 Task: Find connections with filter location Galapa with filter topic #Energywith filter profile language Spanish with filter current company AXA Group Operations with filter school Terna Engineering College with filter industry Language Schools with filter service category Negotiation with filter keywords title Phone Survey Conductor
Action: Mouse moved to (204, 289)
Screenshot: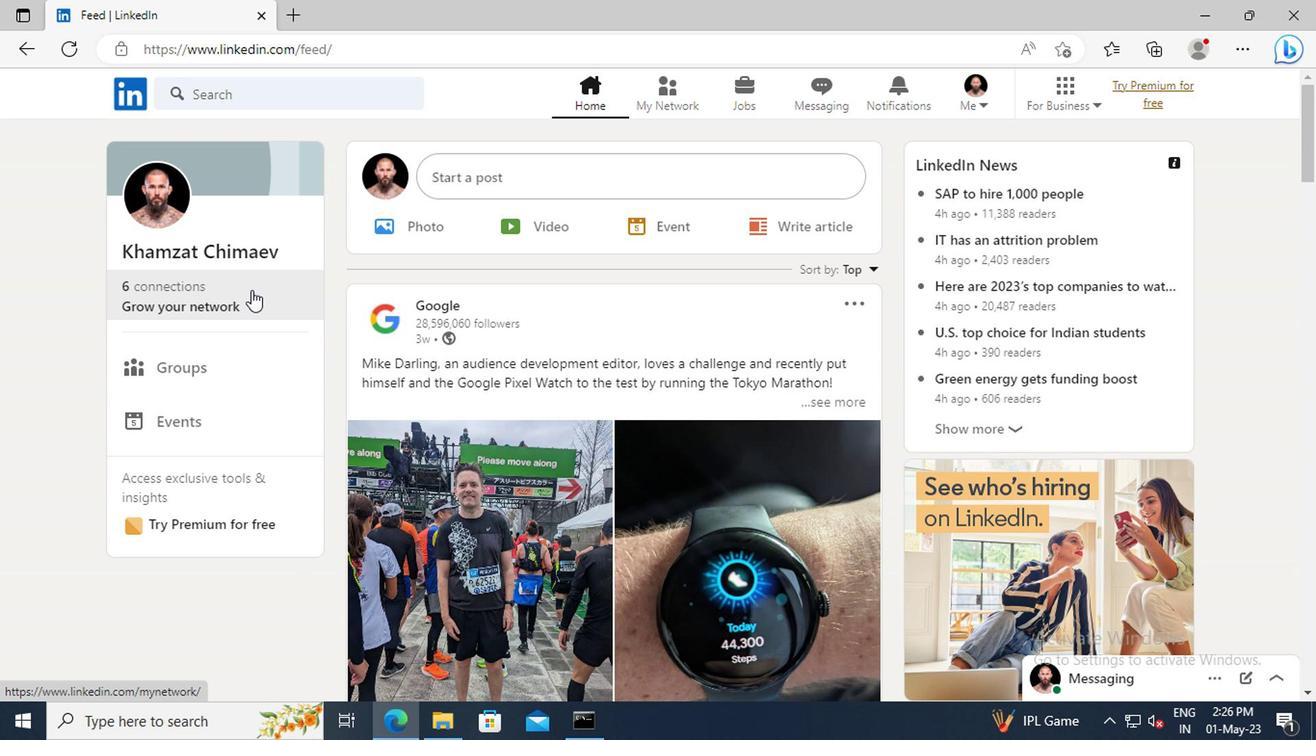 
Action: Mouse pressed left at (204, 289)
Screenshot: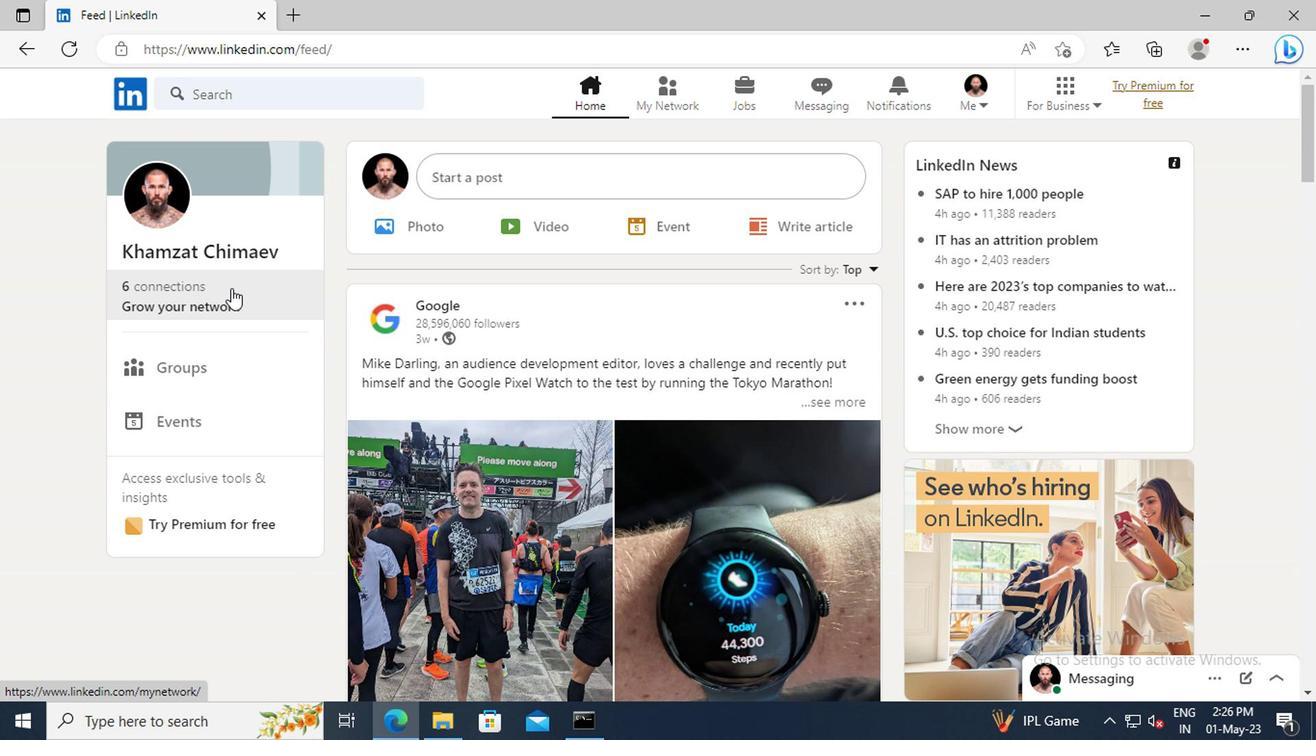 
Action: Mouse moved to (207, 206)
Screenshot: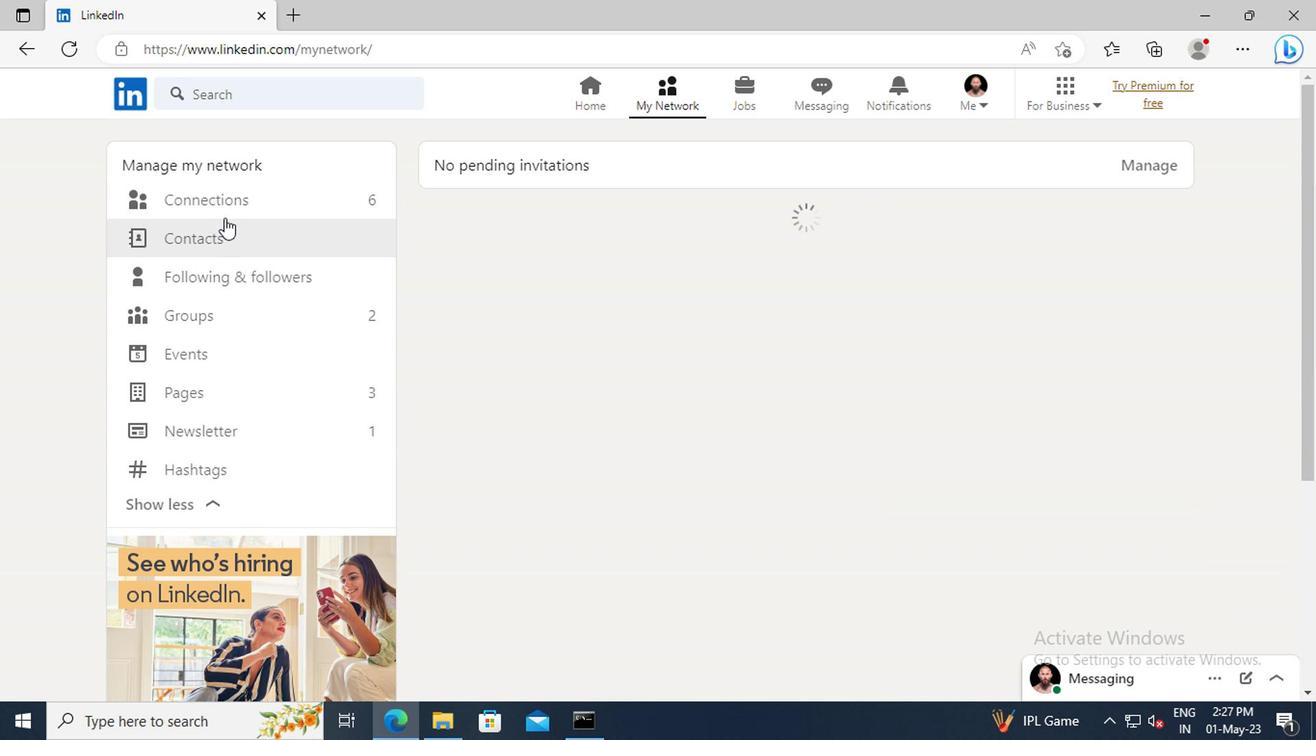 
Action: Mouse pressed left at (207, 206)
Screenshot: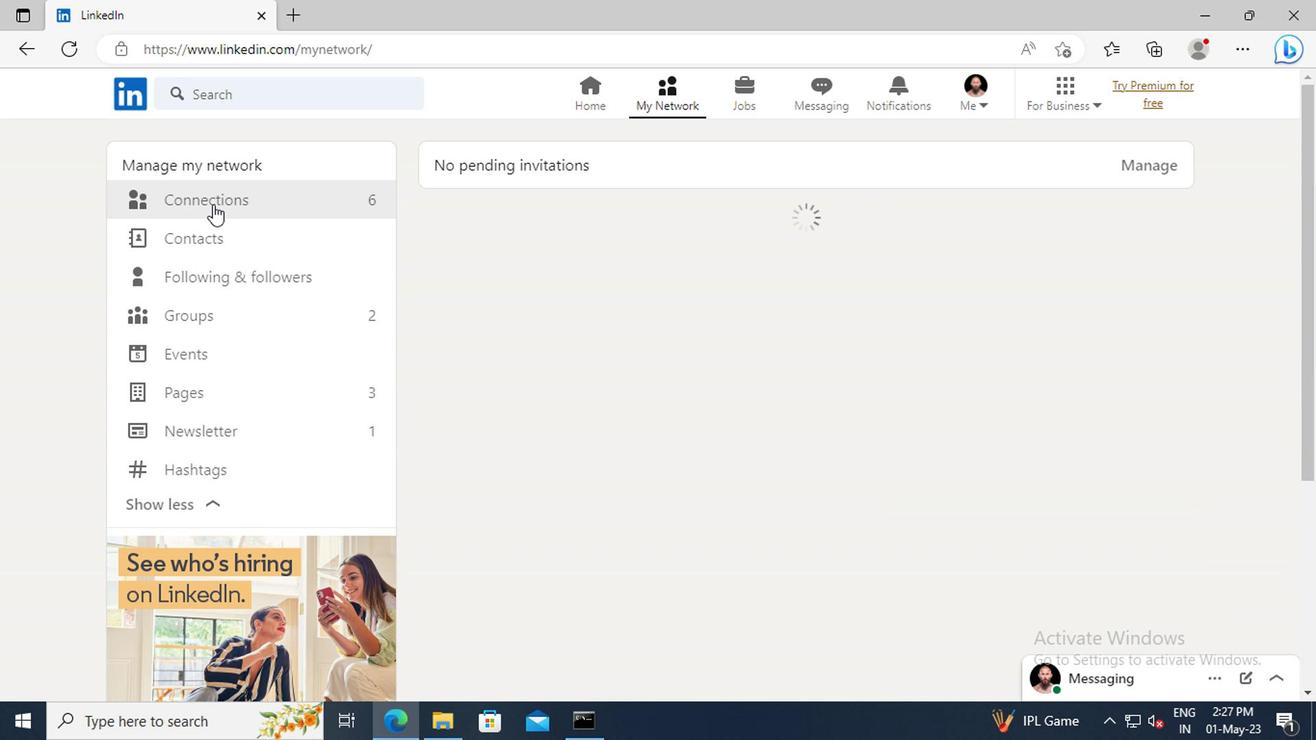 
Action: Mouse moved to (756, 203)
Screenshot: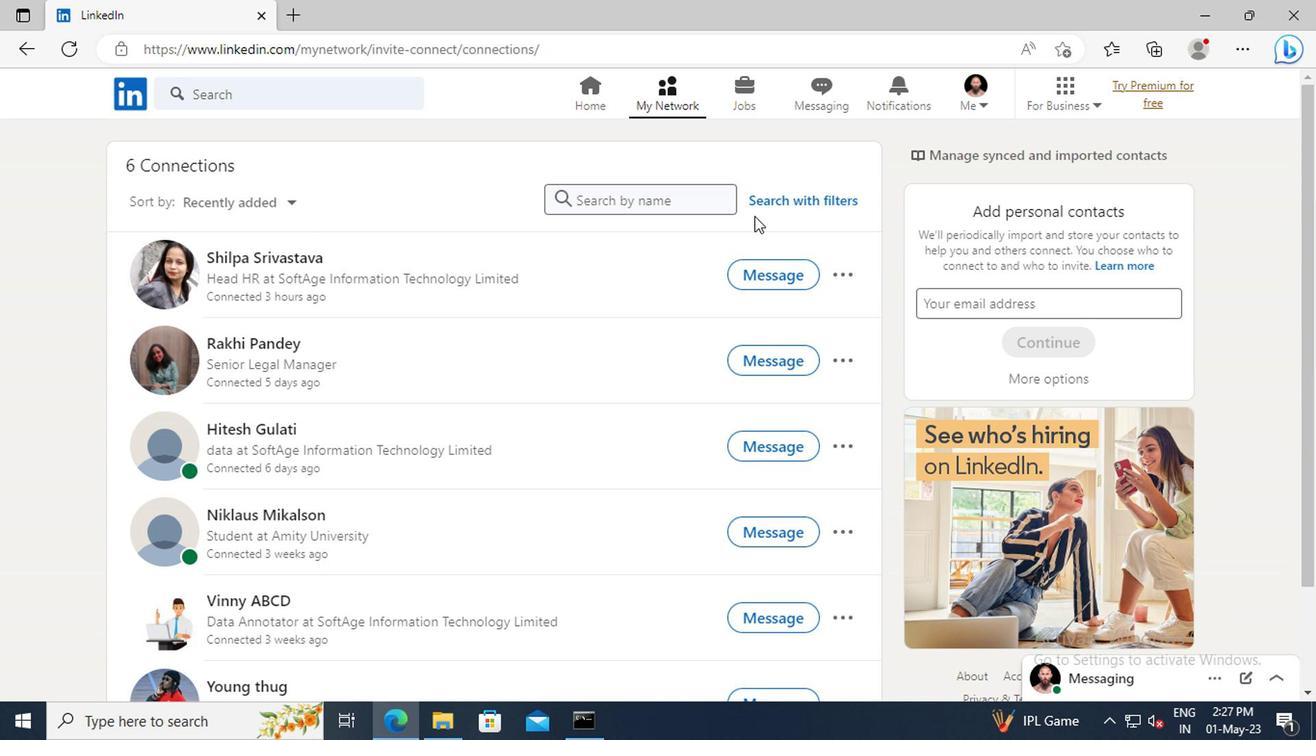 
Action: Mouse pressed left at (756, 203)
Screenshot: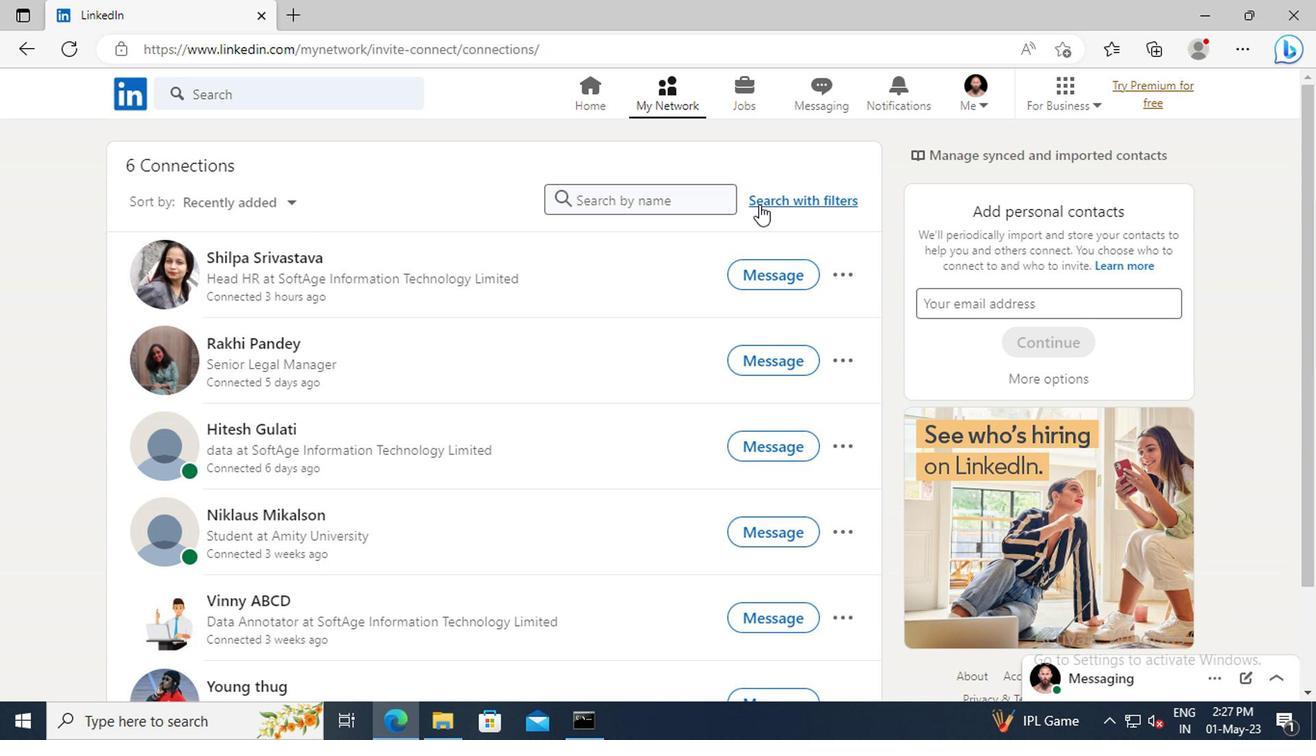 
Action: Mouse moved to (722, 150)
Screenshot: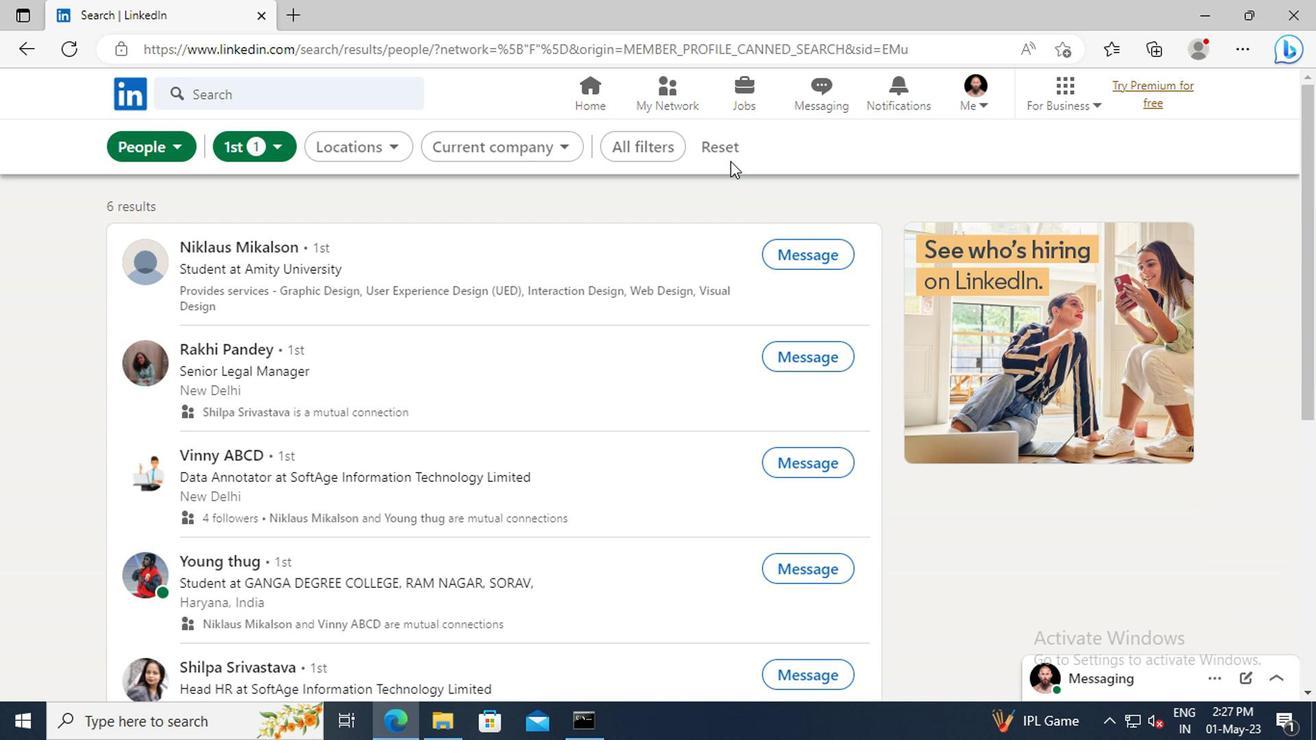 
Action: Mouse pressed left at (722, 150)
Screenshot: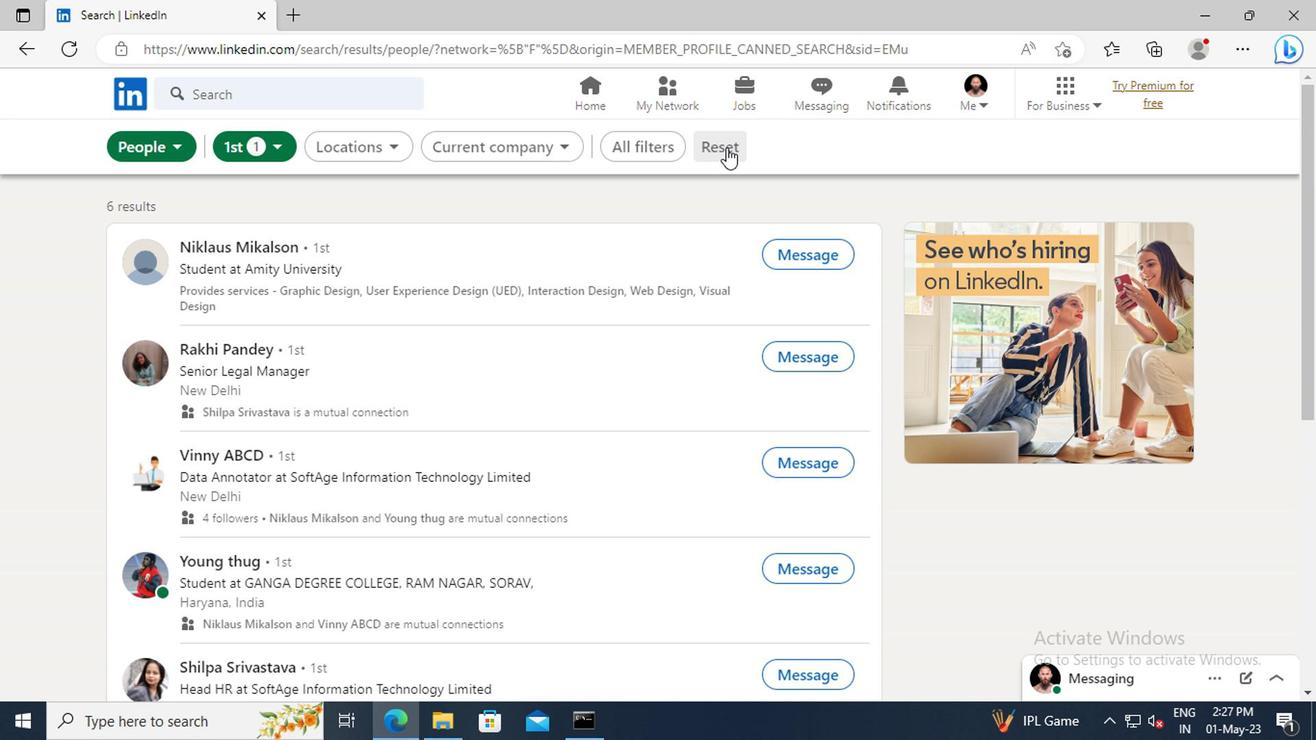 
Action: Mouse moved to (686, 148)
Screenshot: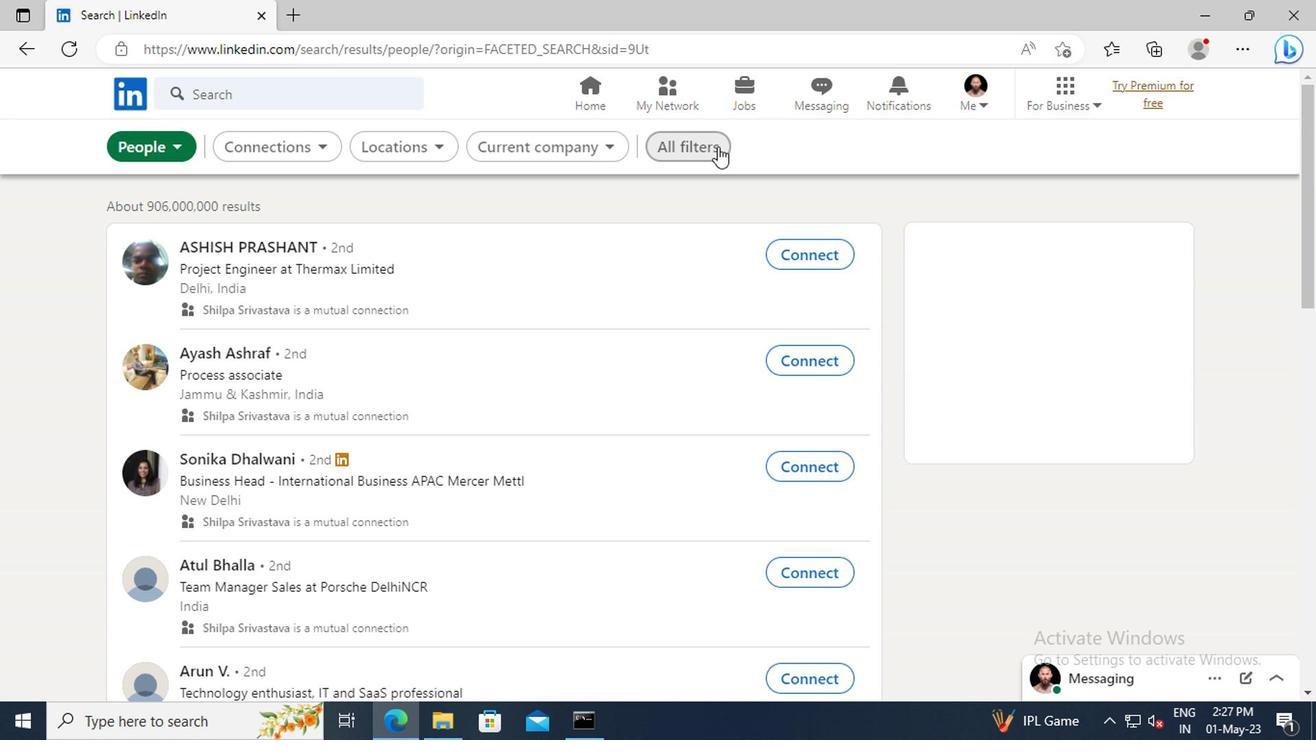 
Action: Mouse pressed left at (686, 148)
Screenshot: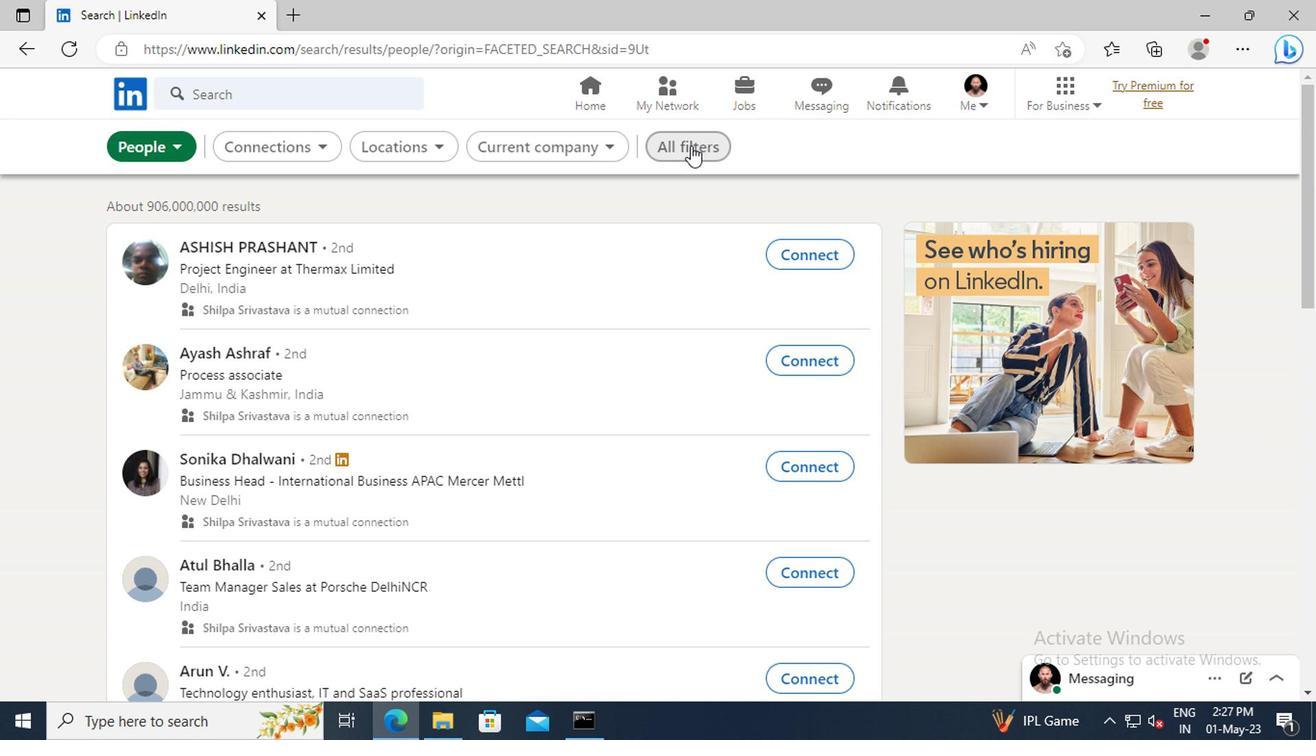 
Action: Mouse moved to (1030, 292)
Screenshot: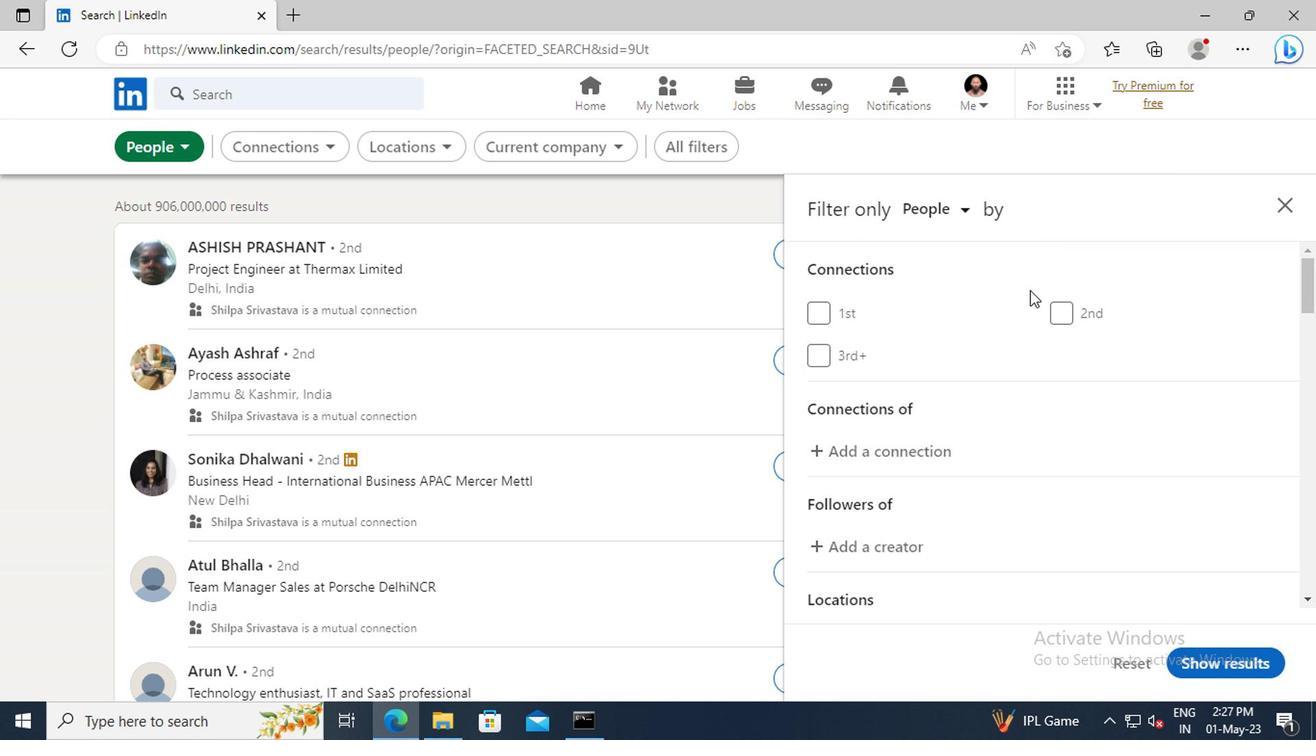 
Action: Mouse scrolled (1030, 292) with delta (0, 0)
Screenshot: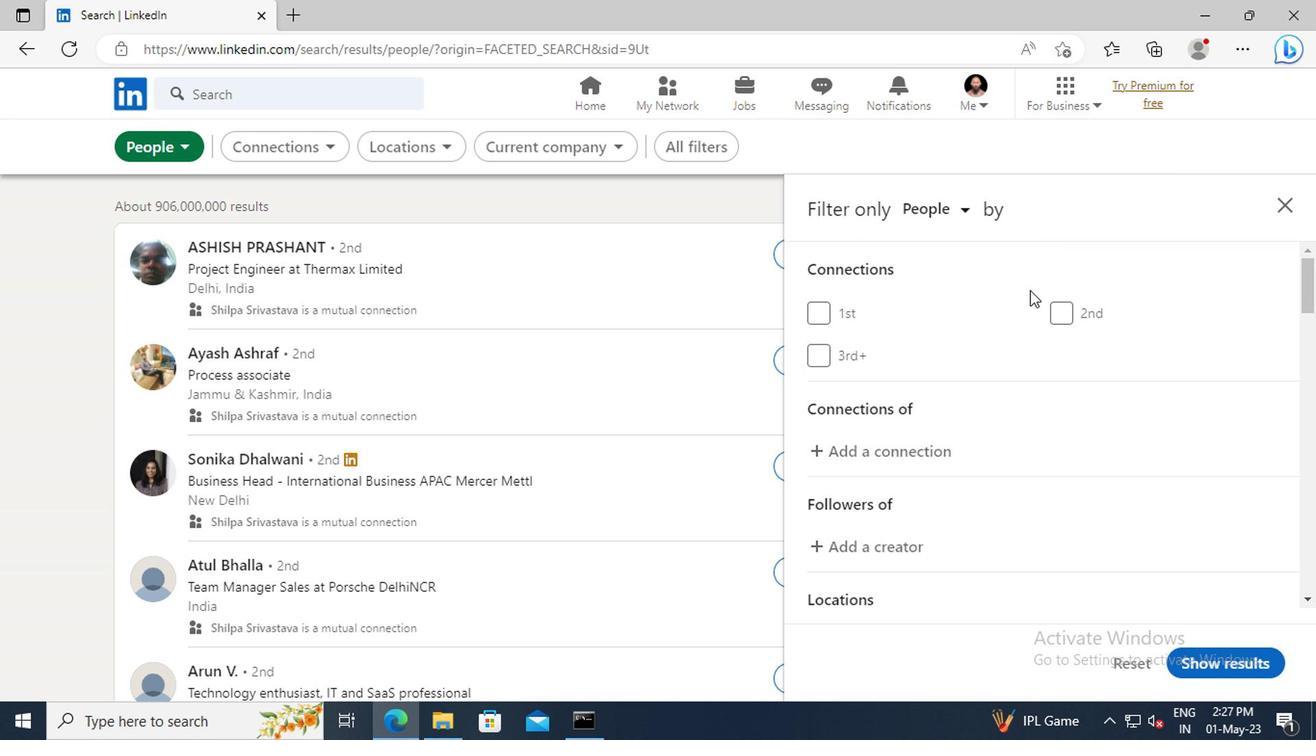 
Action: Mouse moved to (1036, 305)
Screenshot: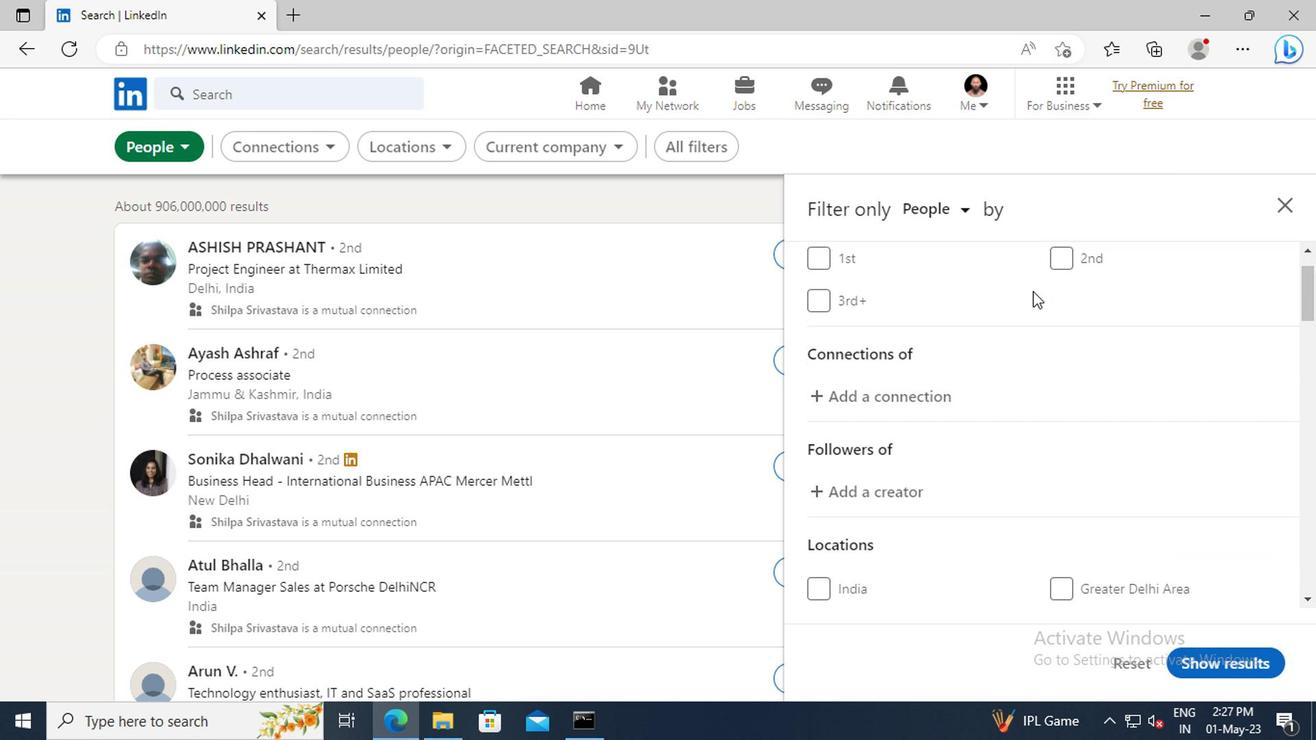 
Action: Mouse scrolled (1036, 304) with delta (0, -1)
Screenshot: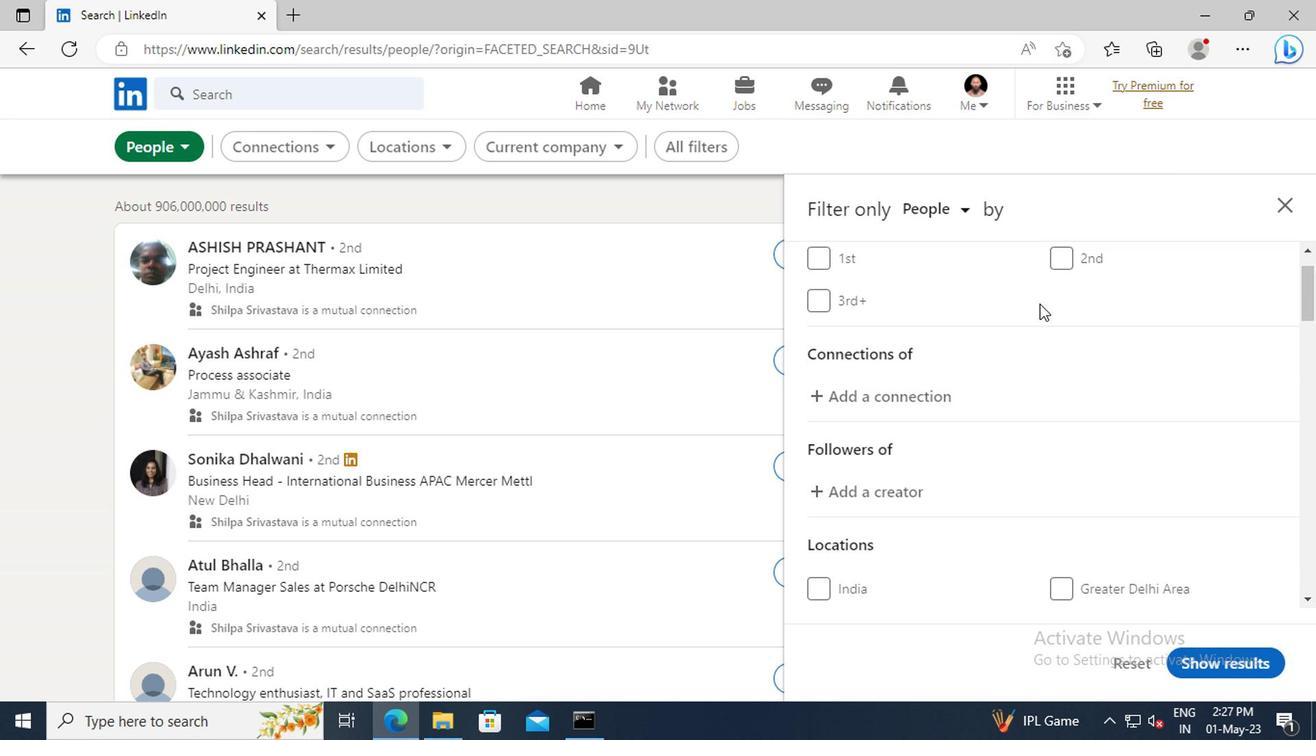 
Action: Mouse scrolled (1036, 304) with delta (0, -1)
Screenshot: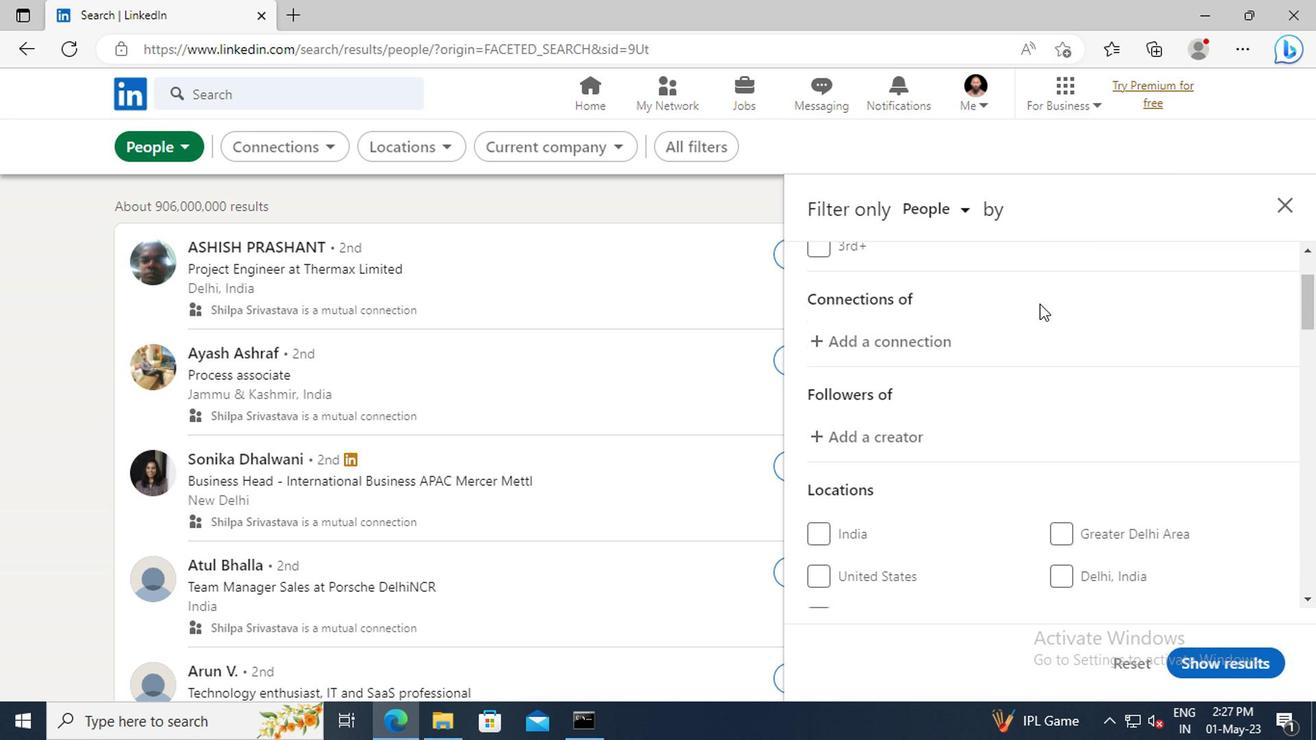 
Action: Mouse moved to (1038, 306)
Screenshot: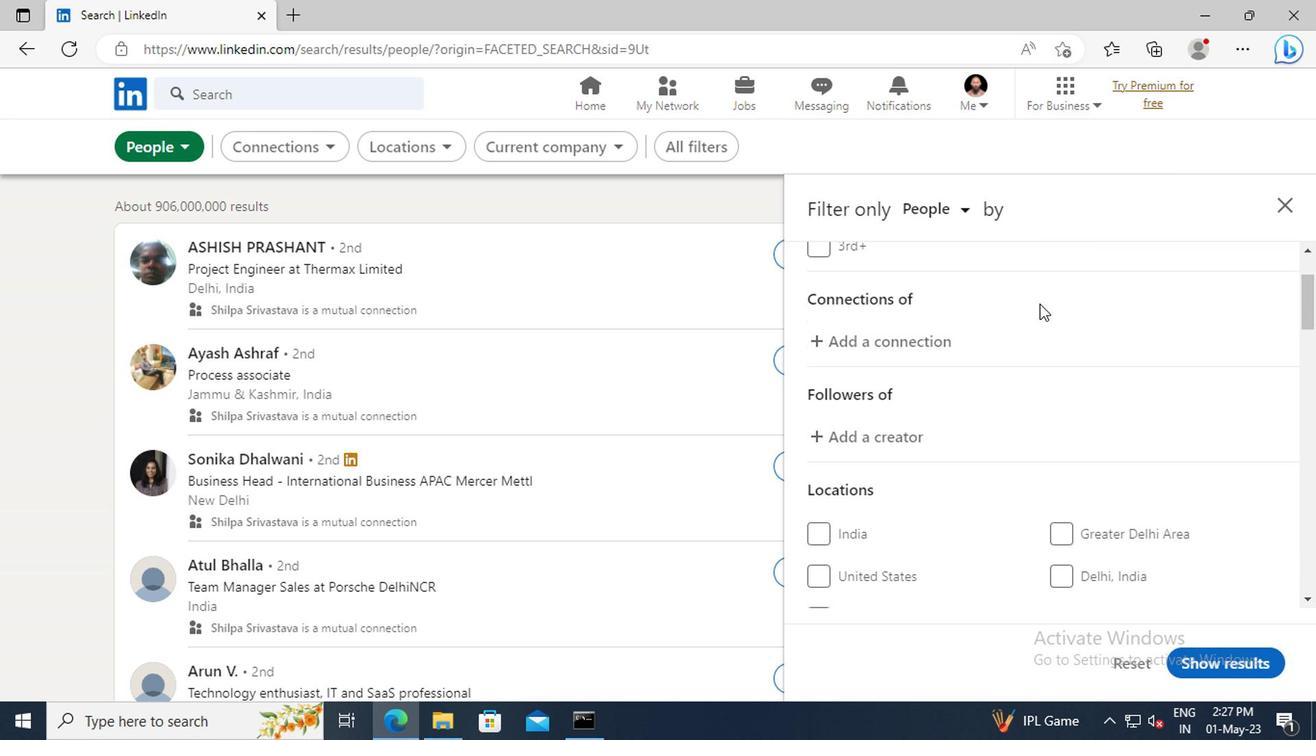 
Action: Mouse scrolled (1038, 305) with delta (0, 0)
Screenshot: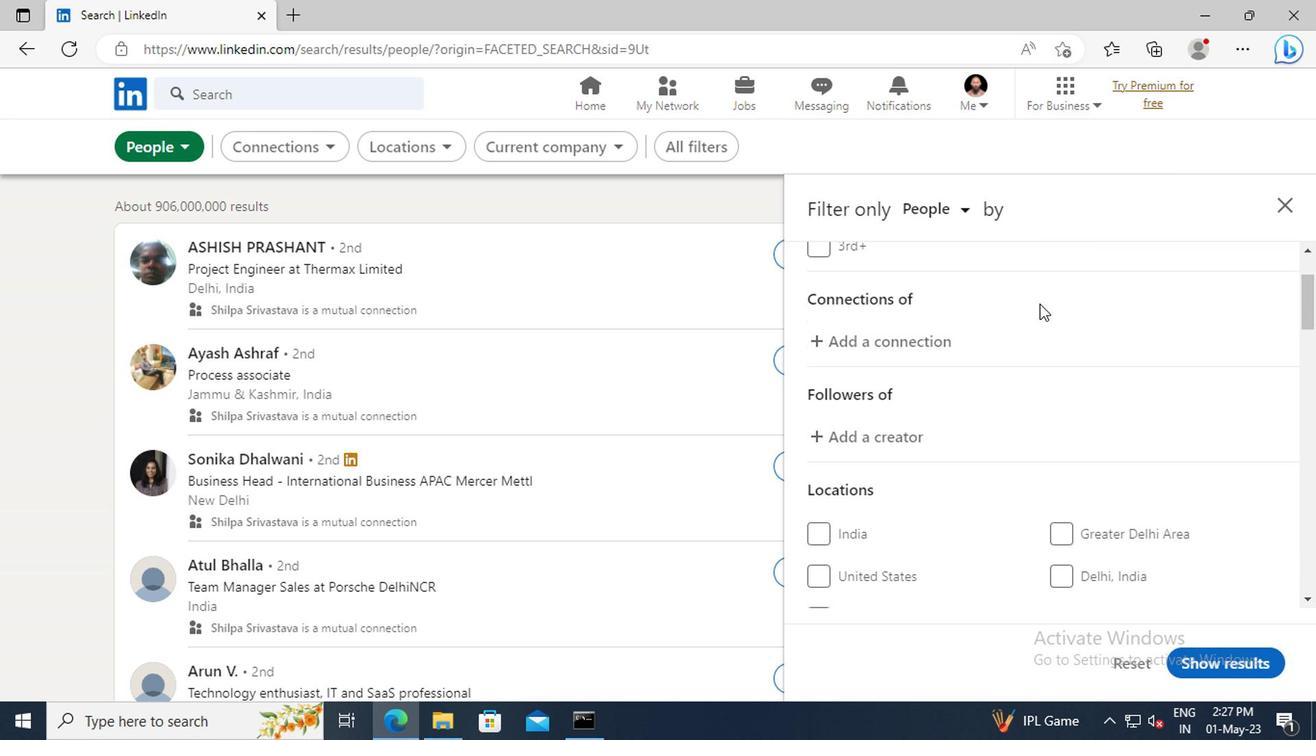 
Action: Mouse scrolled (1038, 305) with delta (0, 0)
Screenshot: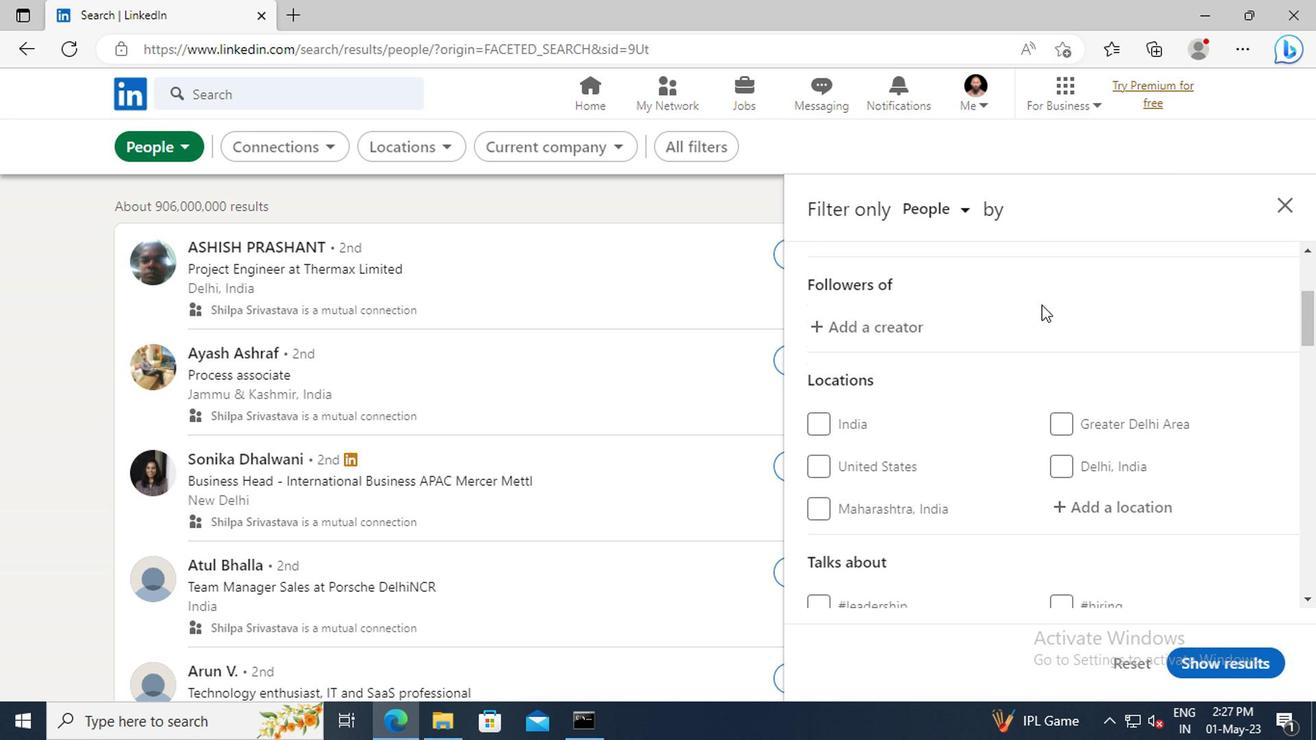 
Action: Mouse moved to (1069, 449)
Screenshot: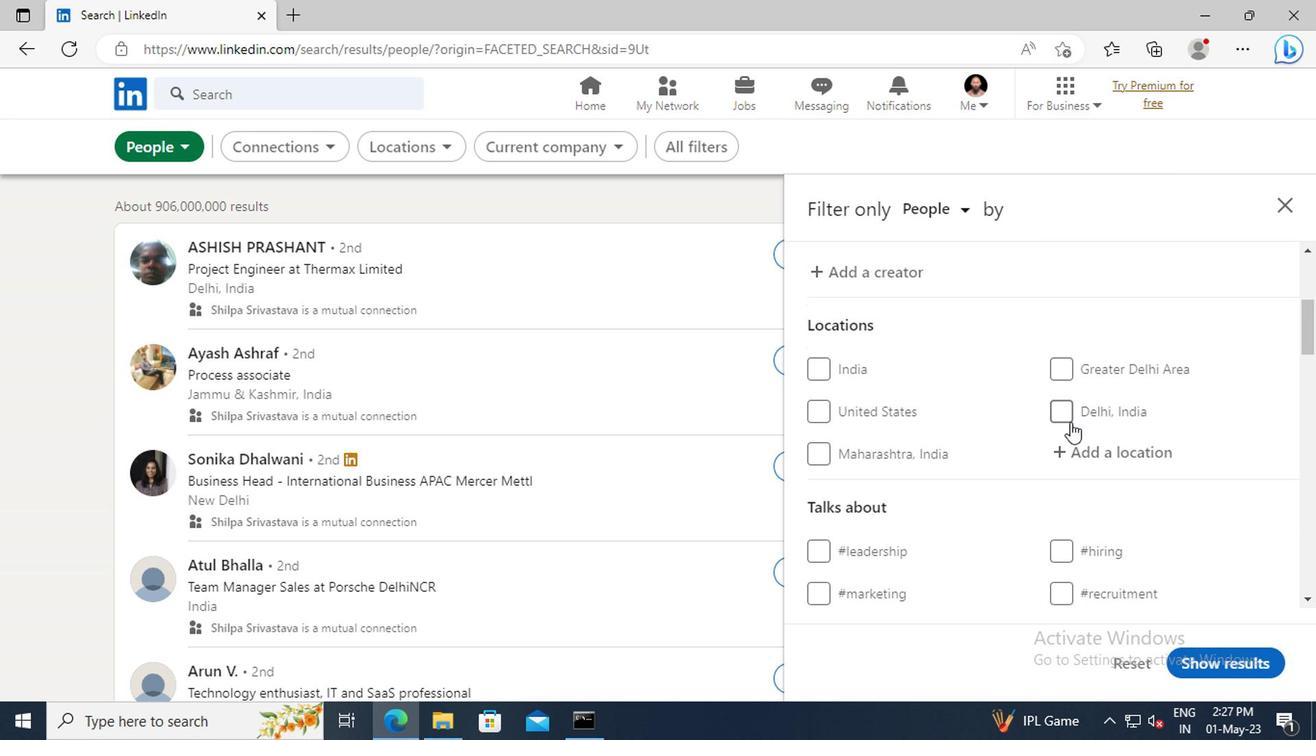 
Action: Mouse pressed left at (1069, 449)
Screenshot: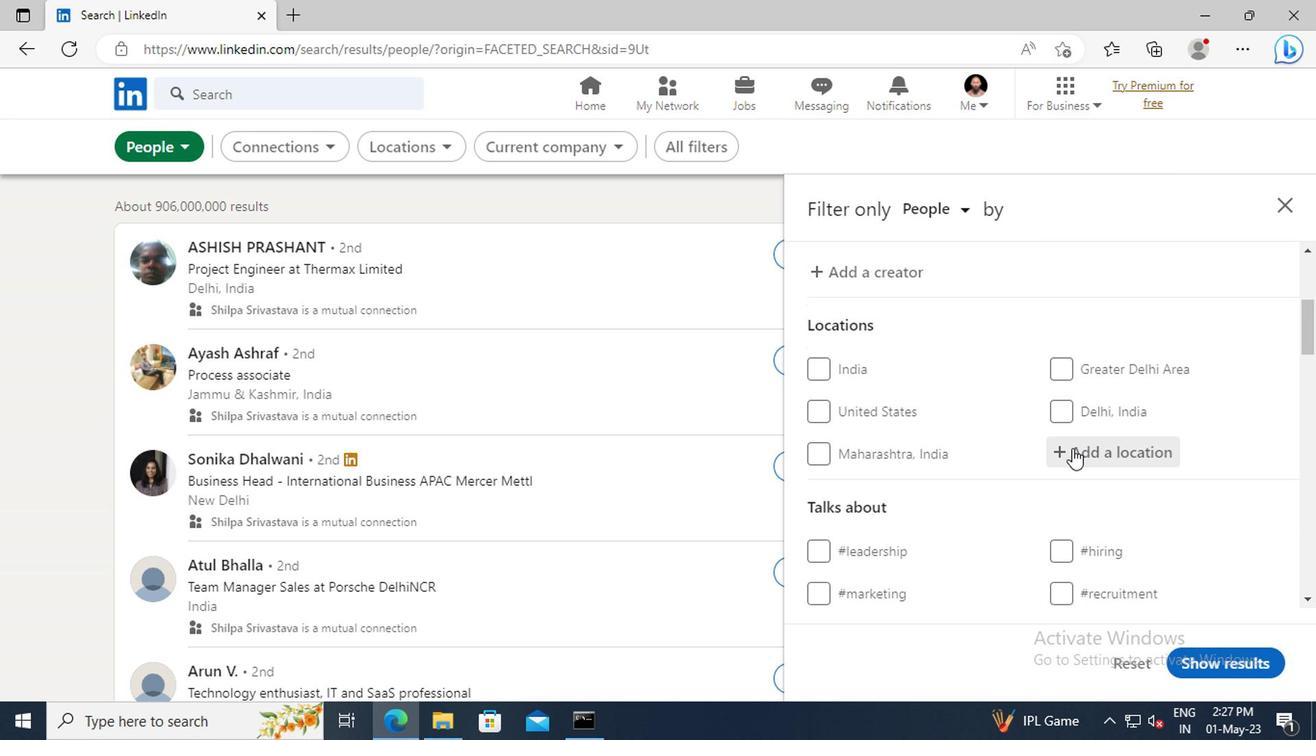 
Action: Key pressed <Key.shift>GALAPA
Screenshot: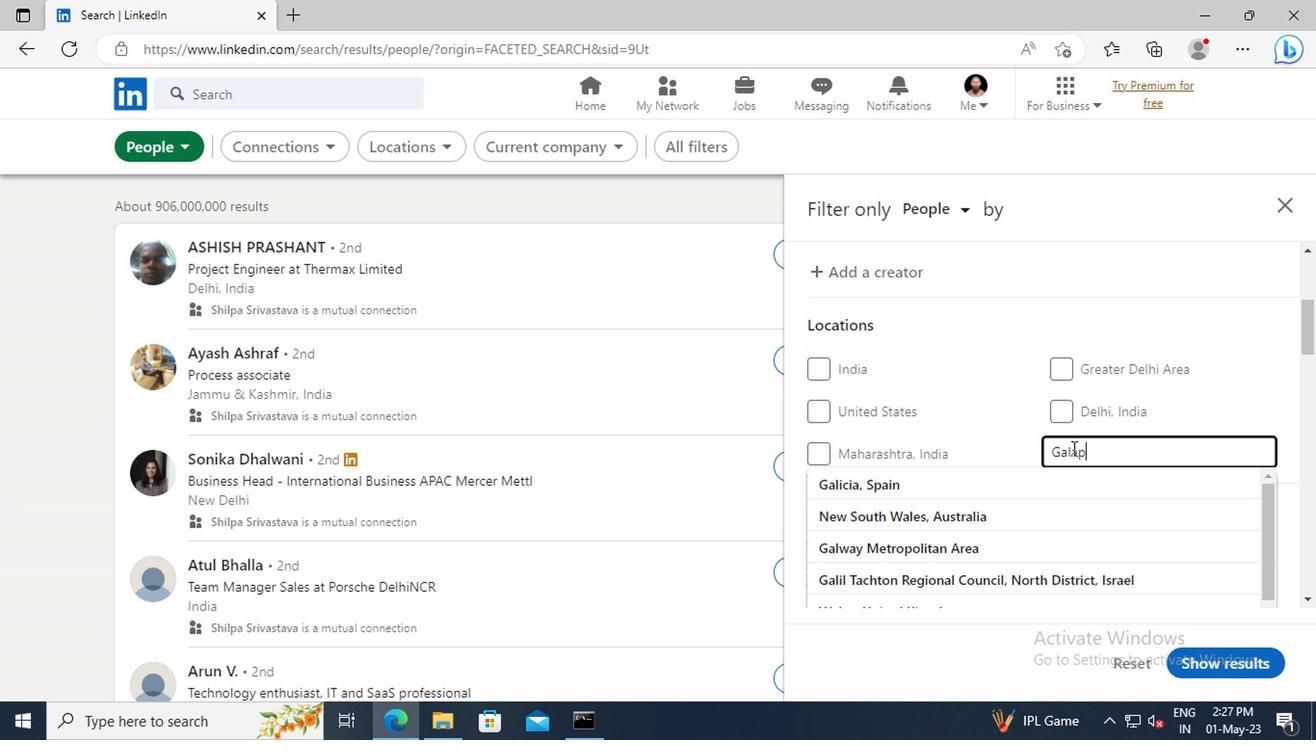 
Action: Mouse moved to (1077, 486)
Screenshot: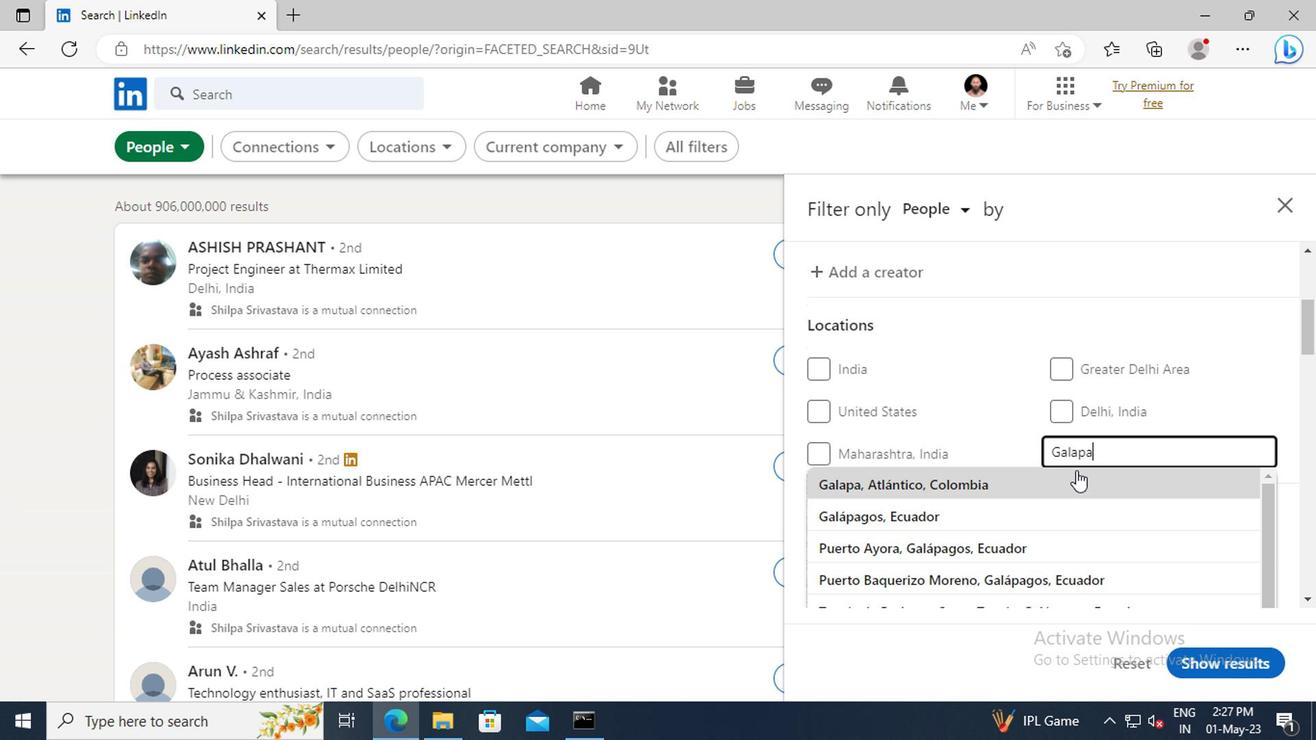 
Action: Mouse pressed left at (1077, 486)
Screenshot: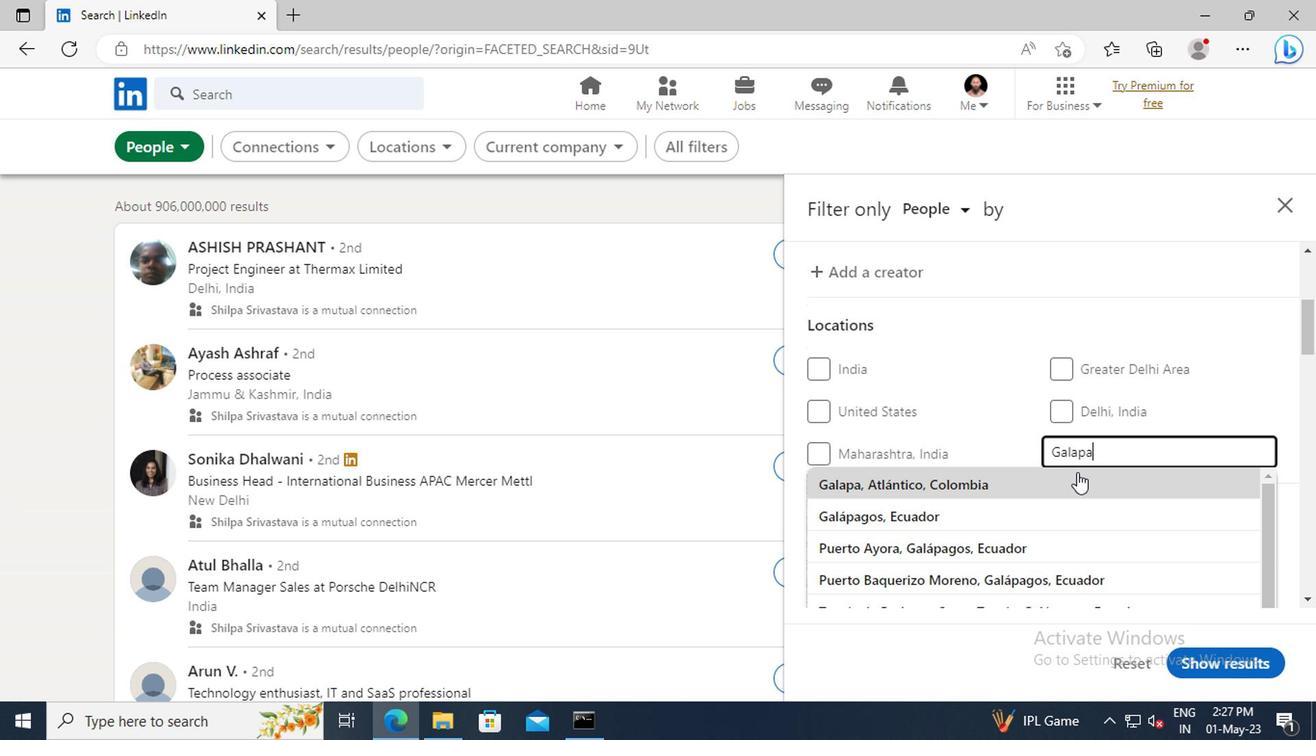 
Action: Mouse scrolled (1077, 486) with delta (0, 0)
Screenshot: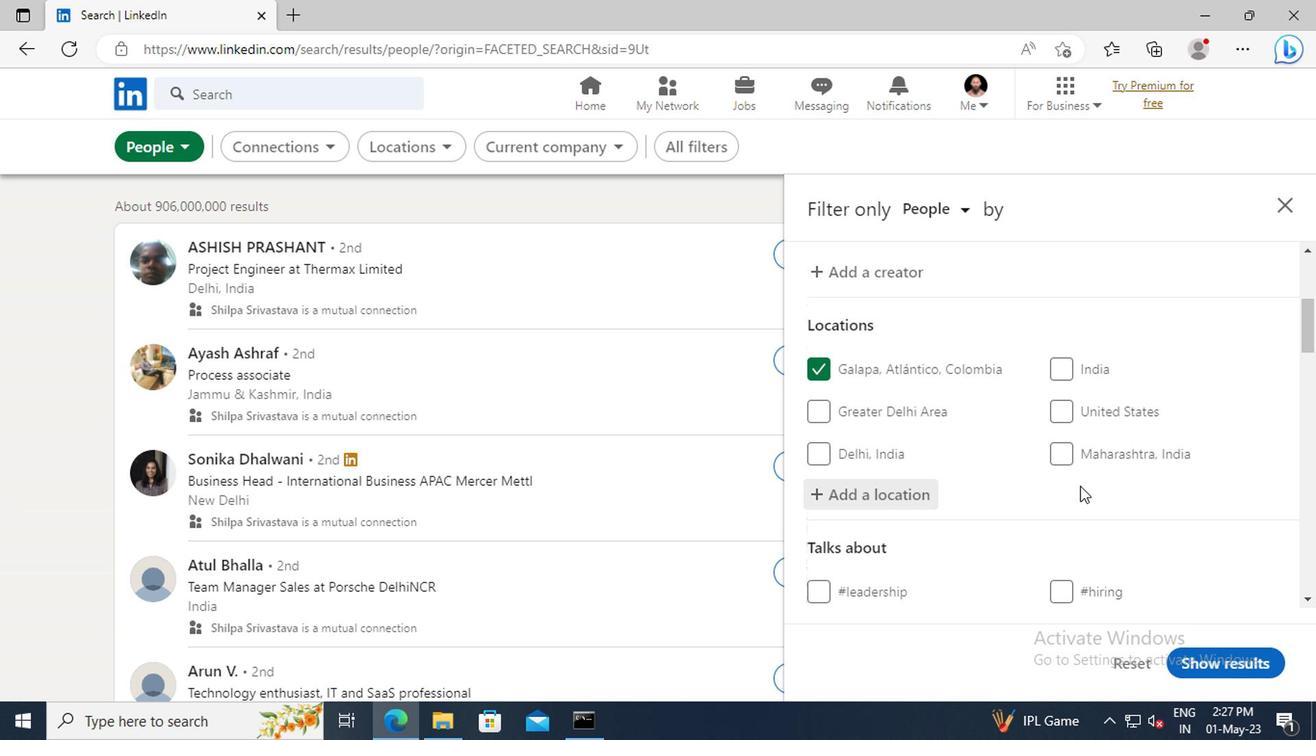 
Action: Mouse scrolled (1077, 486) with delta (0, 0)
Screenshot: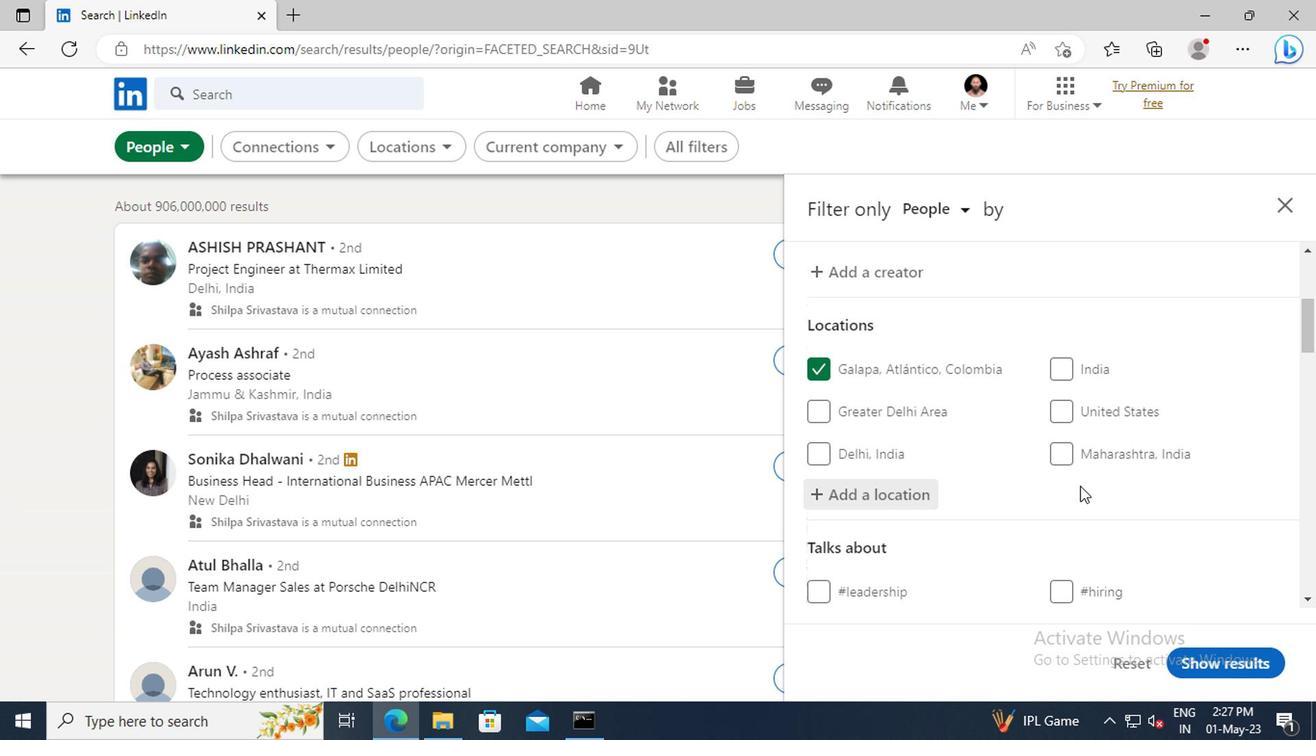 
Action: Mouse scrolled (1077, 486) with delta (0, 0)
Screenshot: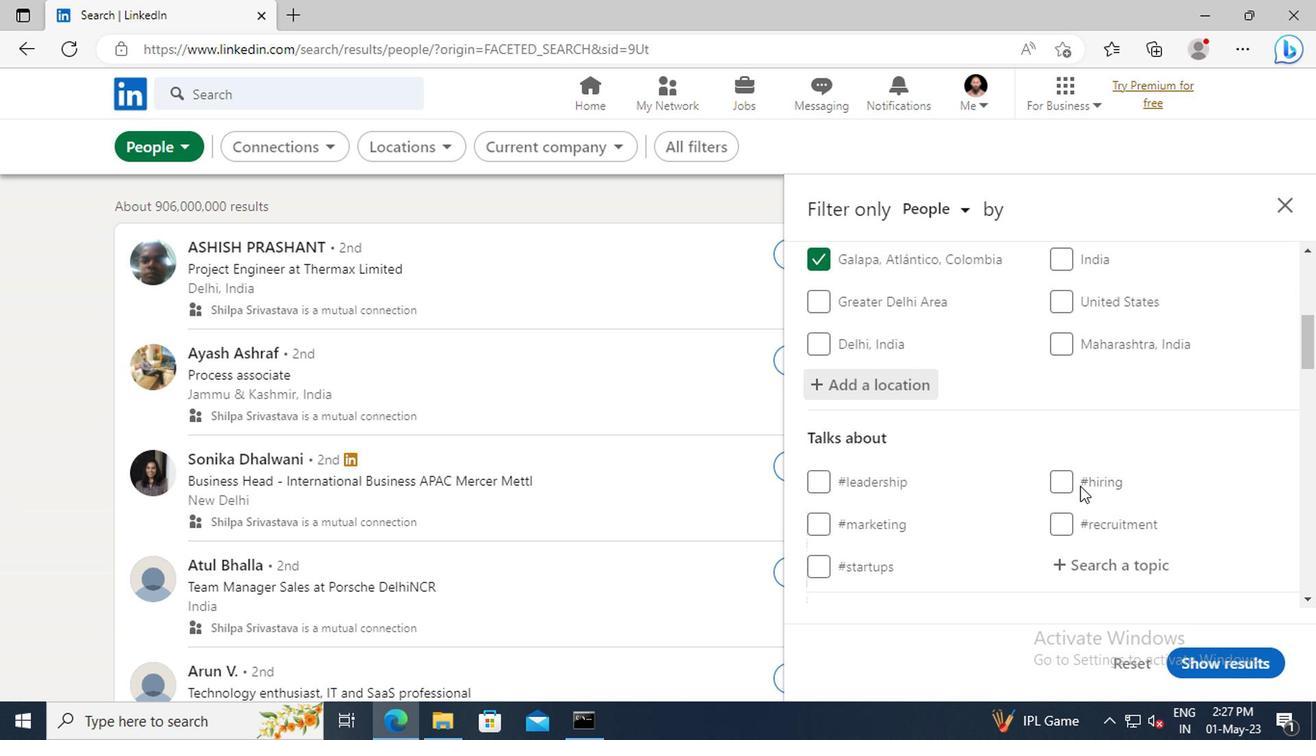 
Action: Mouse moved to (1085, 510)
Screenshot: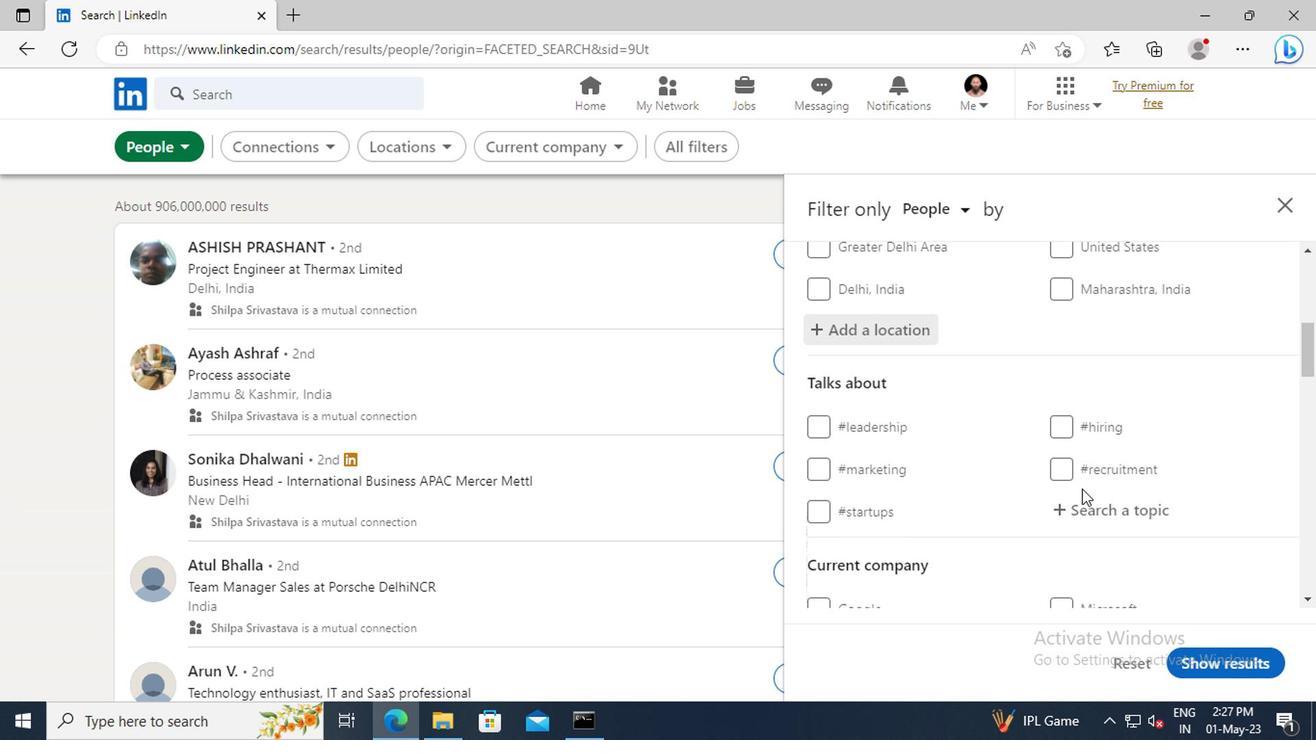 
Action: Mouse pressed left at (1085, 510)
Screenshot: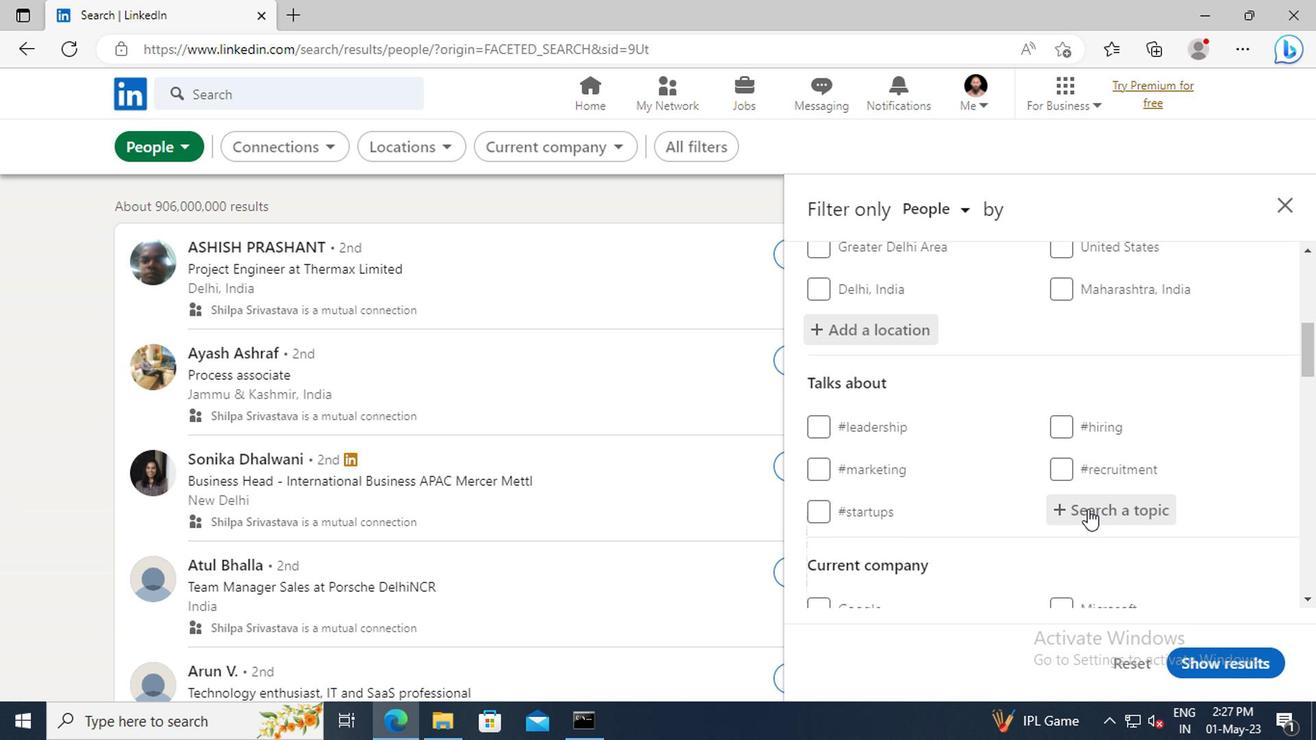 
Action: Key pressed <Key.shift>ENERGY
Screenshot: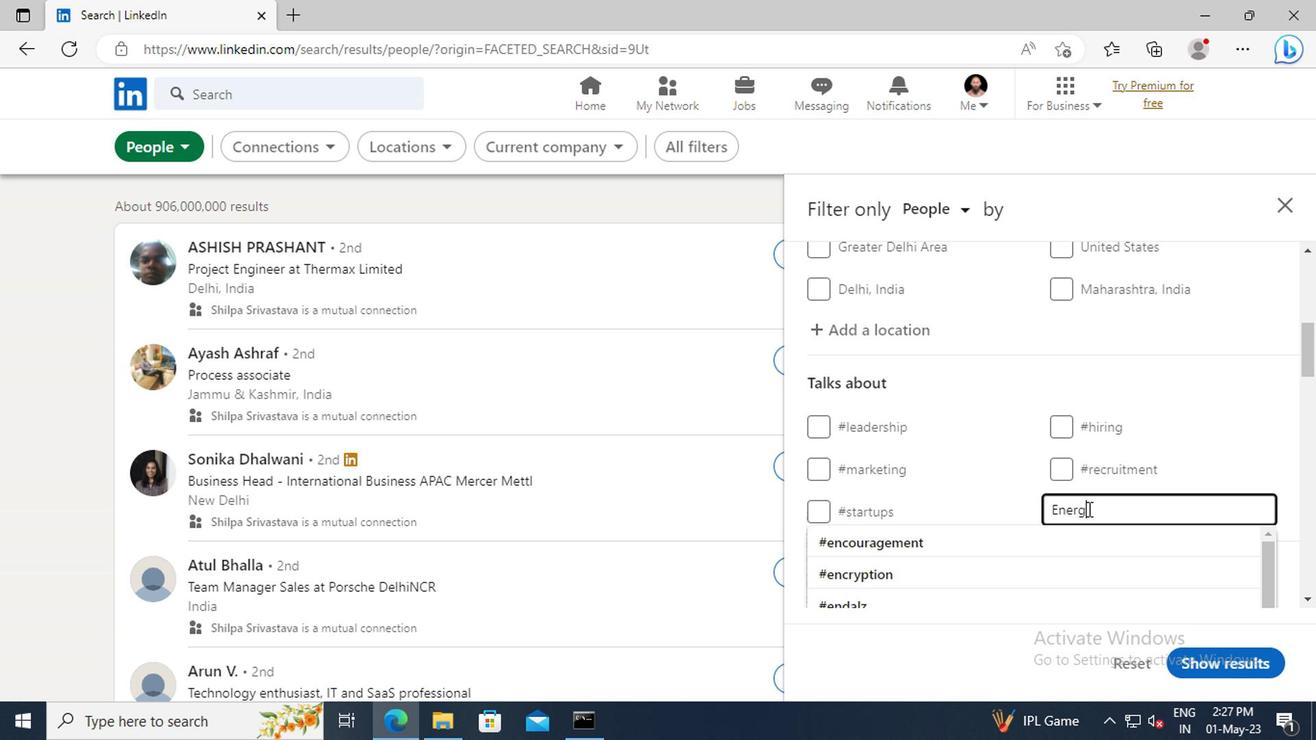 
Action: Mouse moved to (1075, 528)
Screenshot: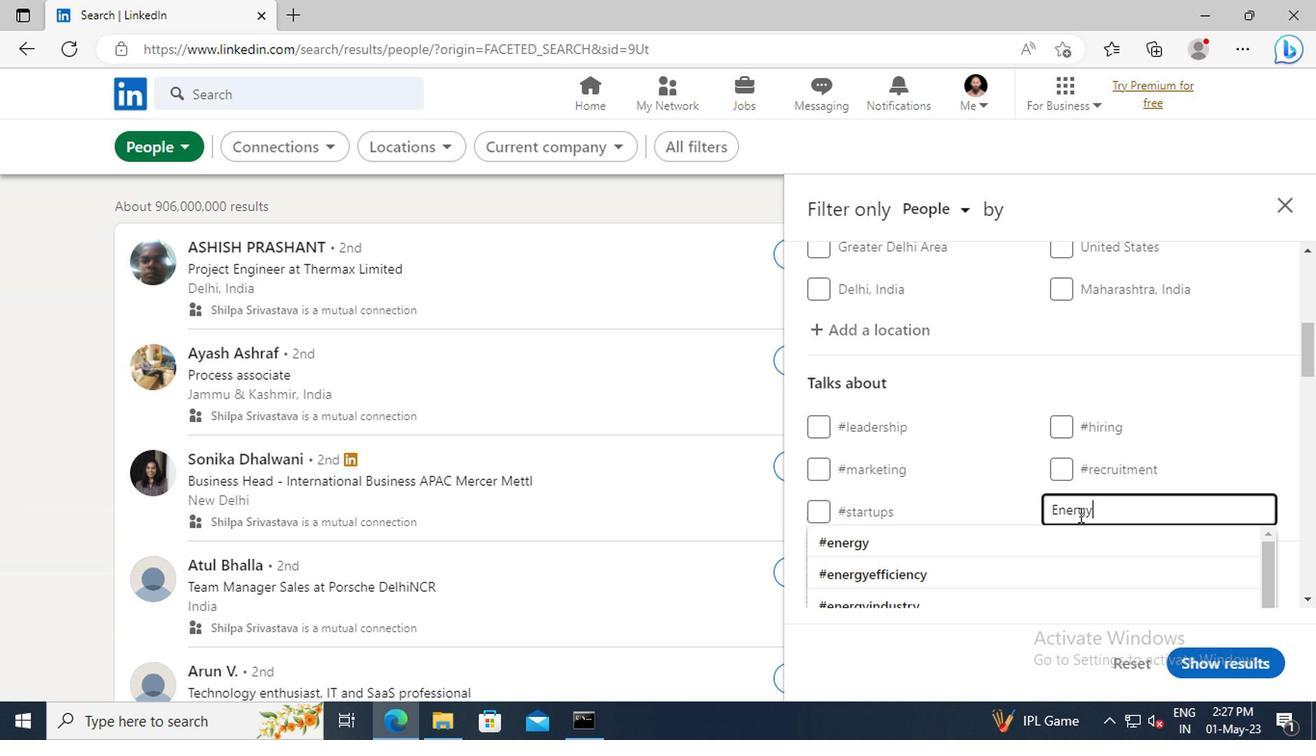 
Action: Mouse pressed left at (1075, 528)
Screenshot: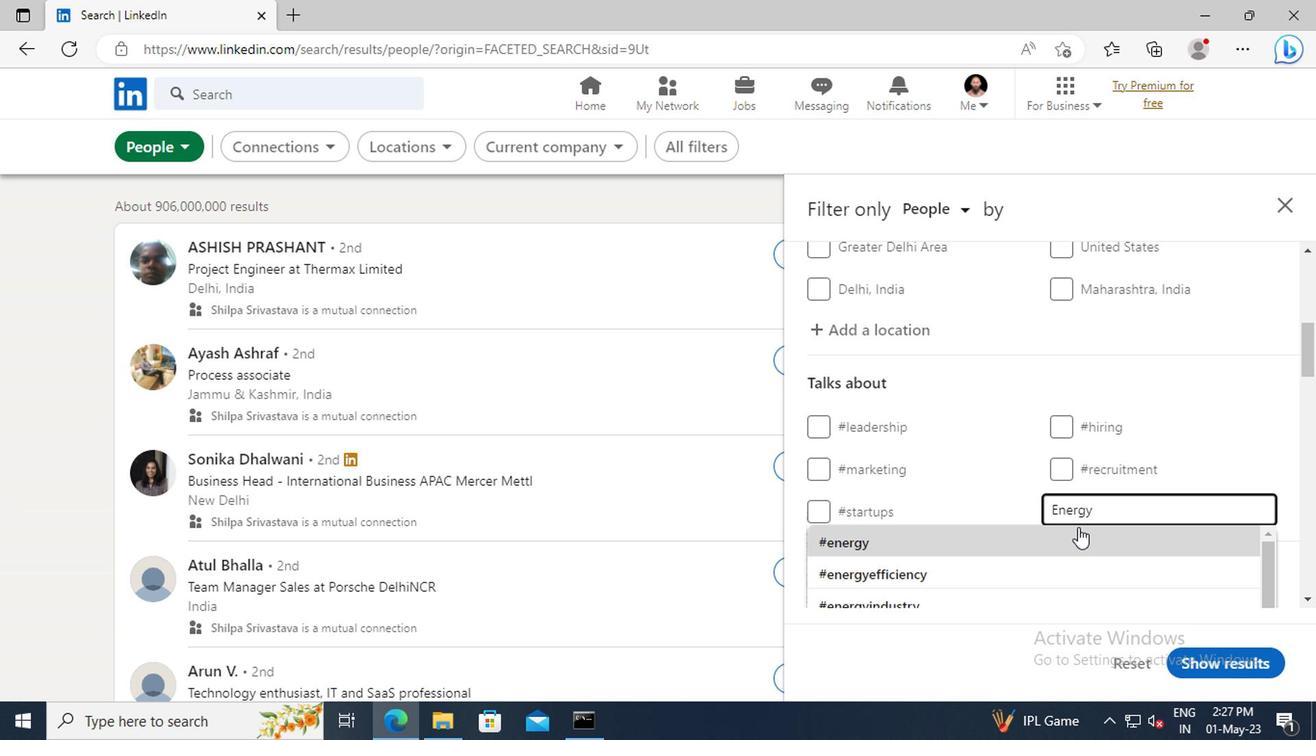 
Action: Mouse scrolled (1075, 527) with delta (0, -1)
Screenshot: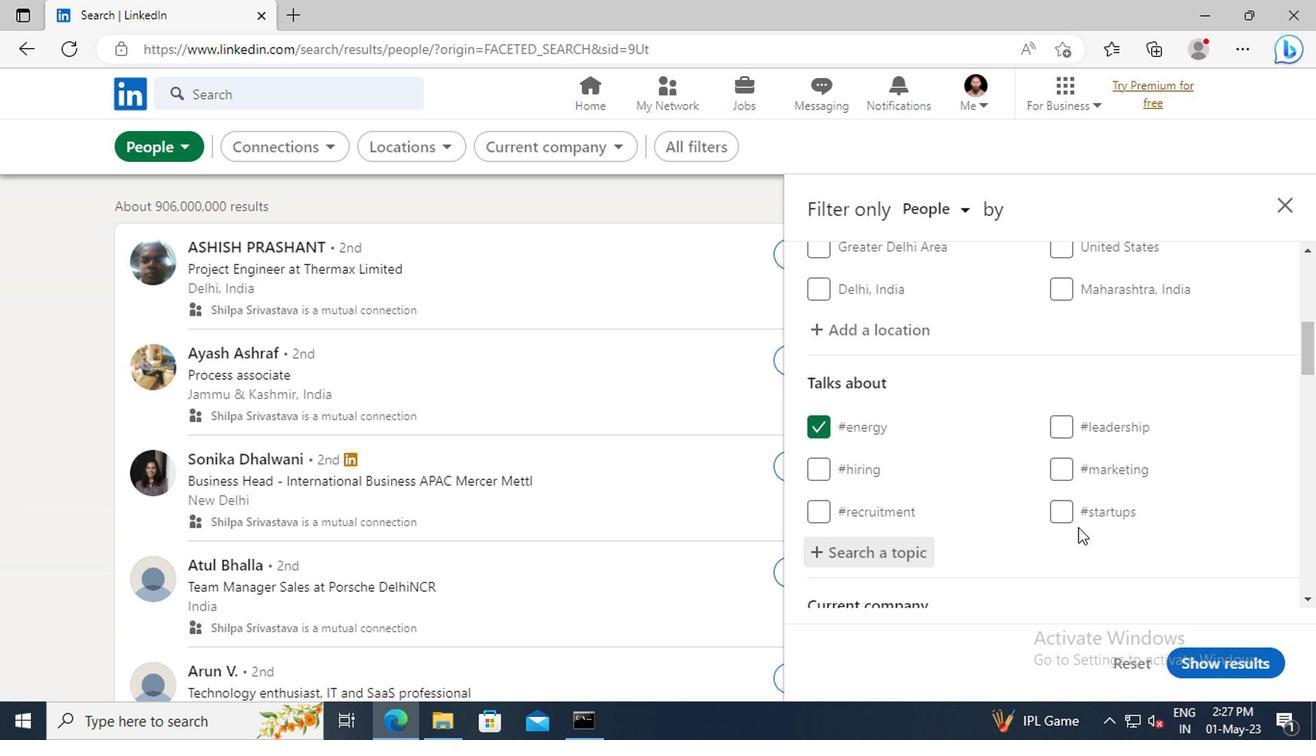 
Action: Mouse scrolled (1075, 527) with delta (0, -1)
Screenshot: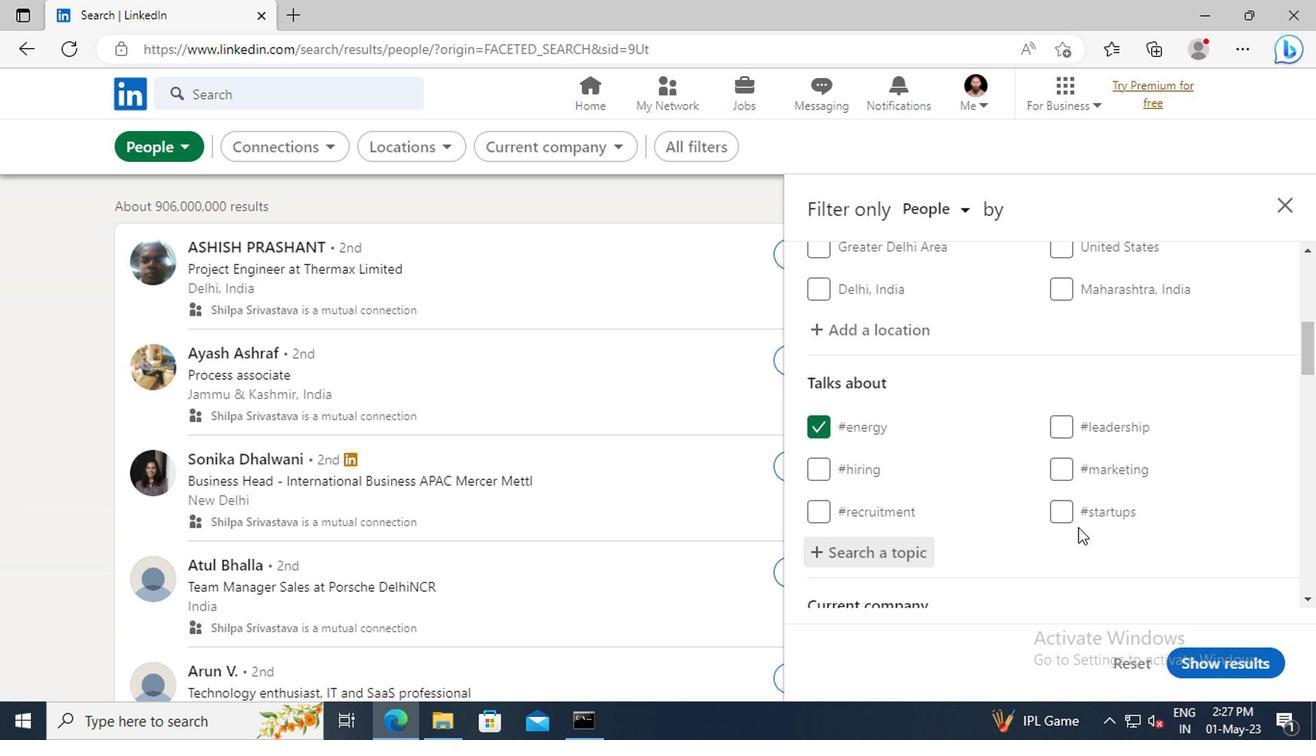 
Action: Mouse scrolled (1075, 527) with delta (0, -1)
Screenshot: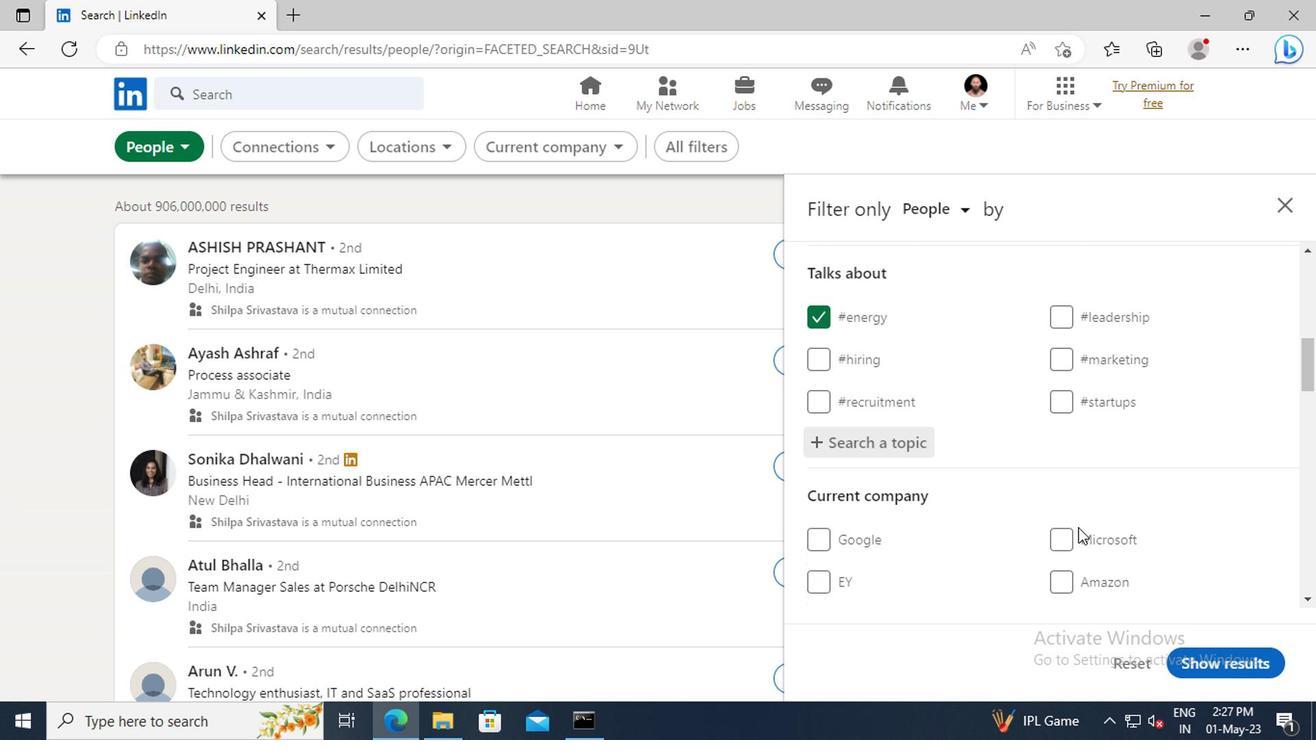 
Action: Mouse scrolled (1075, 527) with delta (0, -1)
Screenshot: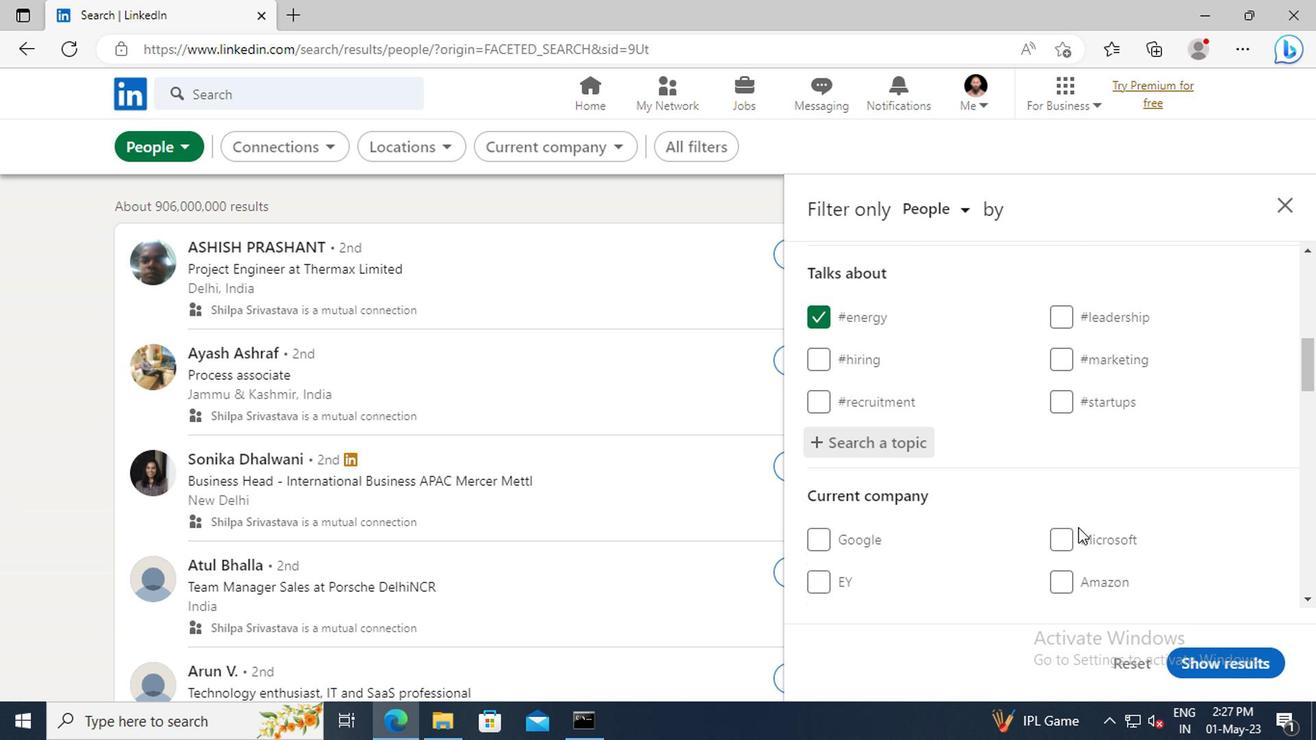 
Action: Mouse scrolled (1075, 527) with delta (0, -1)
Screenshot: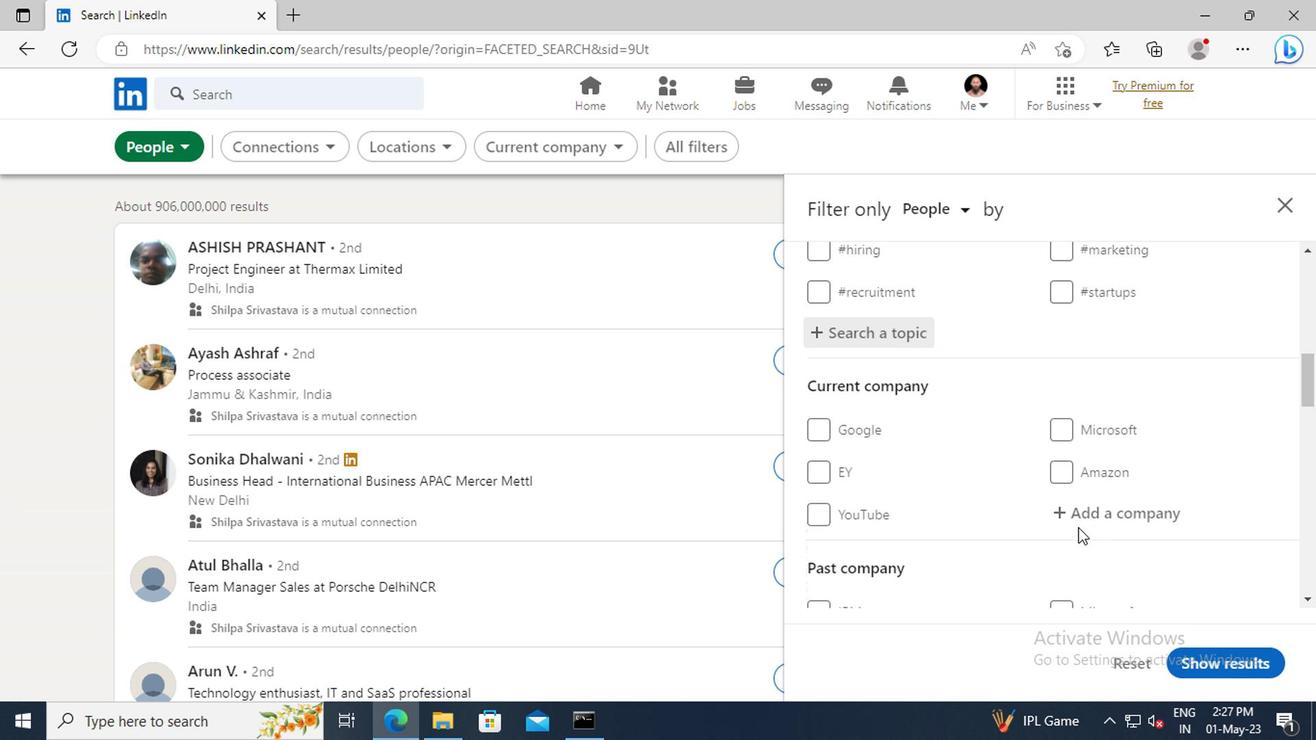 
Action: Mouse scrolled (1075, 527) with delta (0, -1)
Screenshot: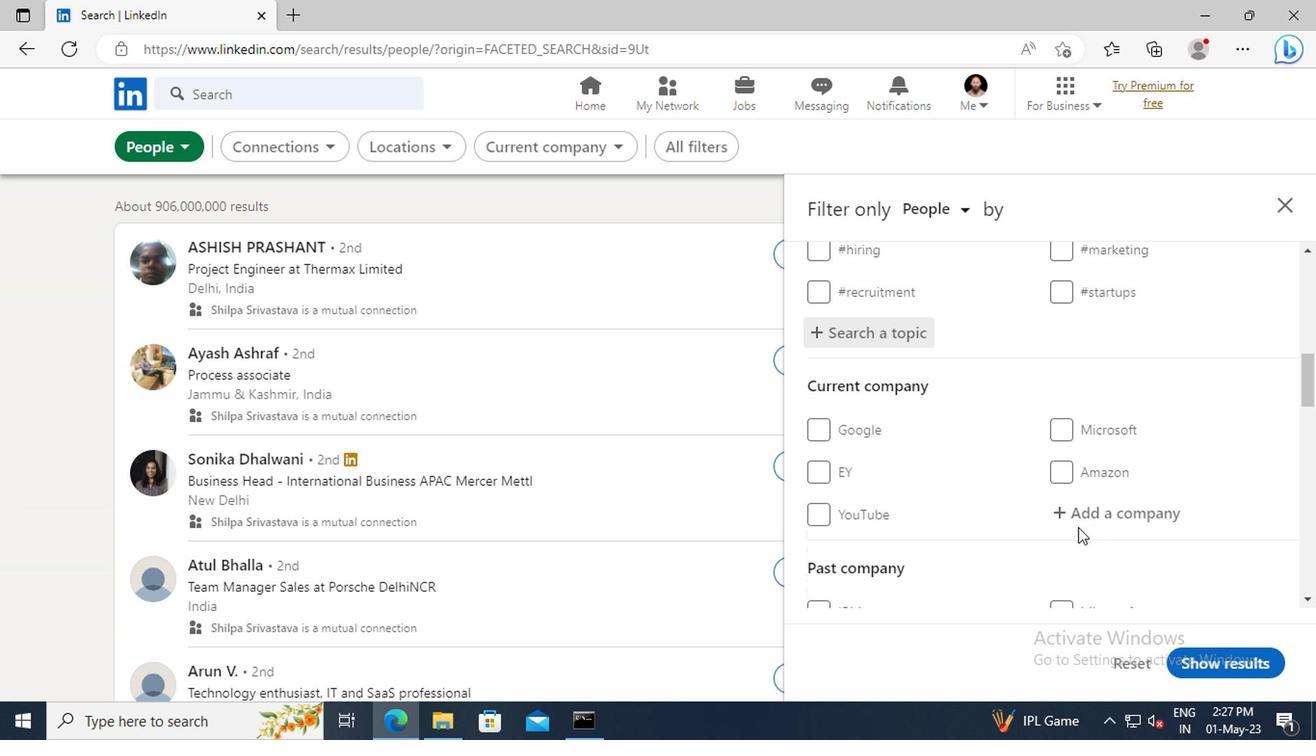 
Action: Mouse scrolled (1075, 527) with delta (0, -1)
Screenshot: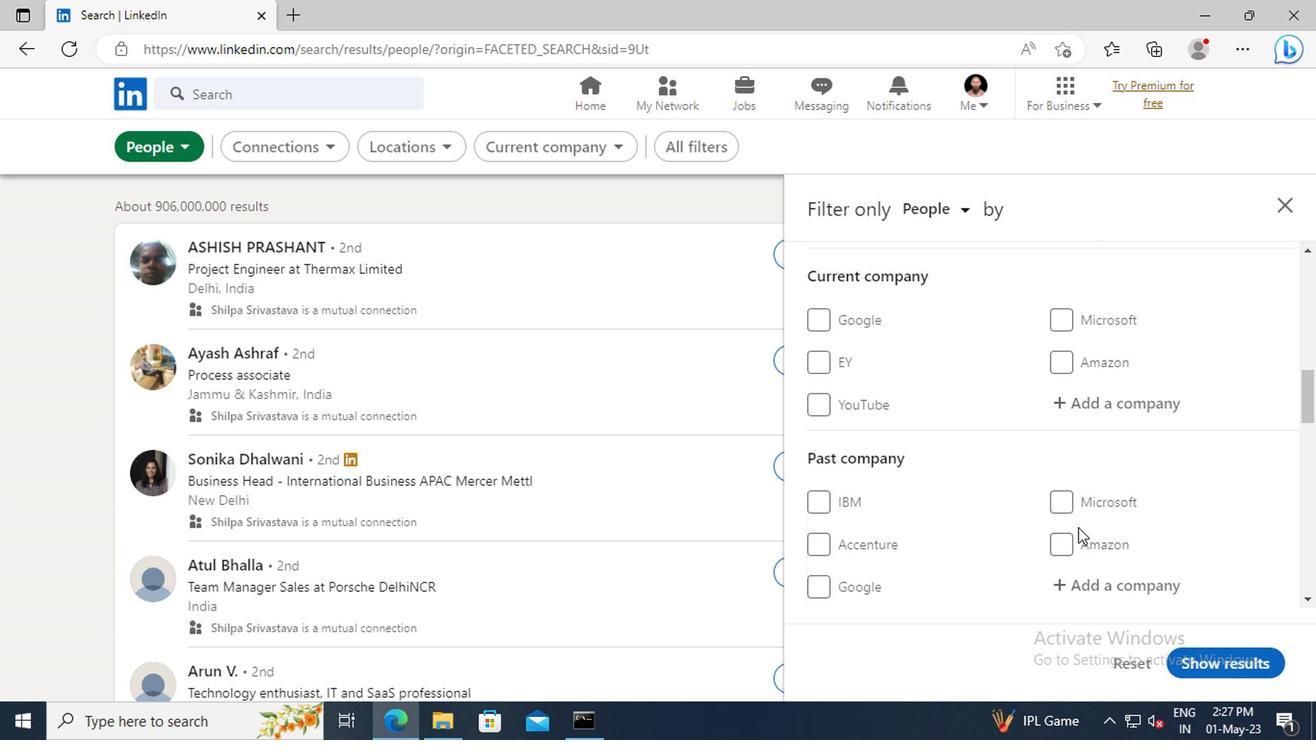 
Action: Mouse scrolled (1075, 527) with delta (0, -1)
Screenshot: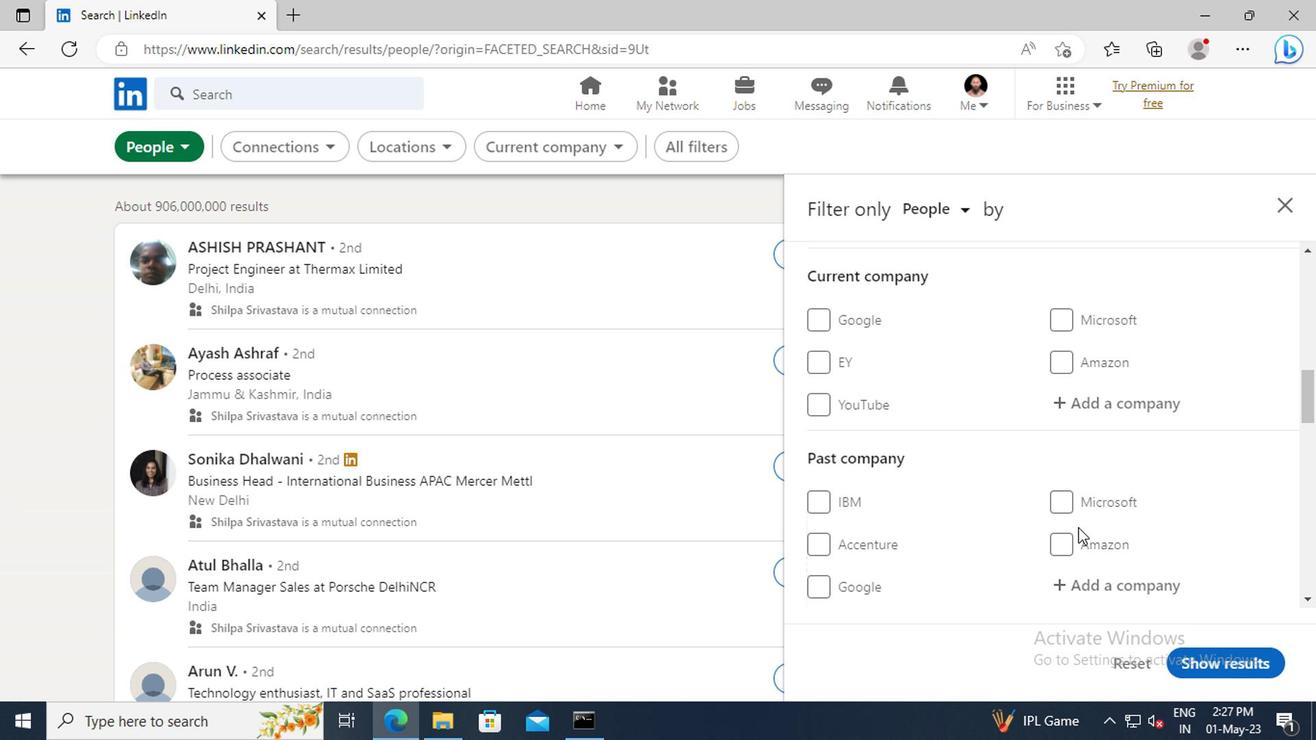 
Action: Mouse scrolled (1075, 527) with delta (0, -1)
Screenshot: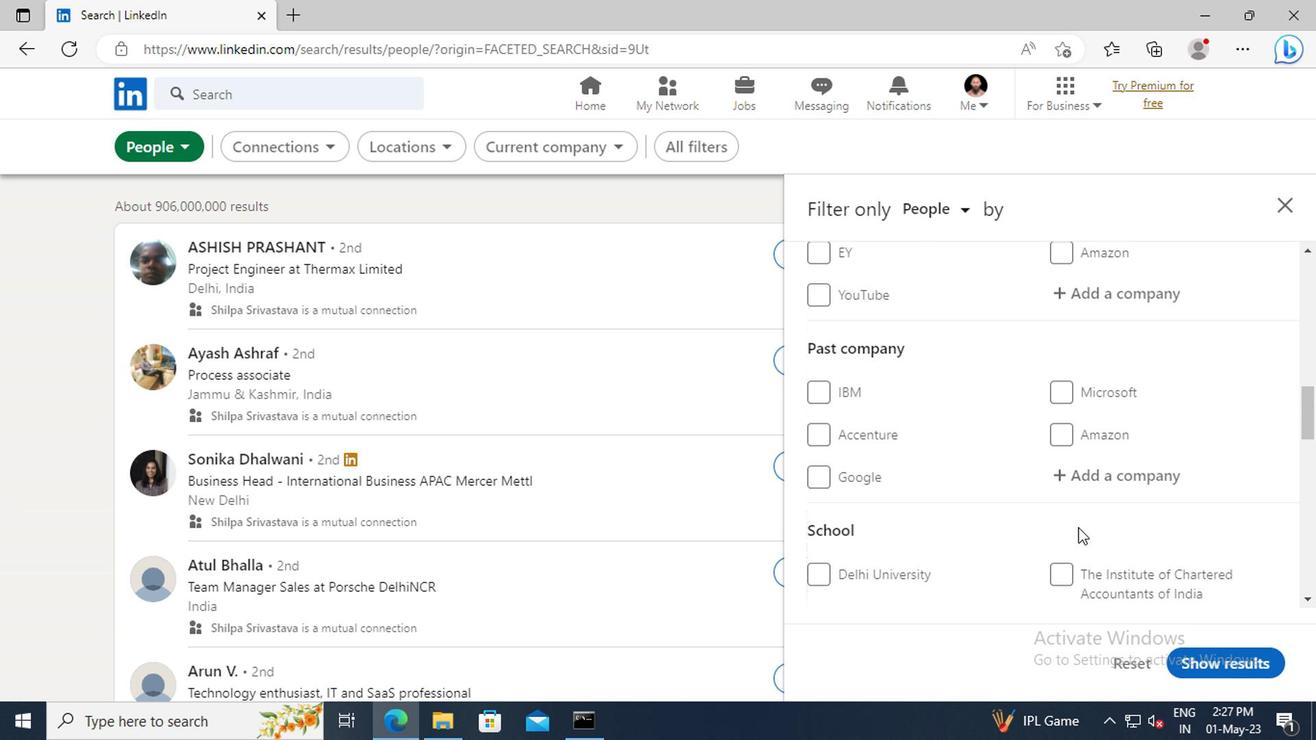 
Action: Mouse scrolled (1075, 527) with delta (0, -1)
Screenshot: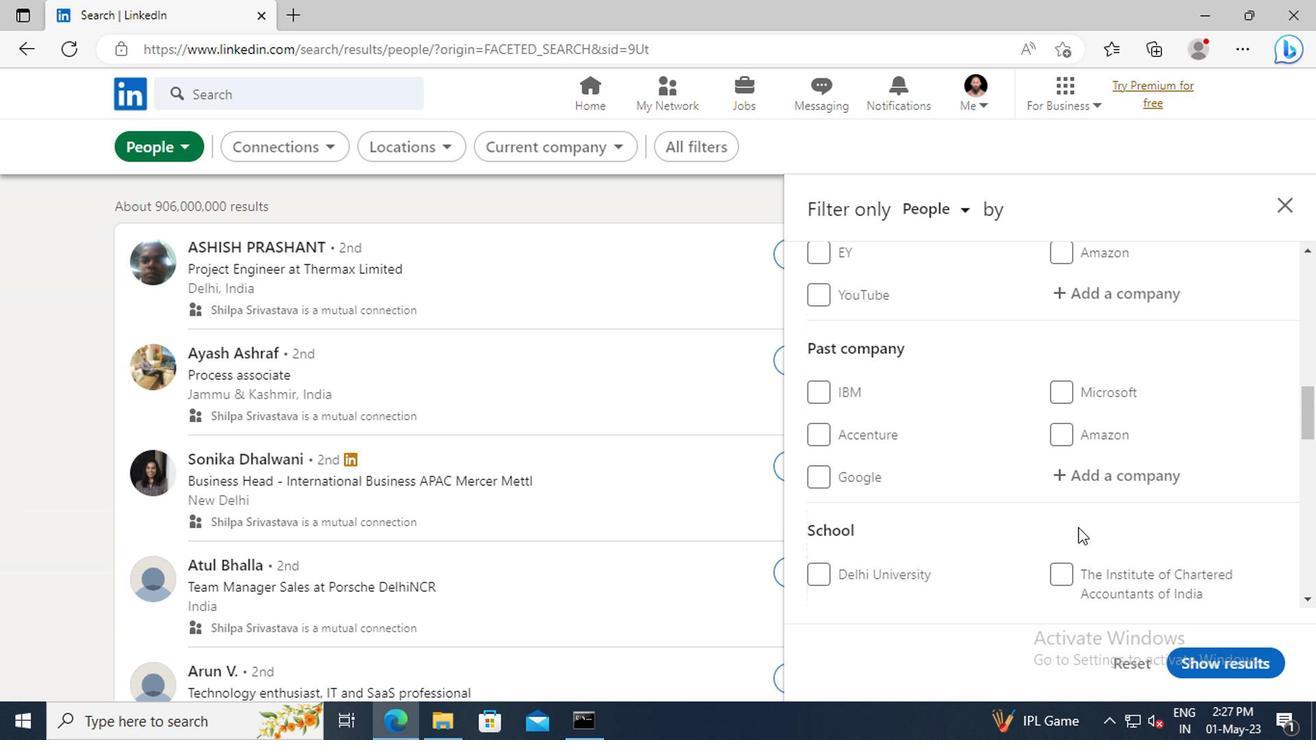 
Action: Mouse scrolled (1075, 527) with delta (0, -1)
Screenshot: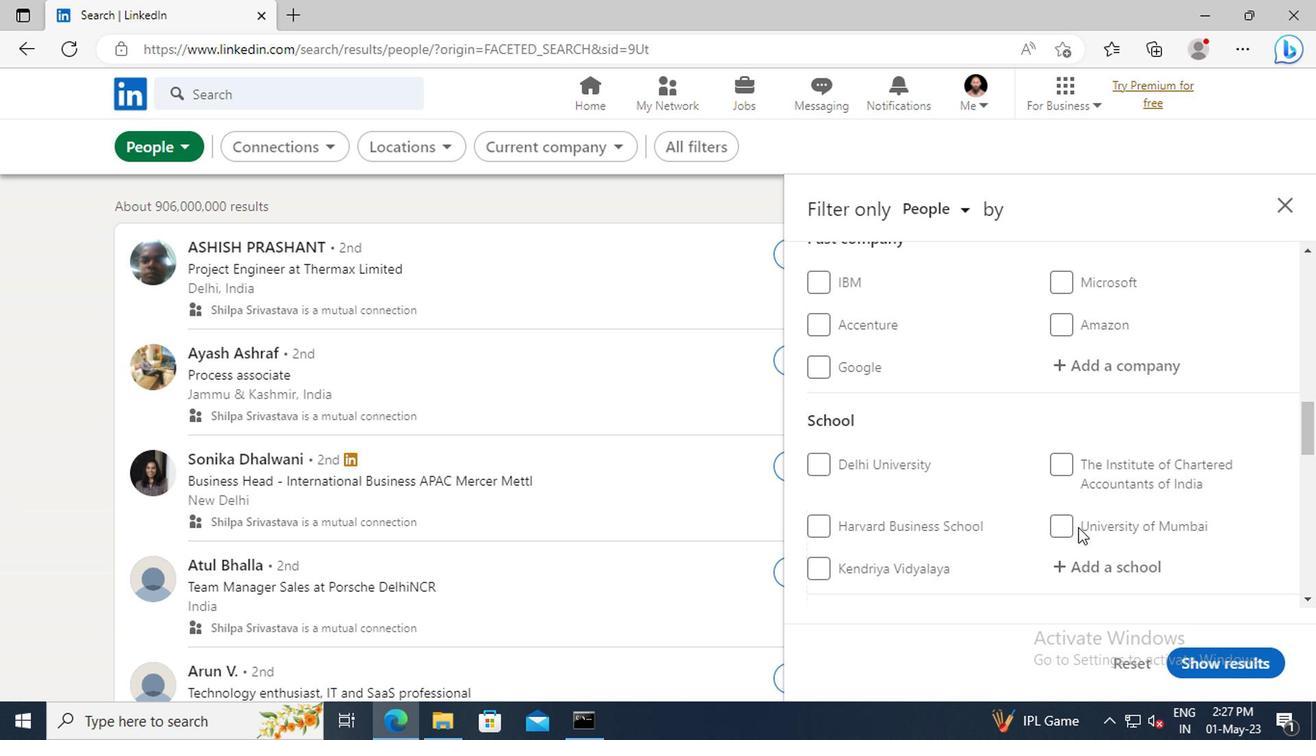 
Action: Mouse scrolled (1075, 527) with delta (0, -1)
Screenshot: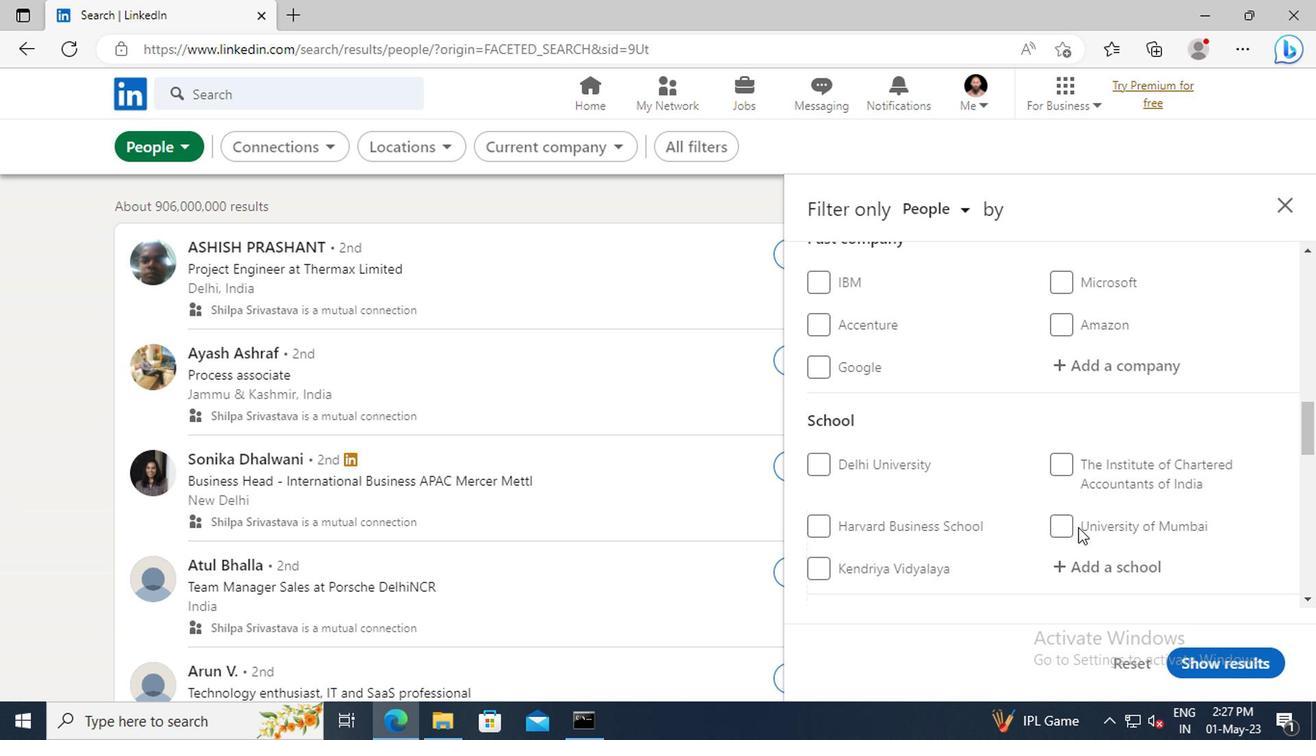 
Action: Mouse scrolled (1075, 527) with delta (0, -1)
Screenshot: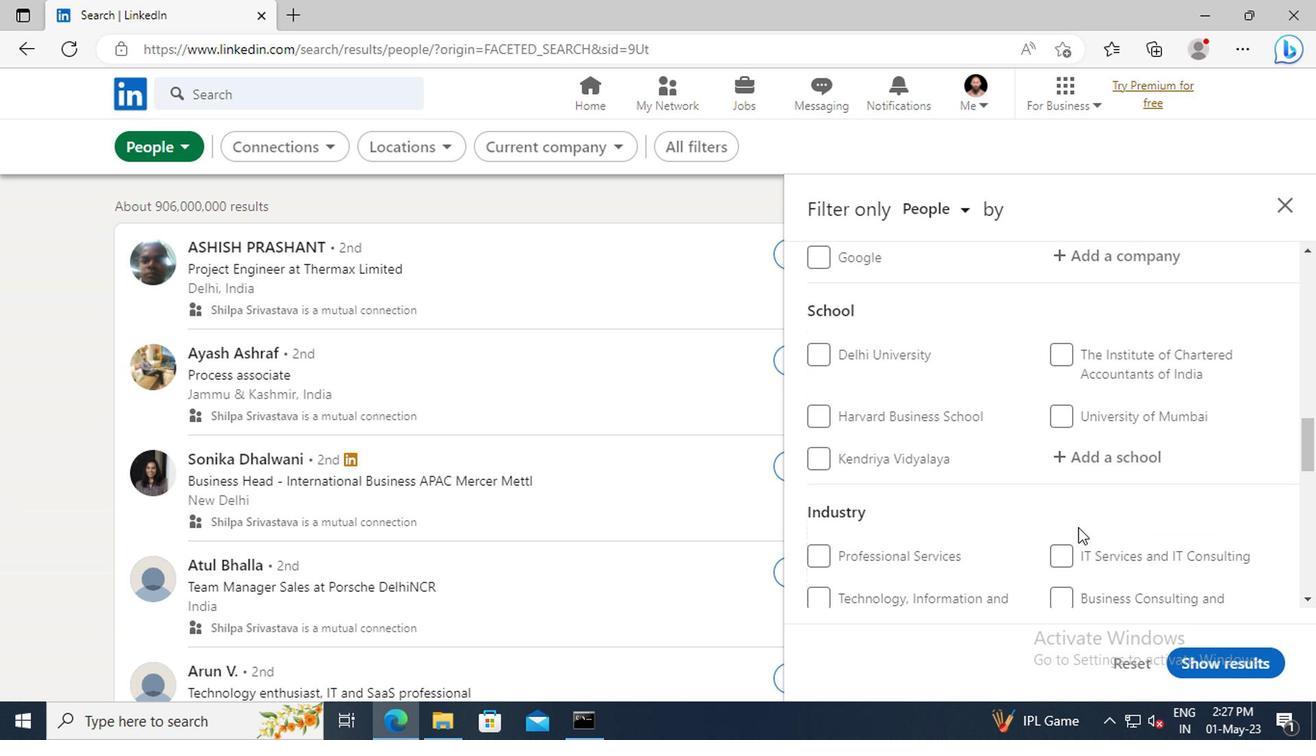 
Action: Mouse scrolled (1075, 527) with delta (0, -1)
Screenshot: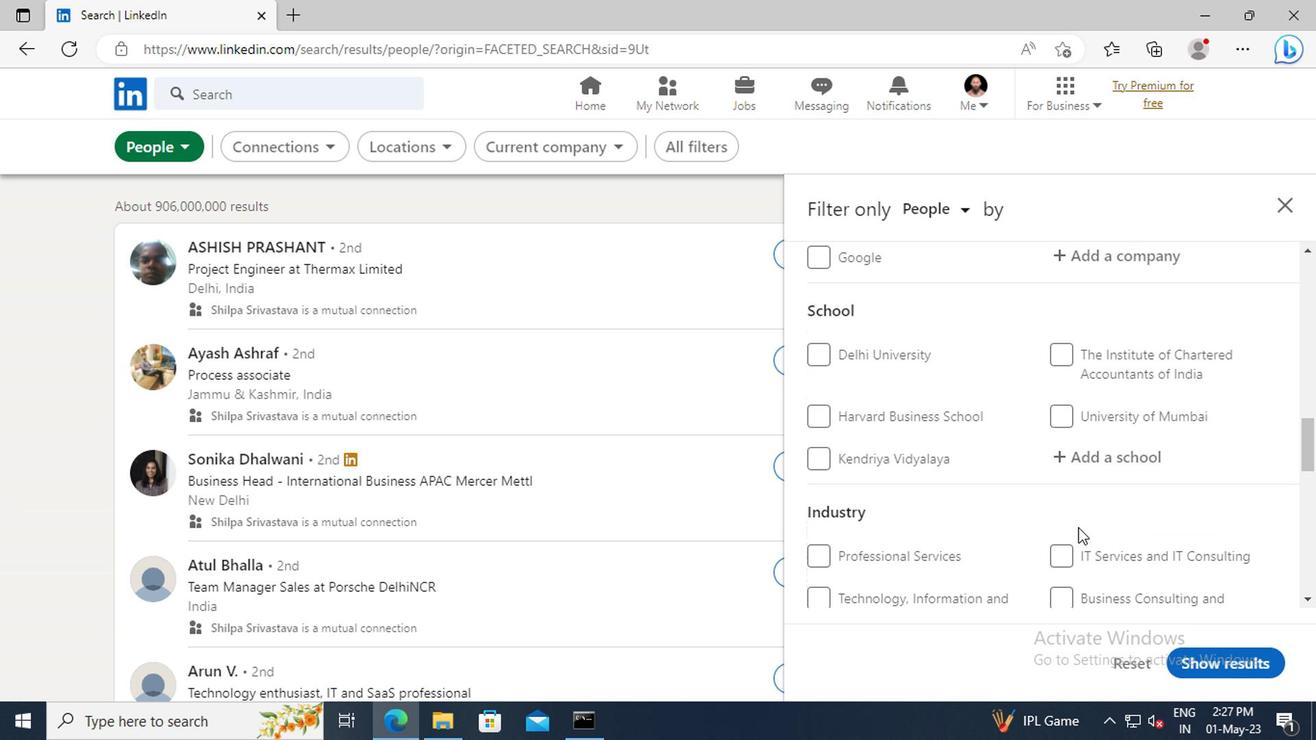 
Action: Mouse scrolled (1075, 527) with delta (0, -1)
Screenshot: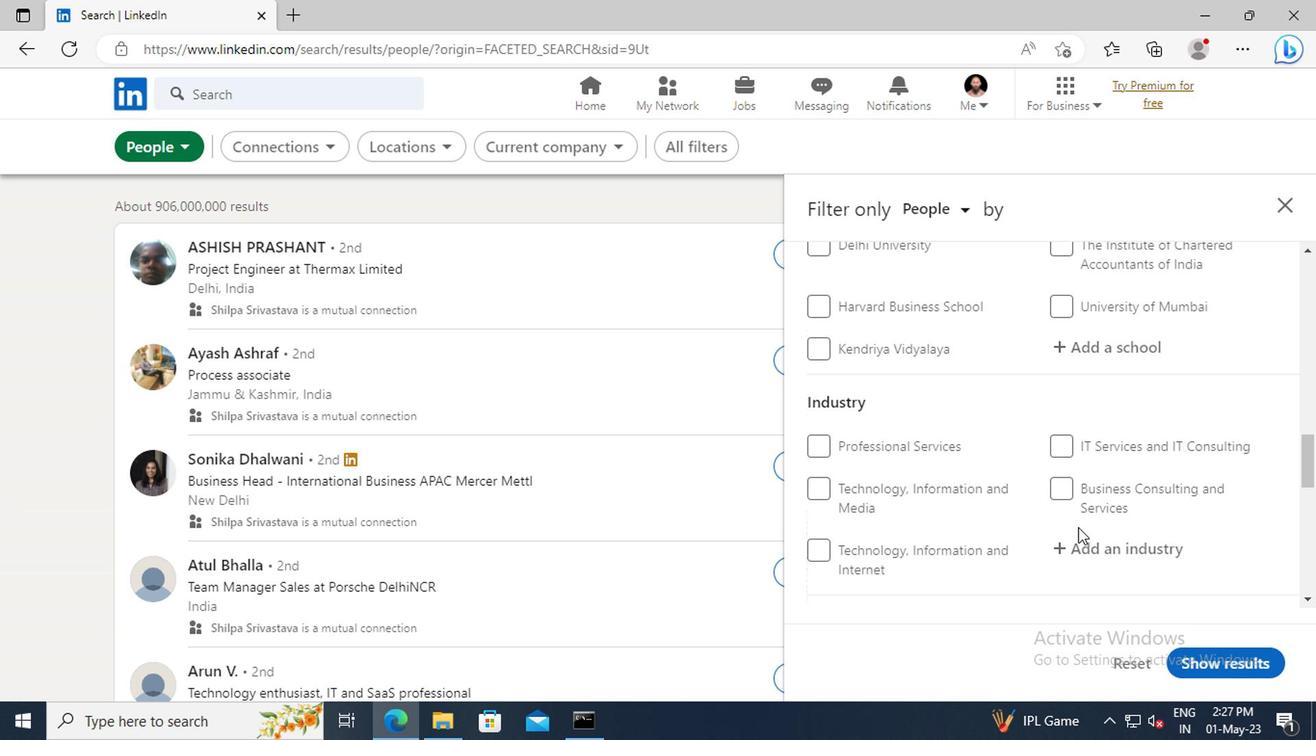 
Action: Mouse scrolled (1075, 527) with delta (0, -1)
Screenshot: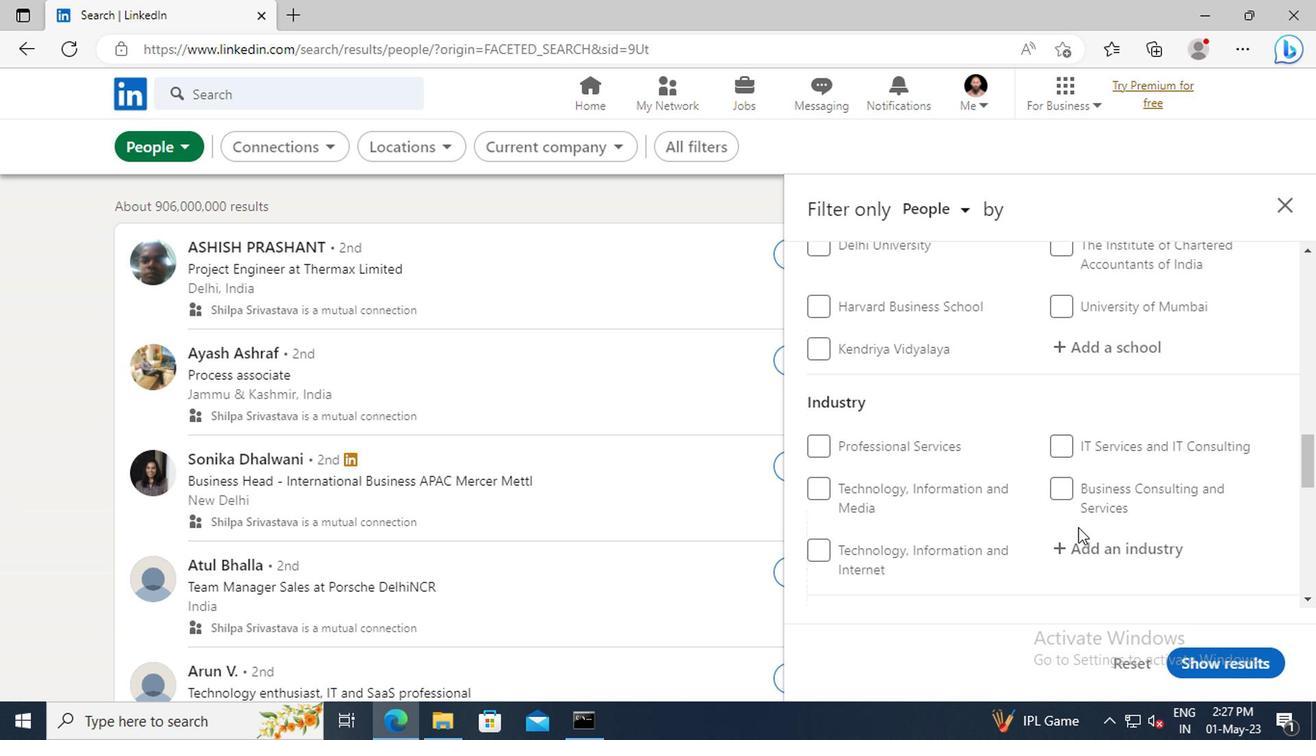 
Action: Mouse scrolled (1075, 527) with delta (0, -1)
Screenshot: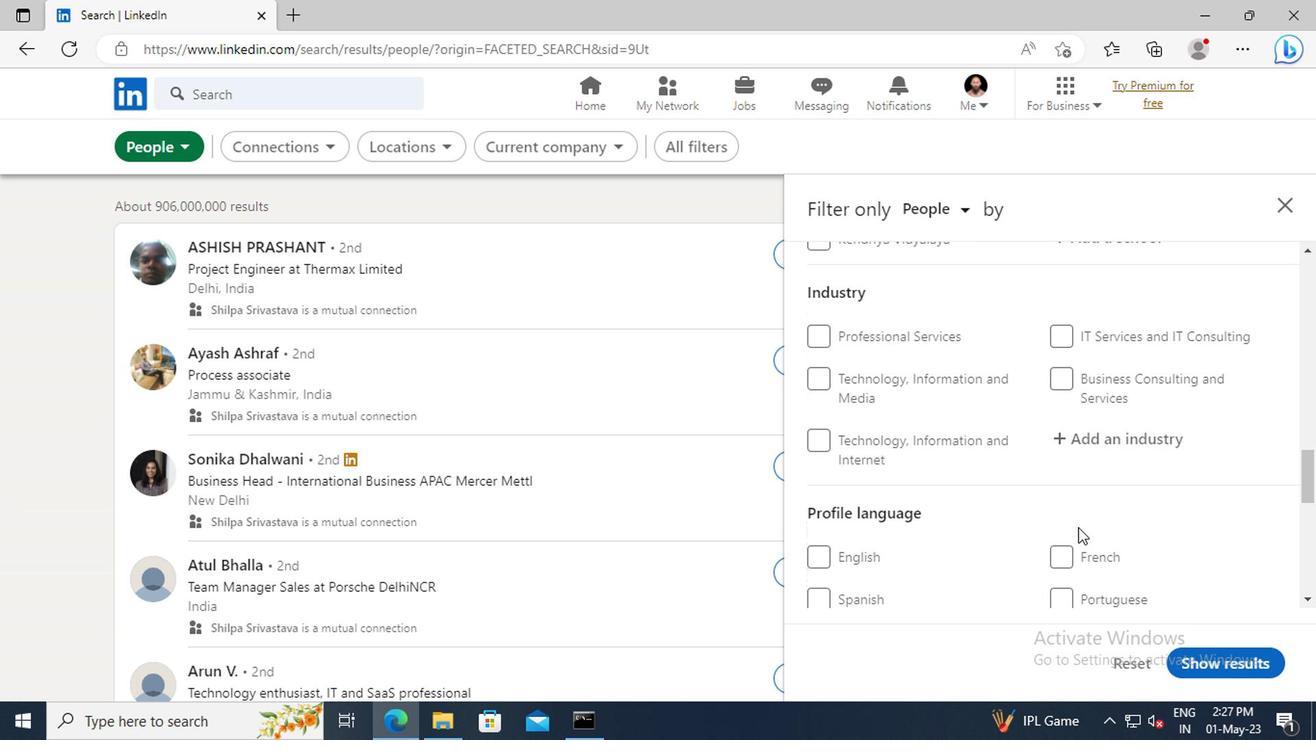 
Action: Mouse moved to (818, 548)
Screenshot: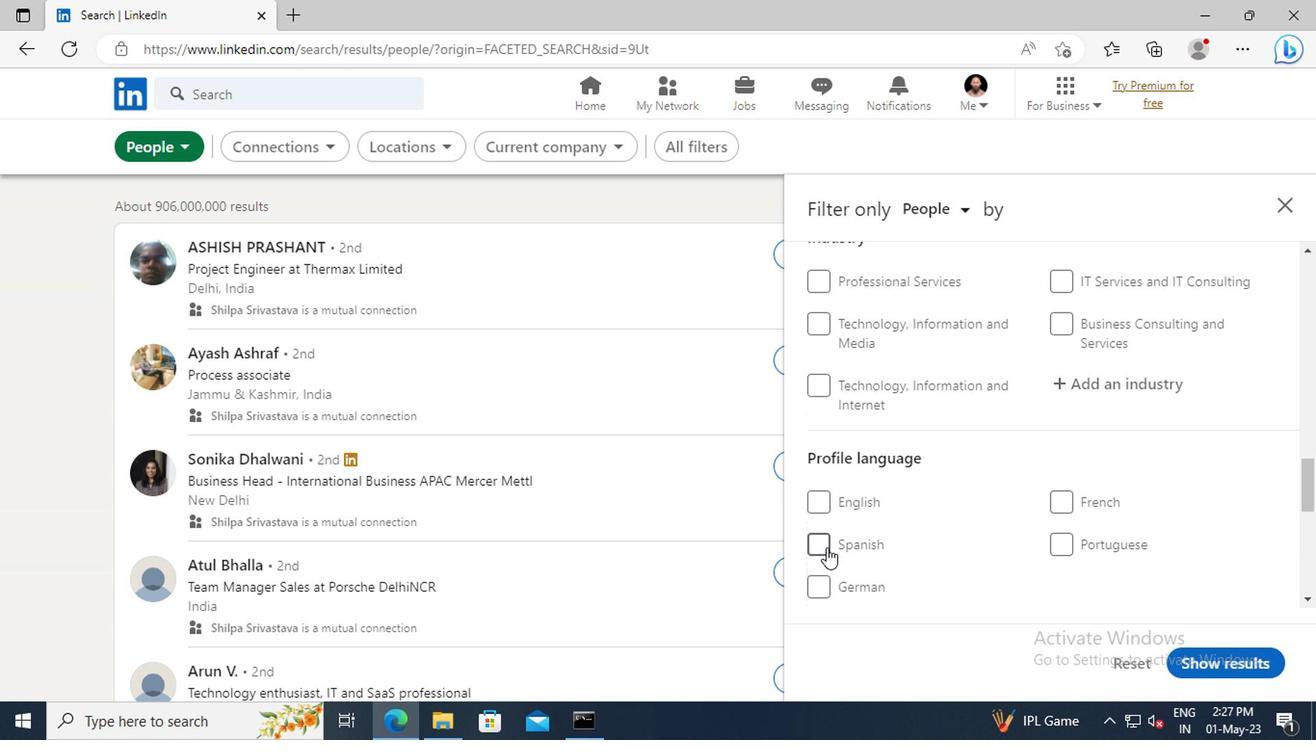 
Action: Mouse pressed left at (818, 548)
Screenshot: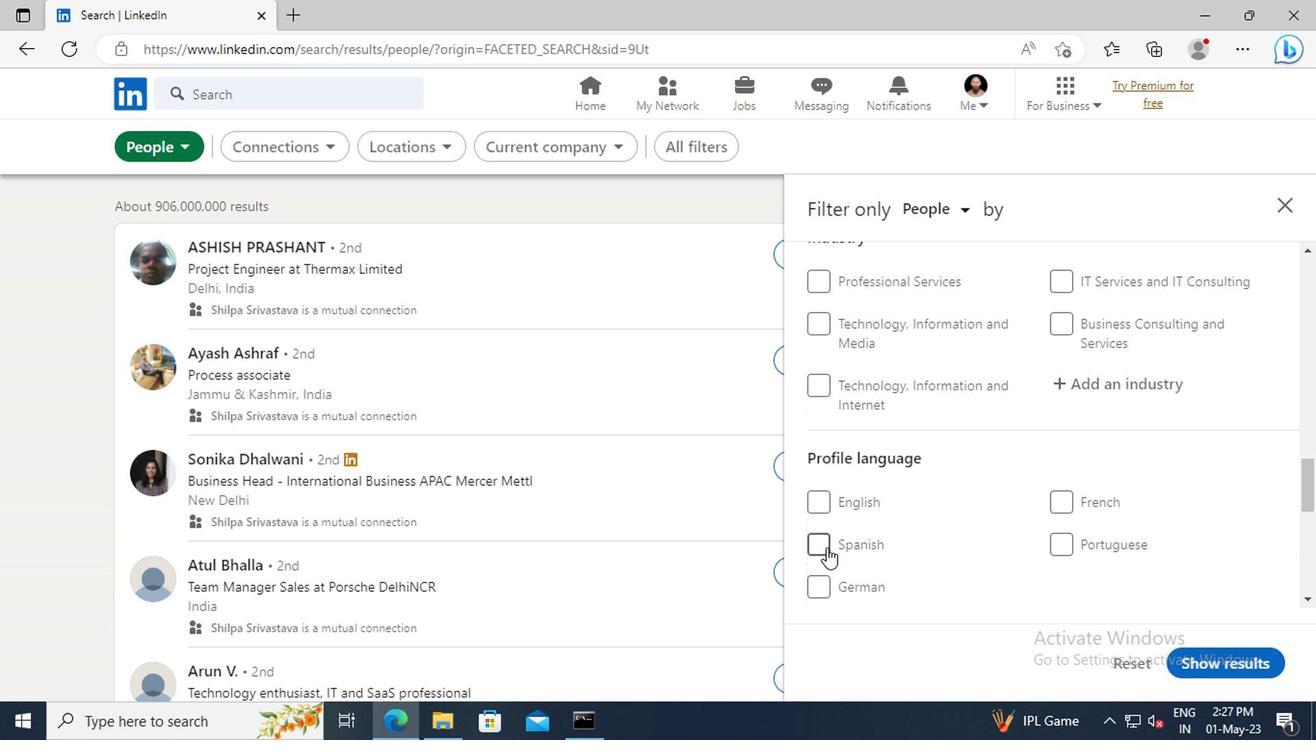 
Action: Mouse moved to (1087, 513)
Screenshot: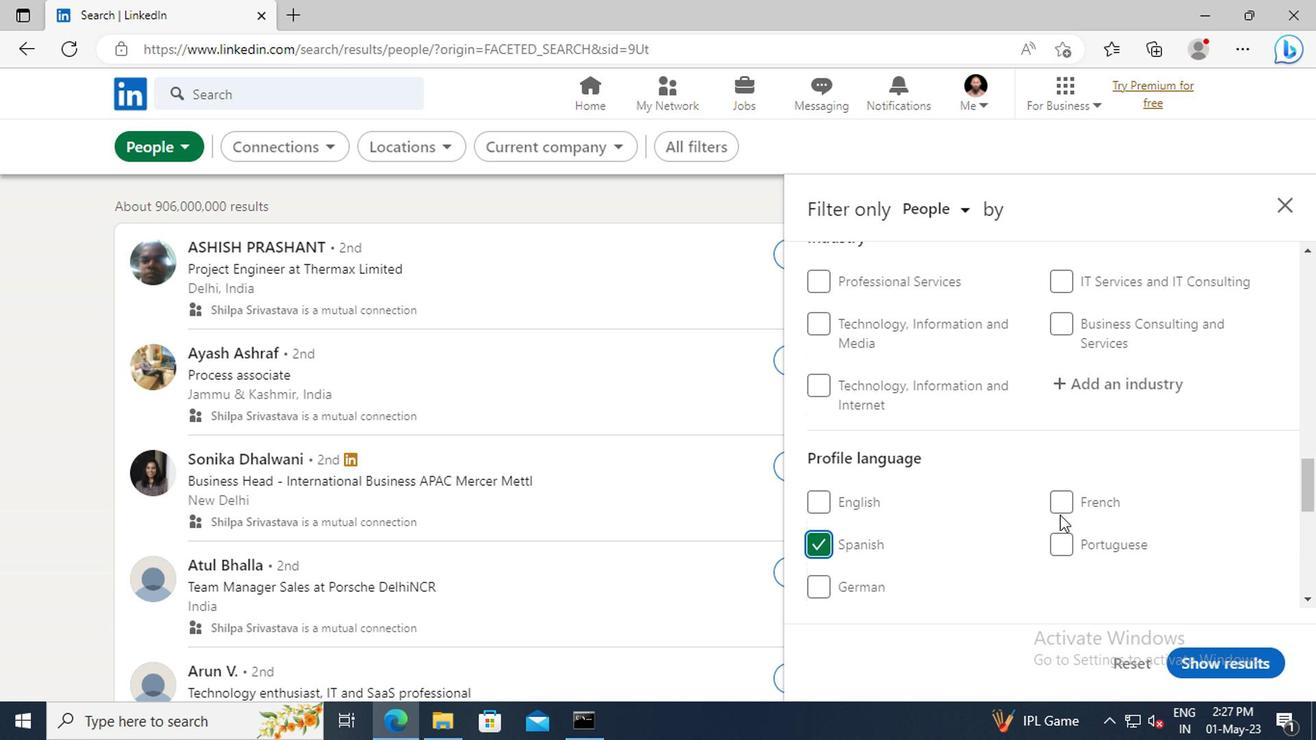 
Action: Mouse scrolled (1087, 514) with delta (0, 1)
Screenshot: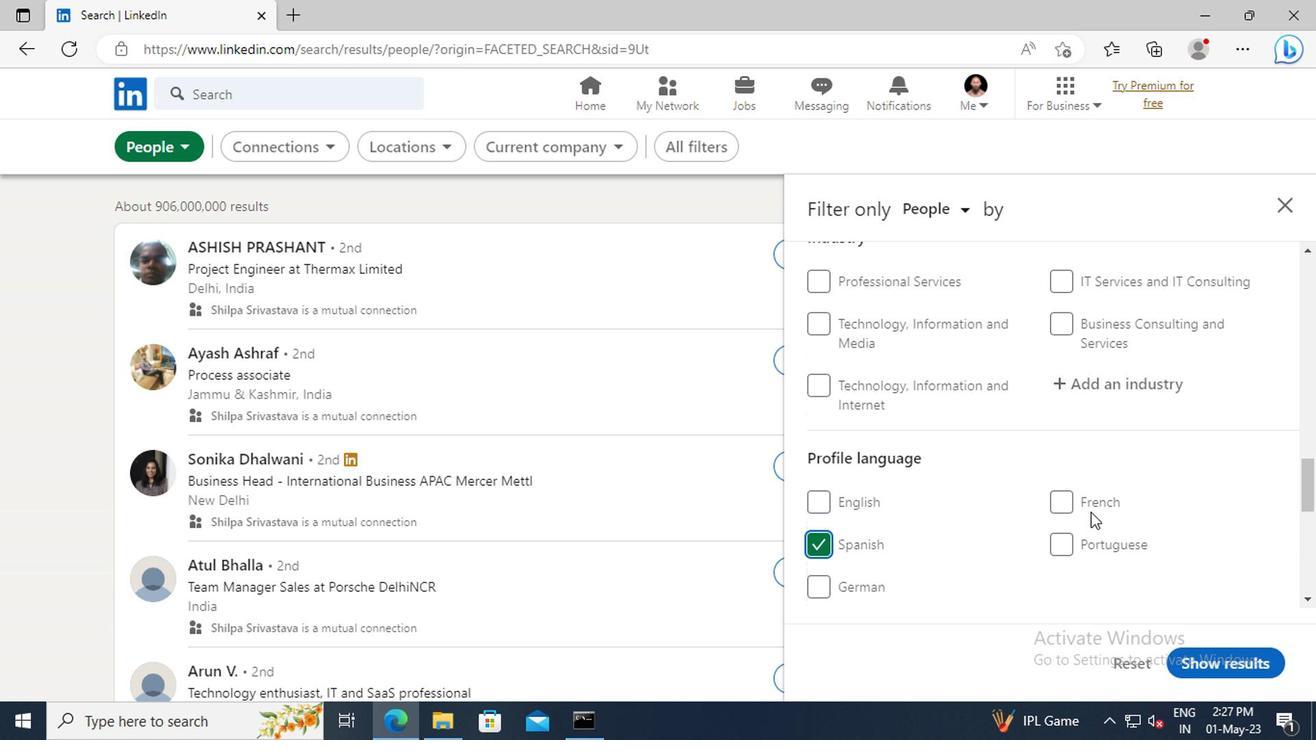 
Action: Mouse scrolled (1087, 514) with delta (0, 1)
Screenshot: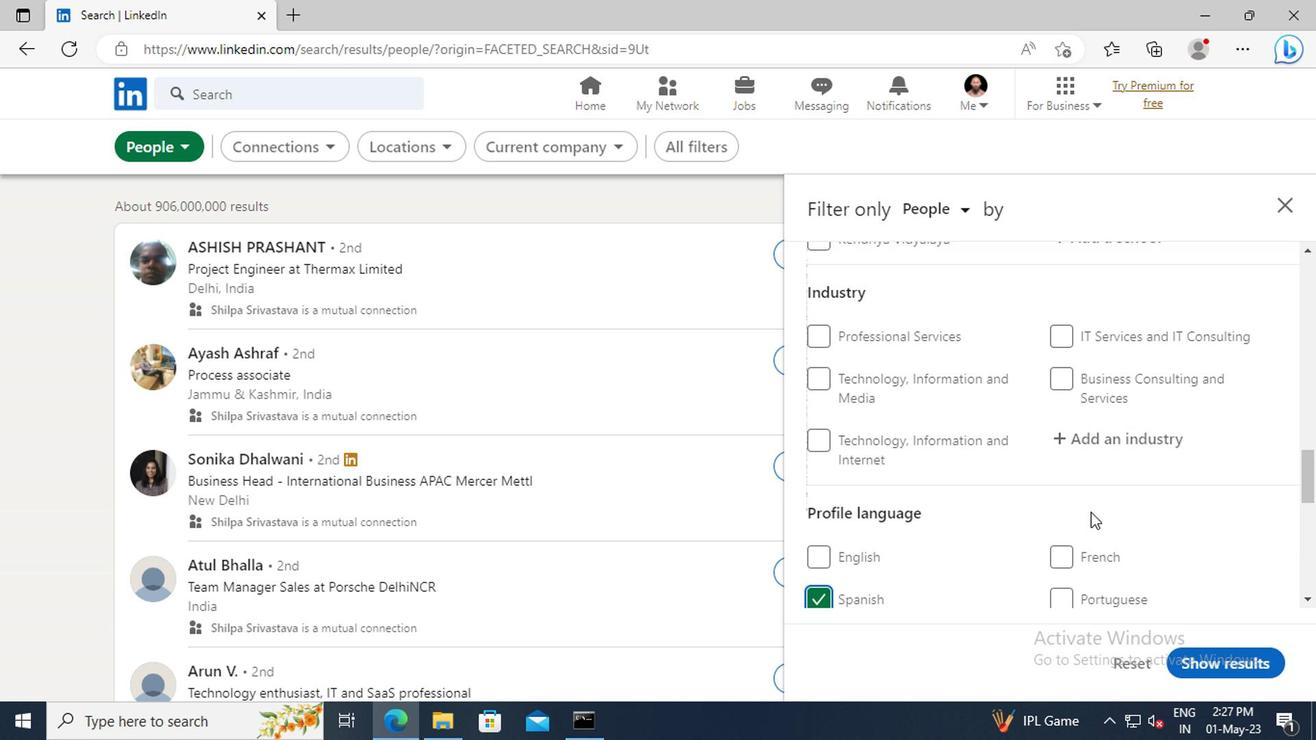 
Action: Mouse scrolled (1087, 514) with delta (0, 1)
Screenshot: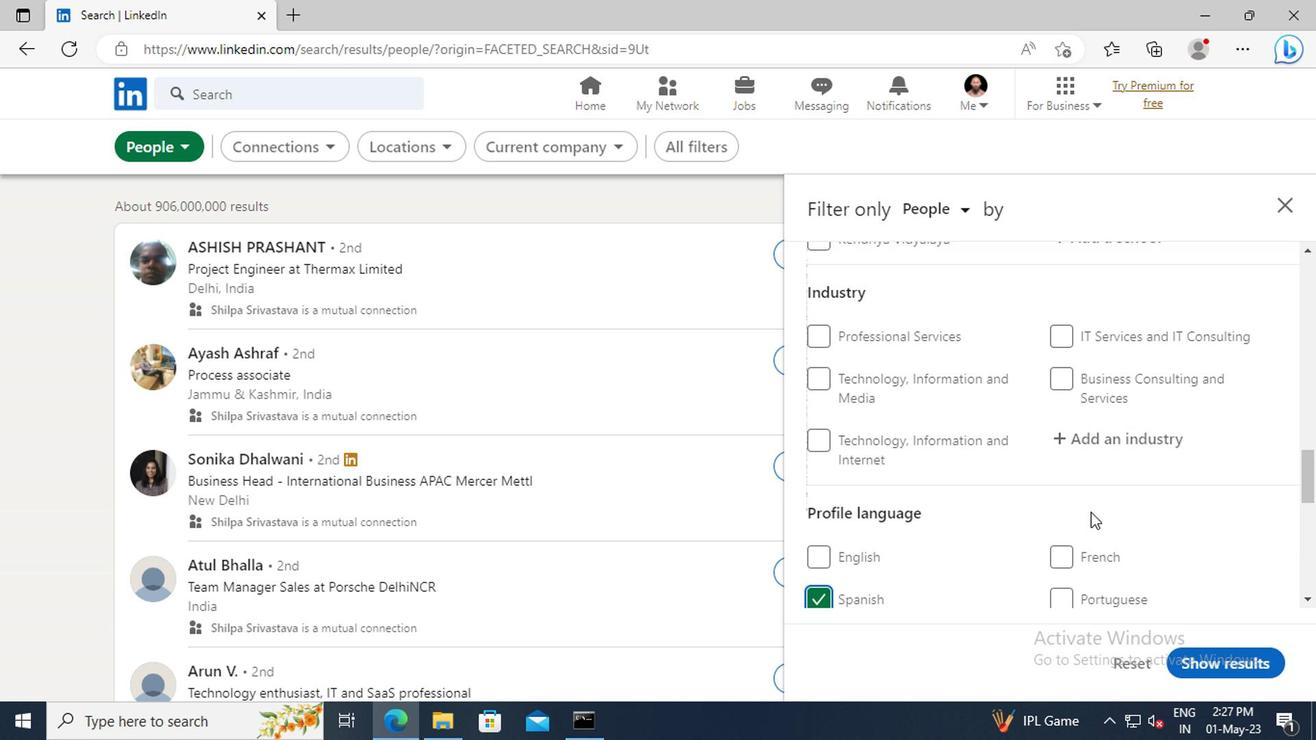 
Action: Mouse scrolled (1087, 514) with delta (0, 1)
Screenshot: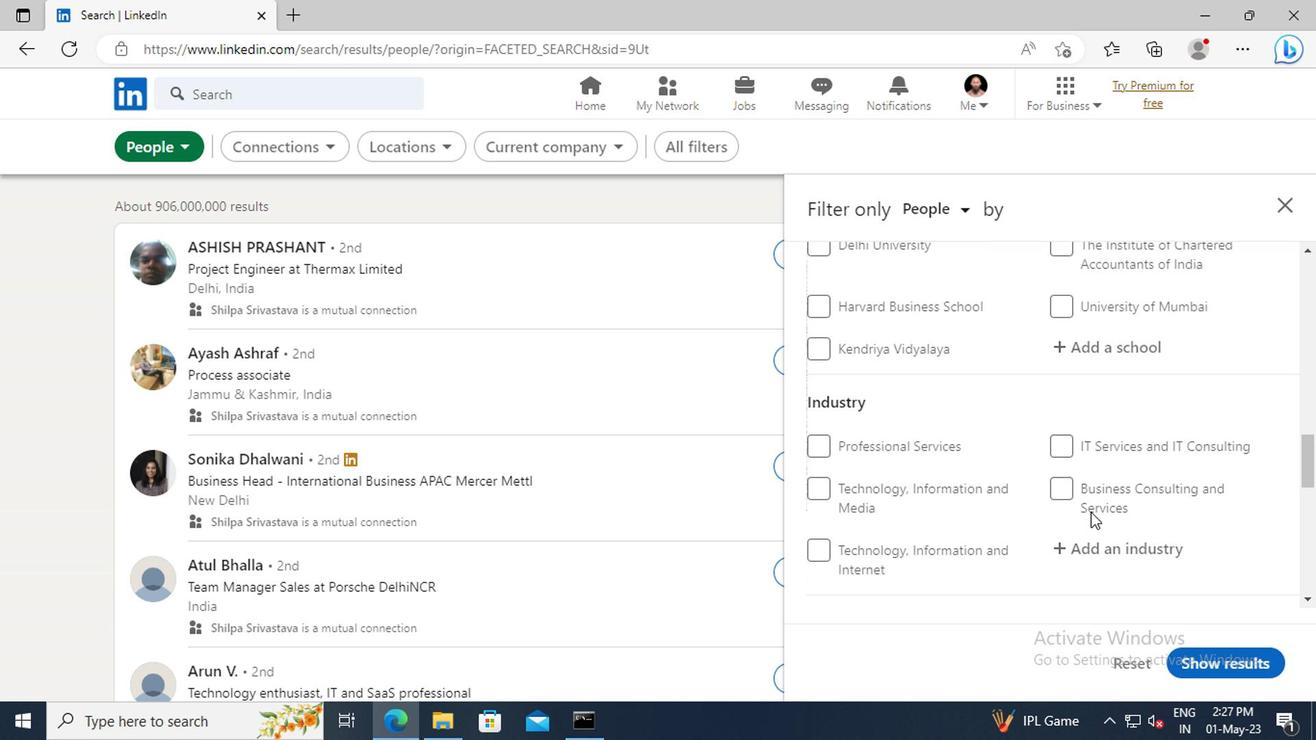 
Action: Mouse scrolled (1087, 514) with delta (0, 1)
Screenshot: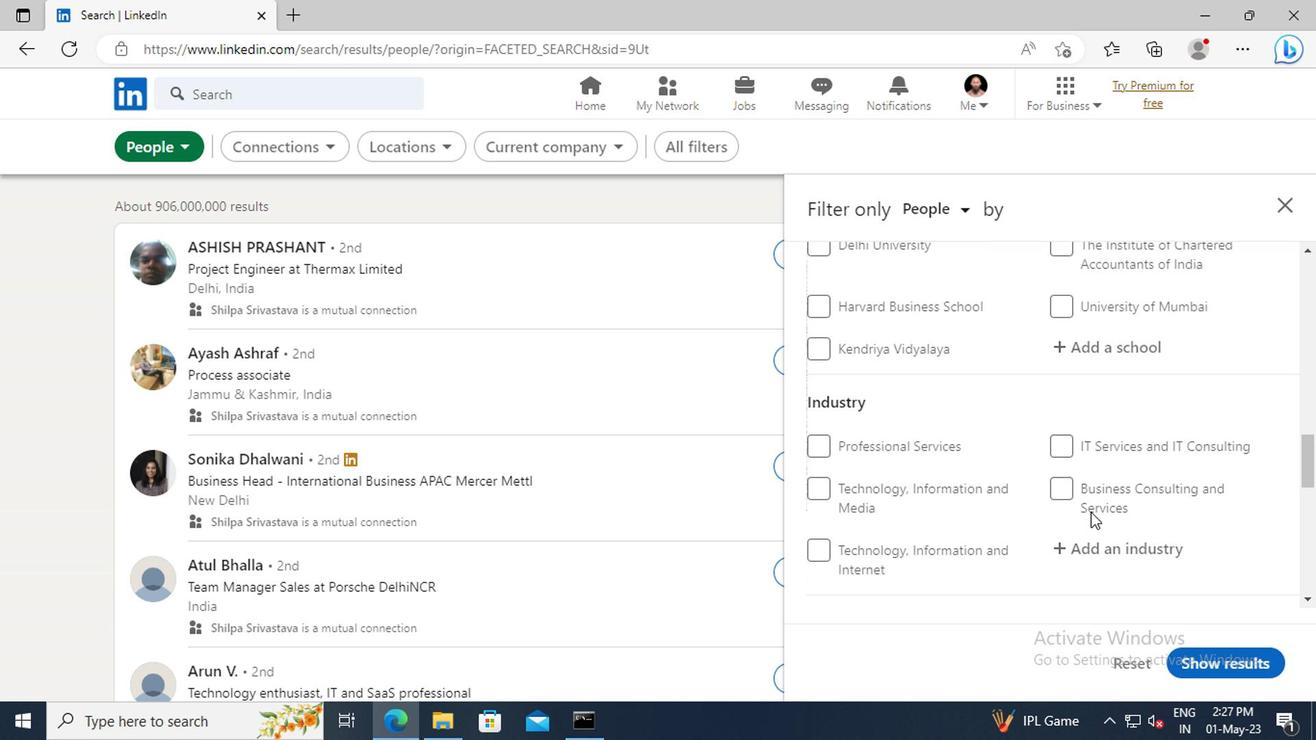 
Action: Mouse scrolled (1087, 514) with delta (0, 1)
Screenshot: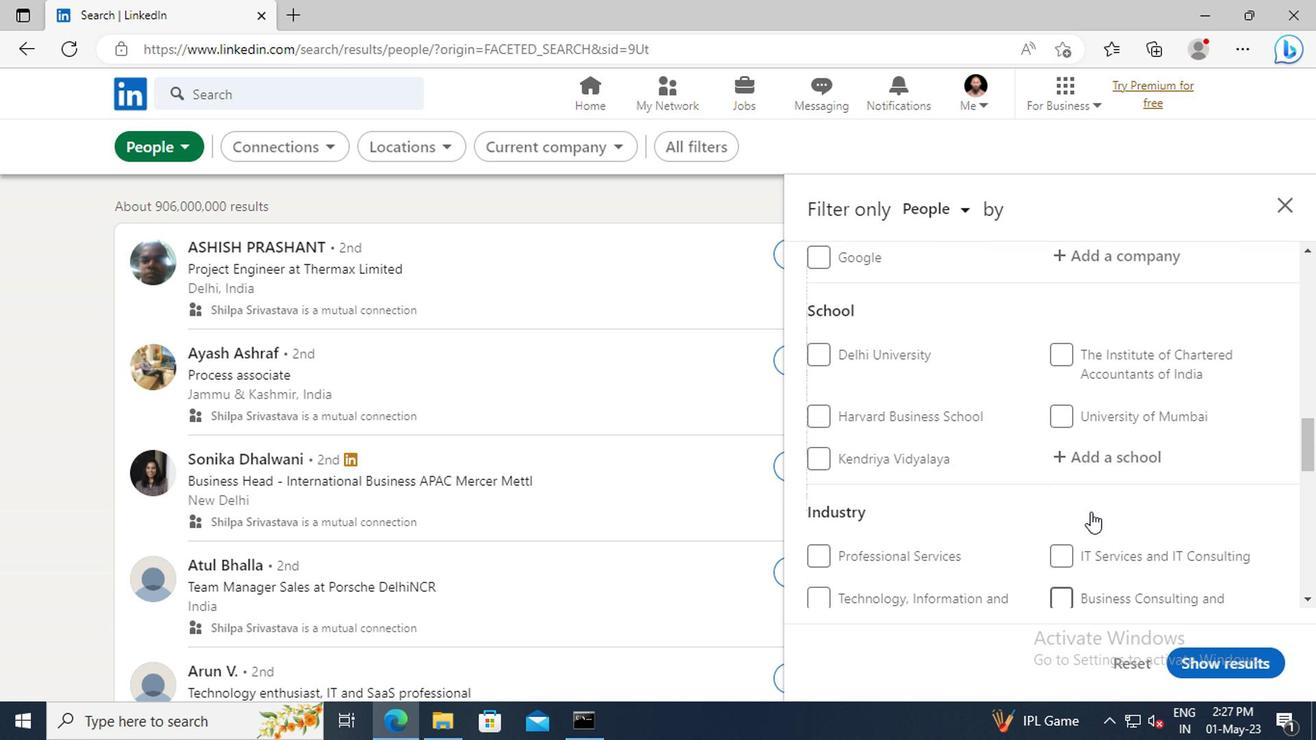 
Action: Mouse scrolled (1087, 514) with delta (0, 1)
Screenshot: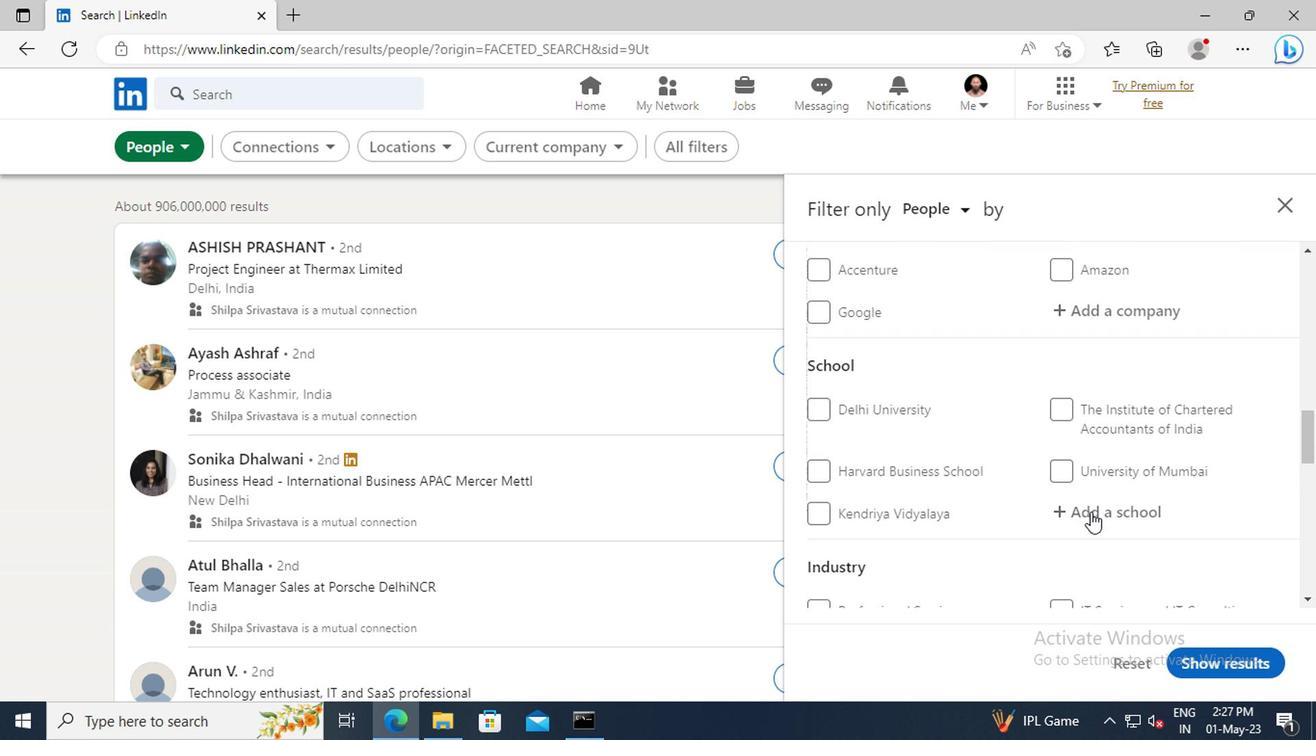 
Action: Mouse scrolled (1087, 514) with delta (0, 1)
Screenshot: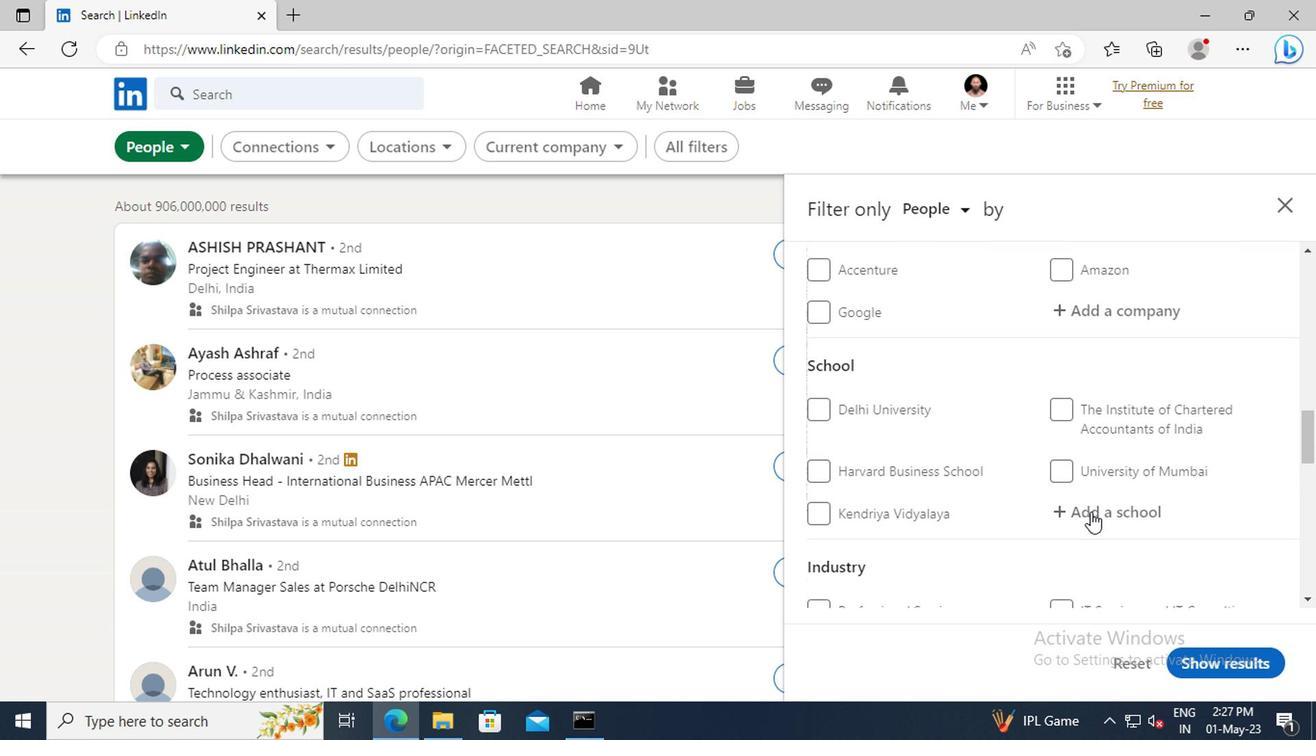 
Action: Mouse scrolled (1087, 514) with delta (0, 1)
Screenshot: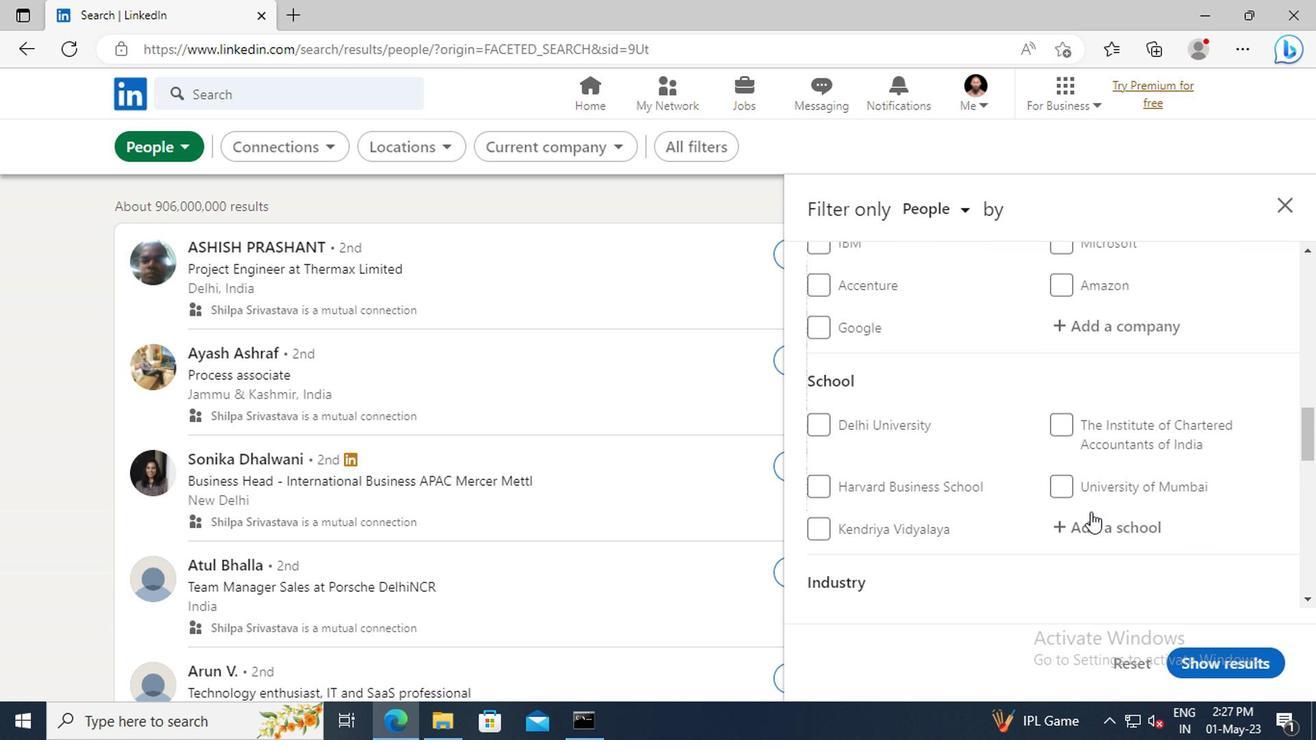 
Action: Mouse moved to (1089, 512)
Screenshot: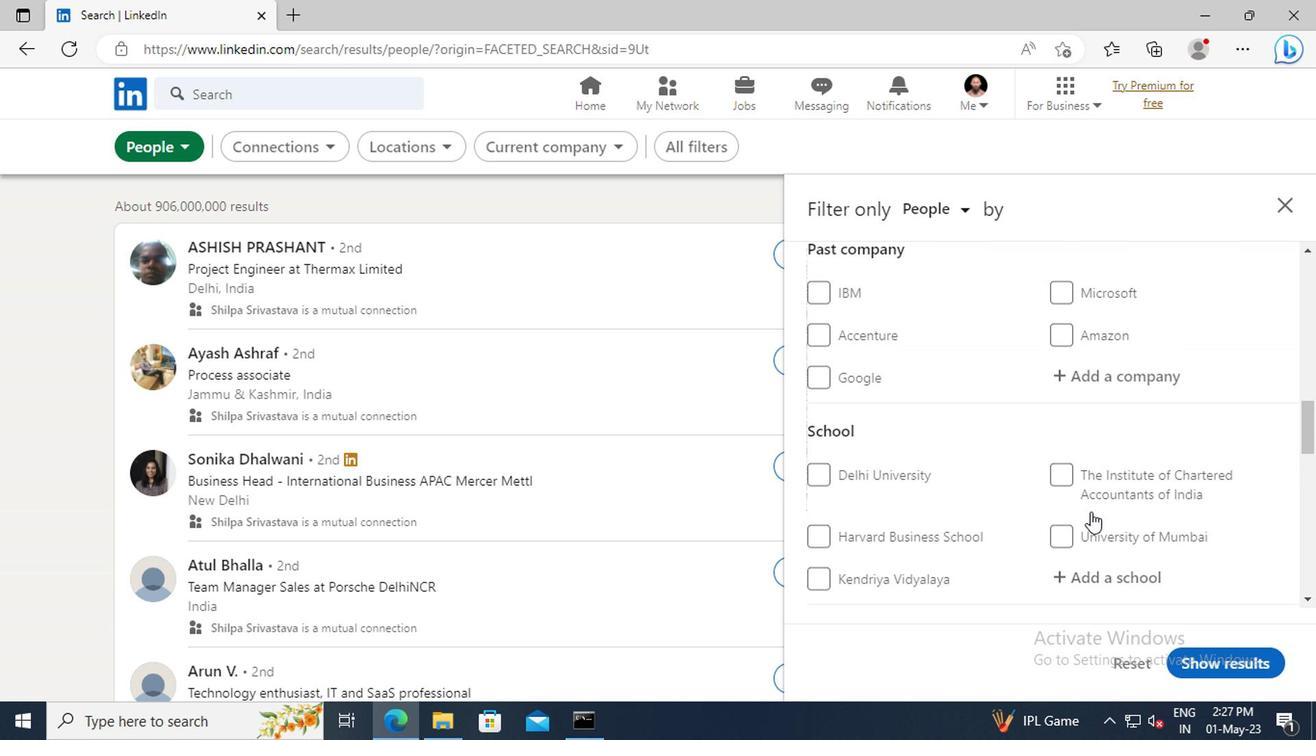 
Action: Mouse scrolled (1089, 513) with delta (0, 0)
Screenshot: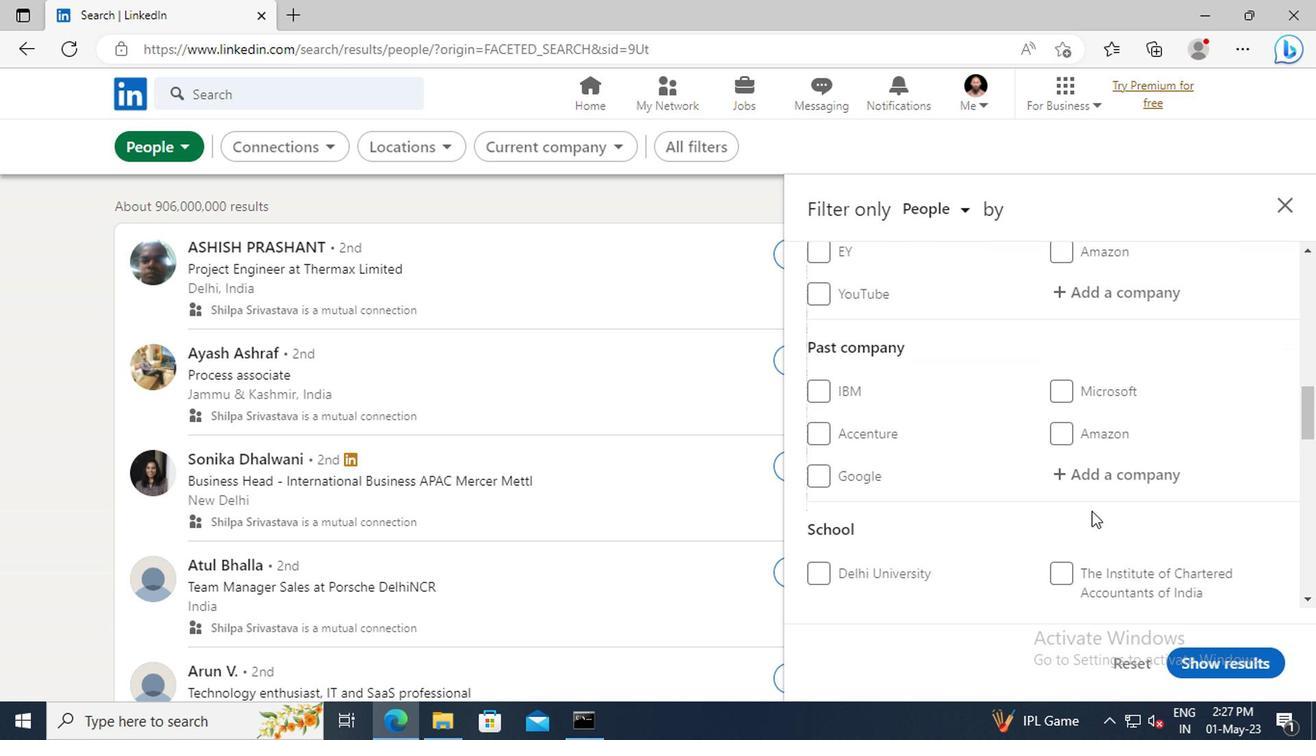 
Action: Mouse scrolled (1089, 513) with delta (0, 0)
Screenshot: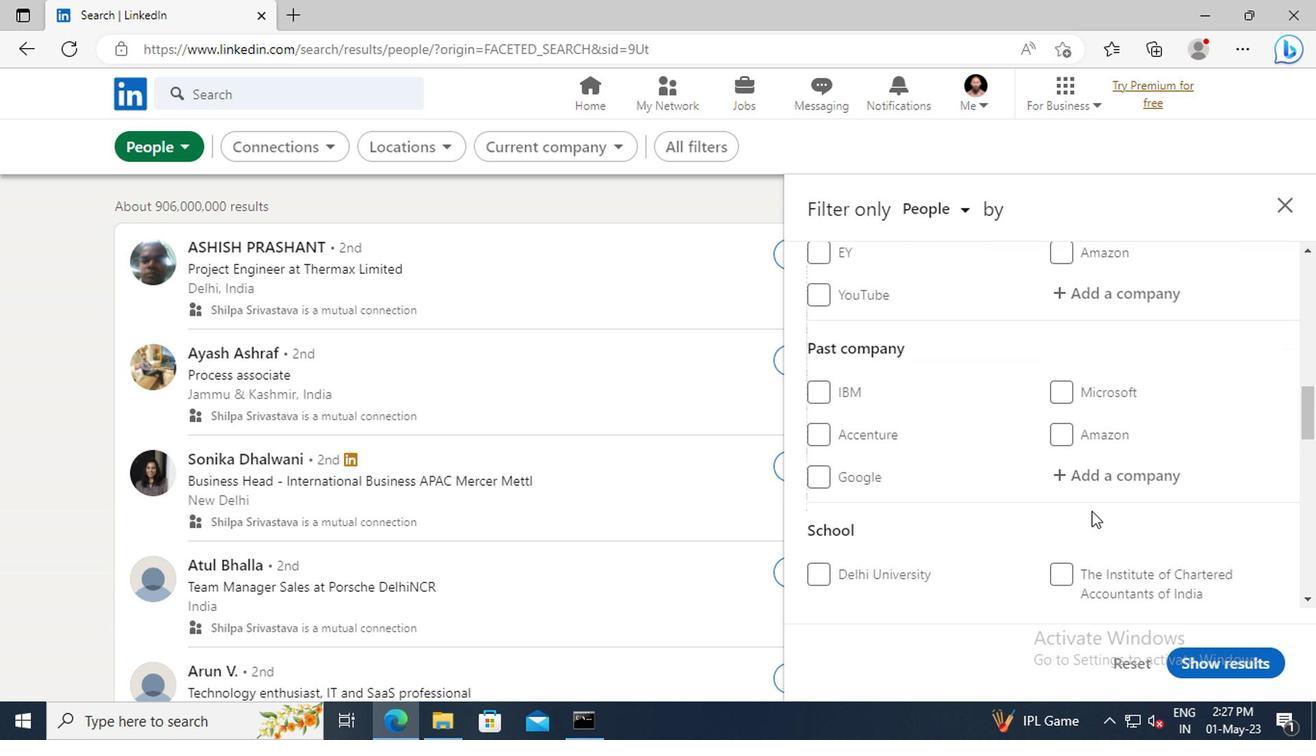 
Action: Mouse scrolled (1089, 513) with delta (0, 0)
Screenshot: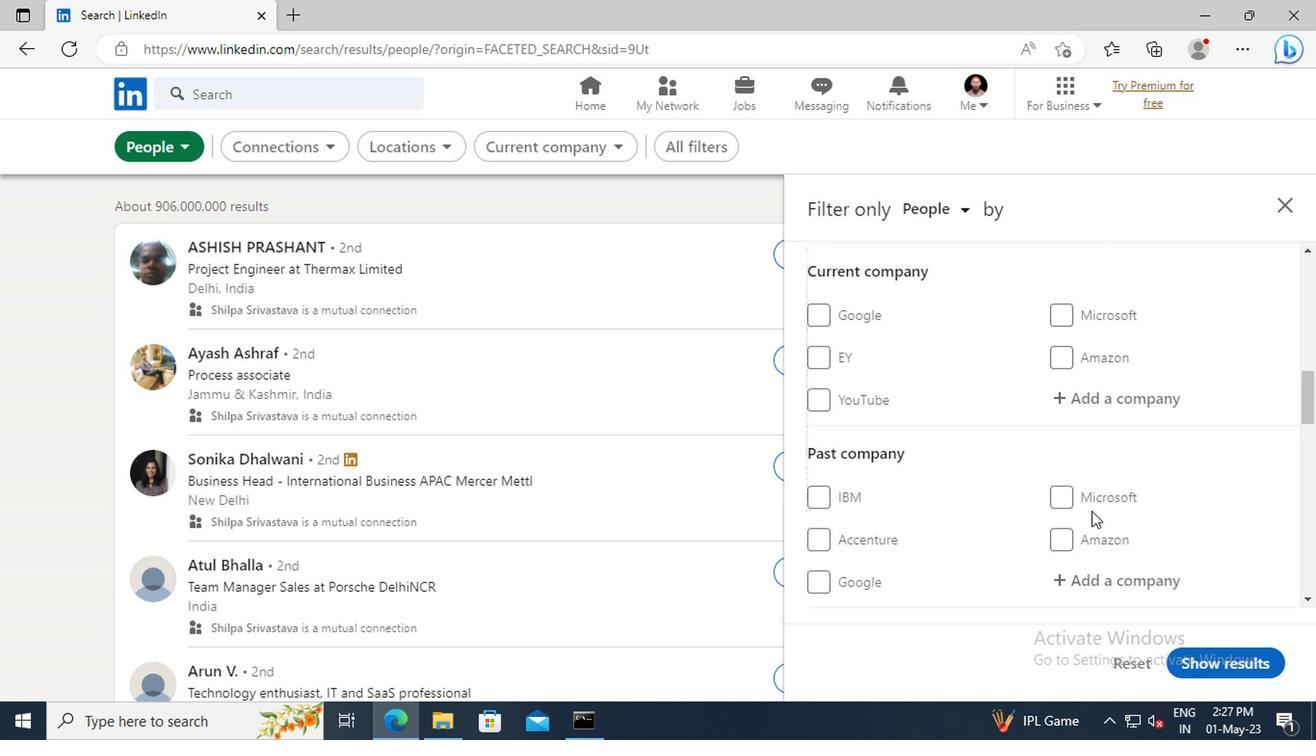 
Action: Mouse moved to (1091, 467)
Screenshot: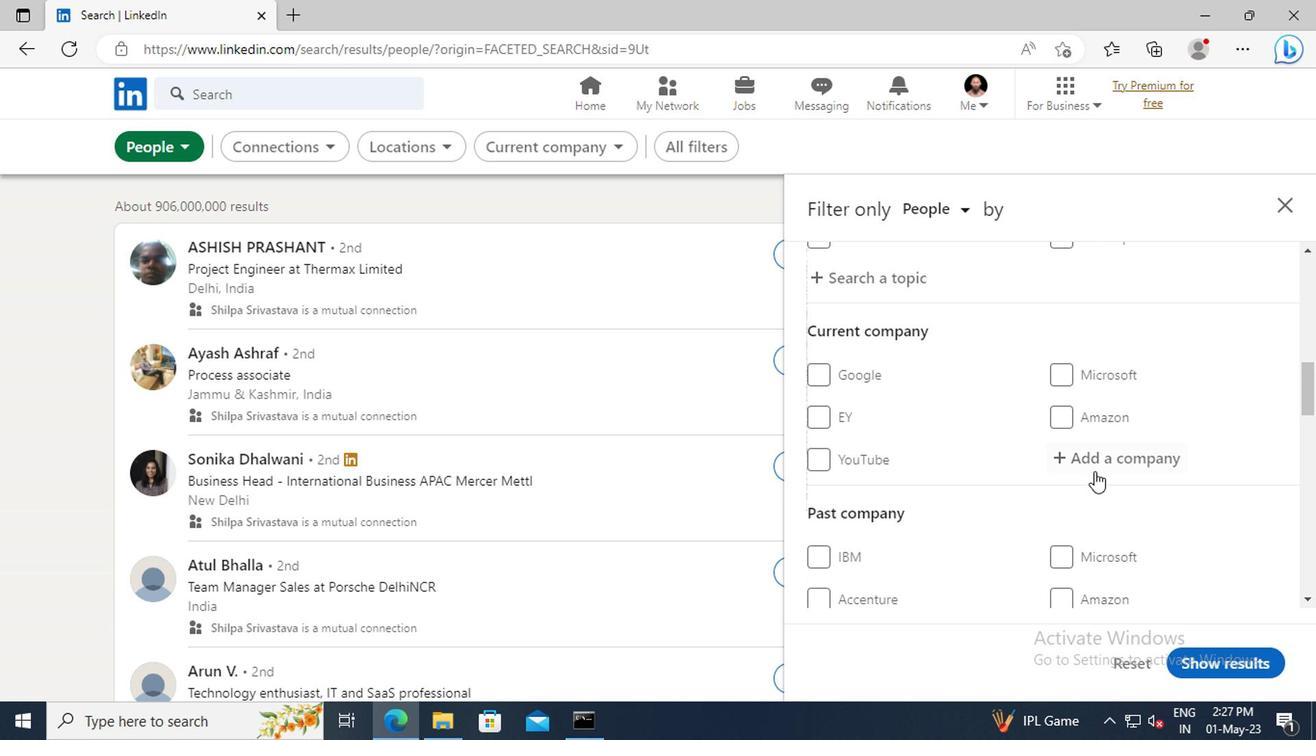 
Action: Mouse pressed left at (1091, 467)
Screenshot: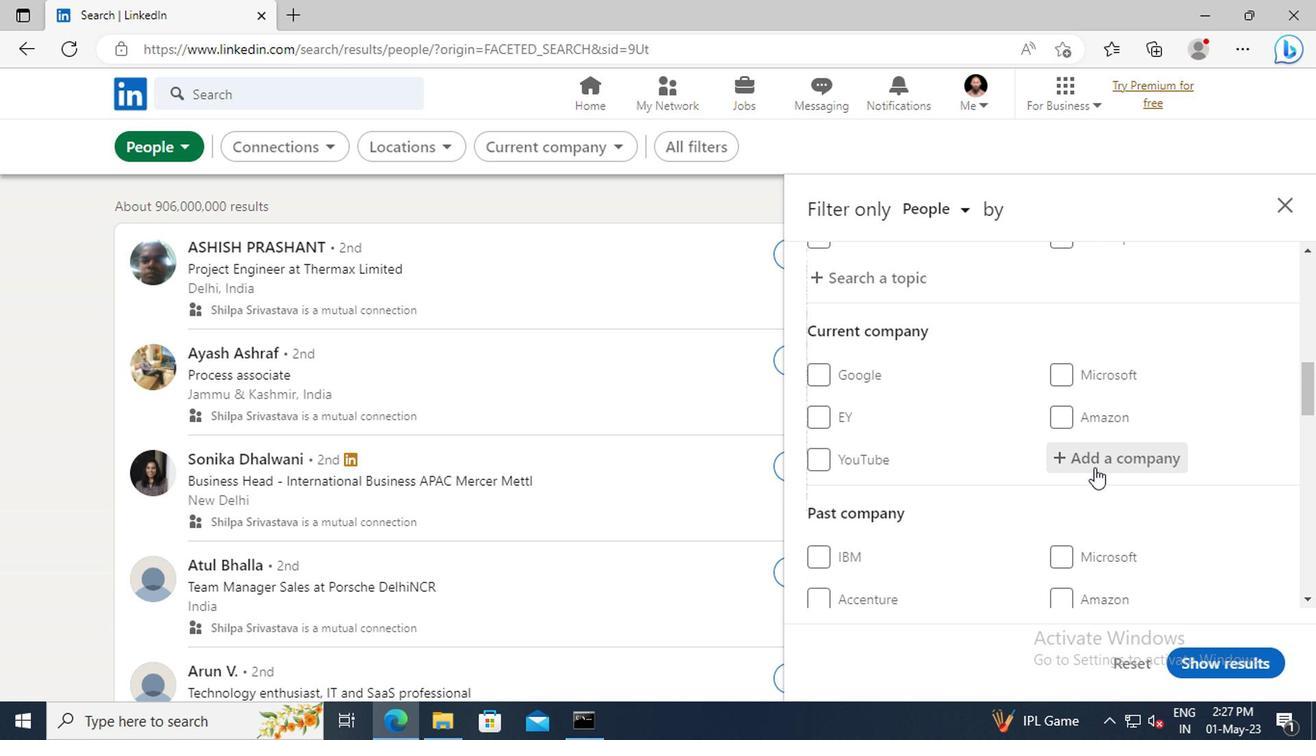 
Action: Mouse moved to (1091, 467)
Screenshot: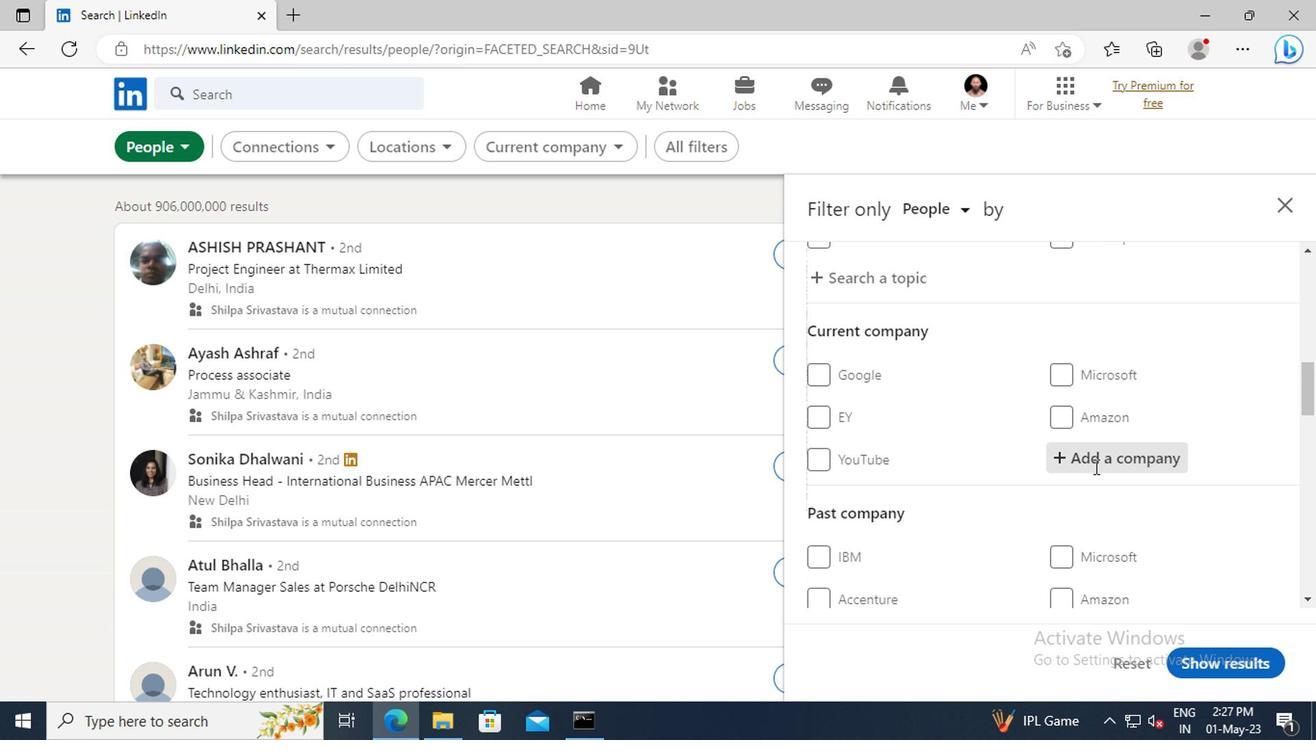 
Action: Key pressed <Key.shift>AXA<Key.space><Key.shift>GROUP<Key.space><Key.shift>OP
Screenshot: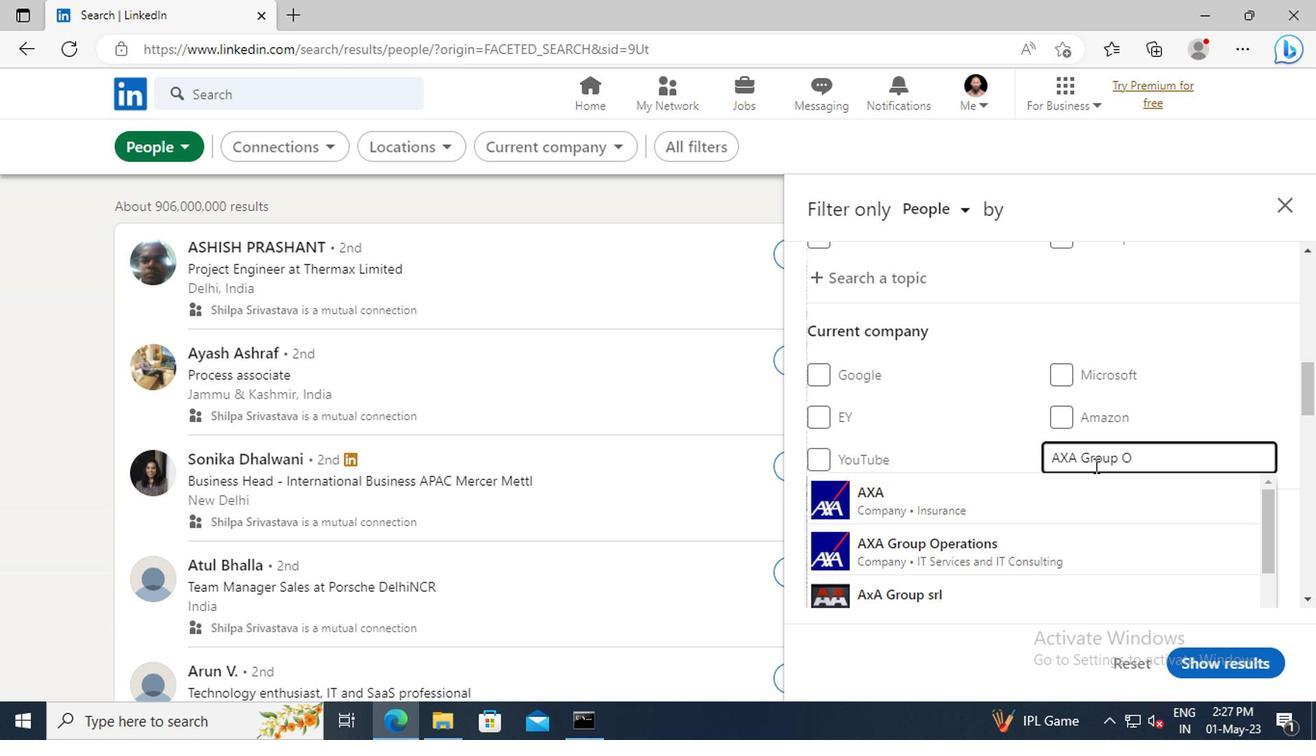 
Action: Mouse moved to (1056, 498)
Screenshot: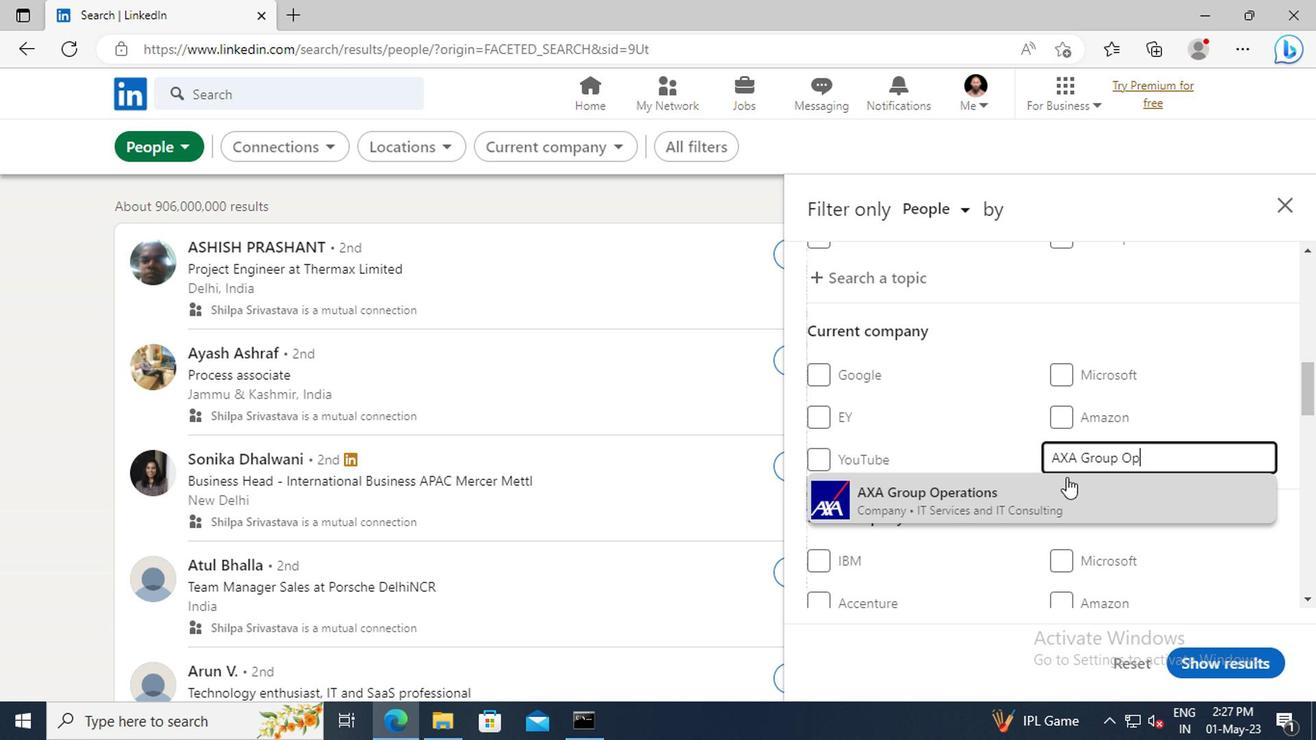 
Action: Mouse pressed left at (1056, 498)
Screenshot: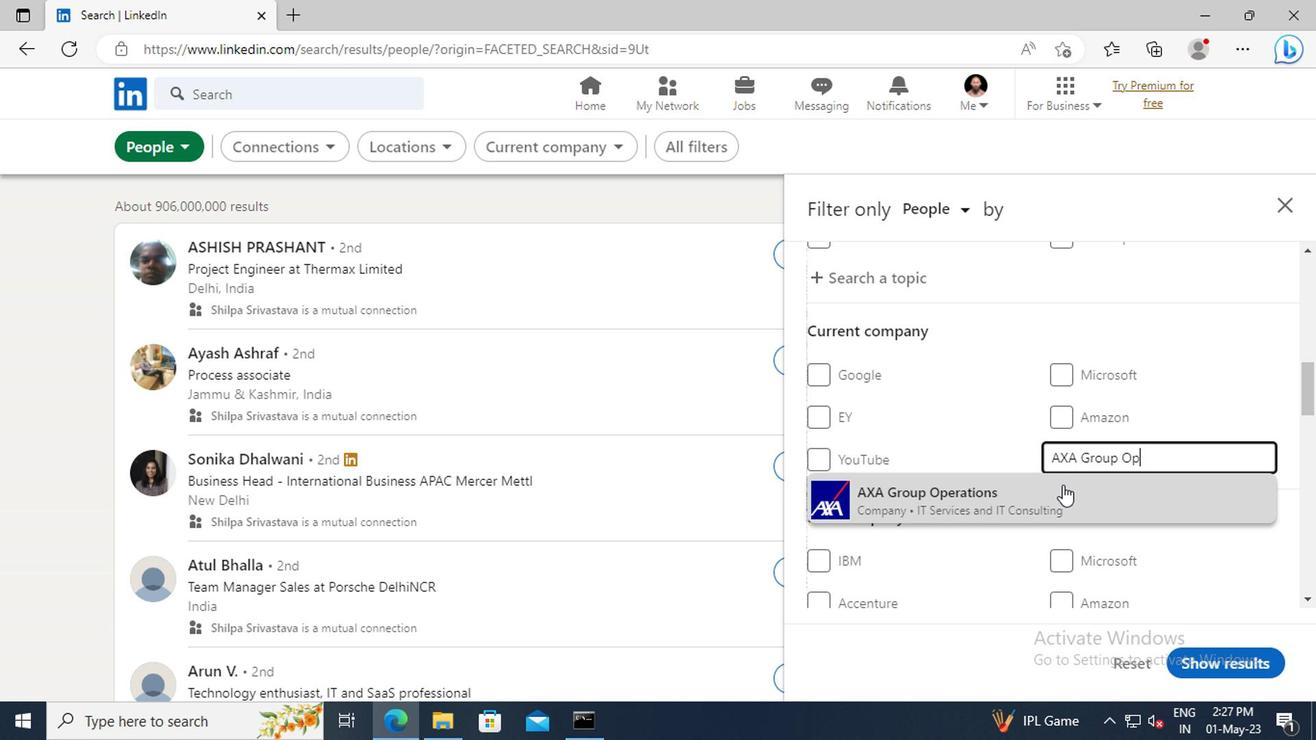 
Action: Mouse scrolled (1056, 497) with delta (0, 0)
Screenshot: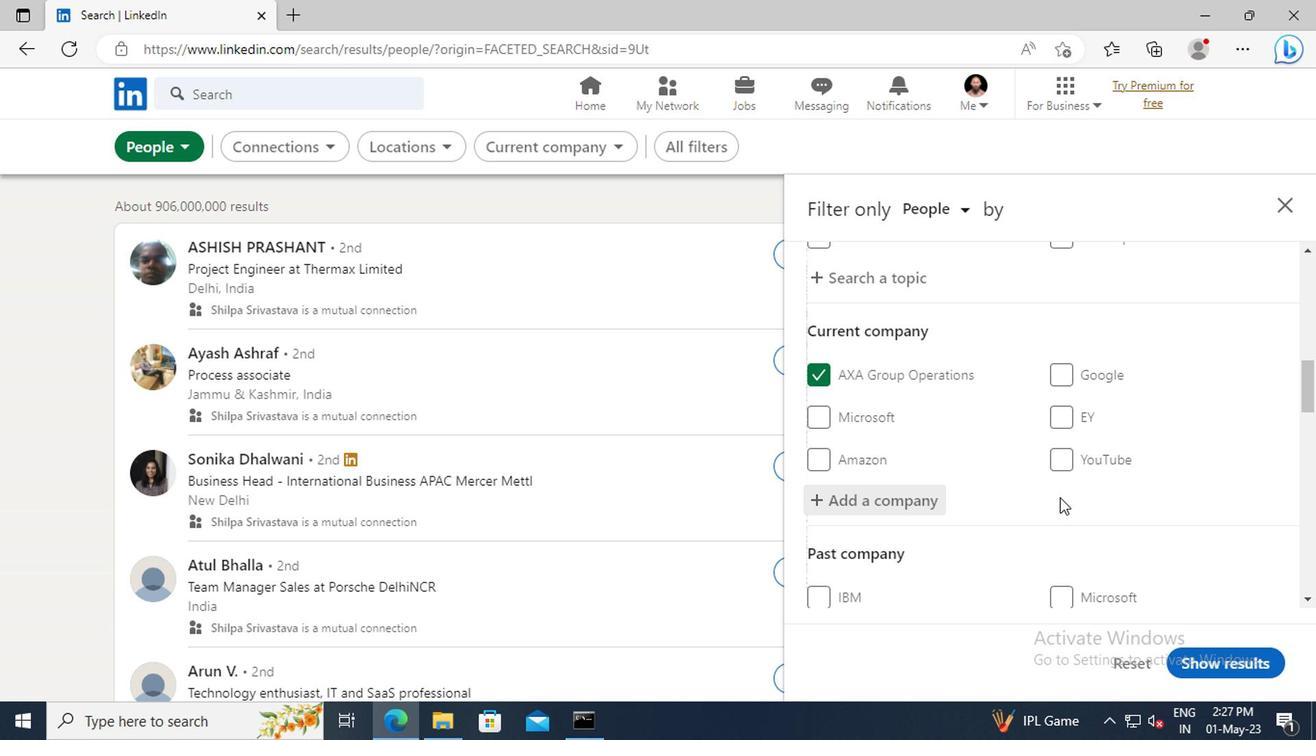 
Action: Mouse scrolled (1056, 497) with delta (0, 0)
Screenshot: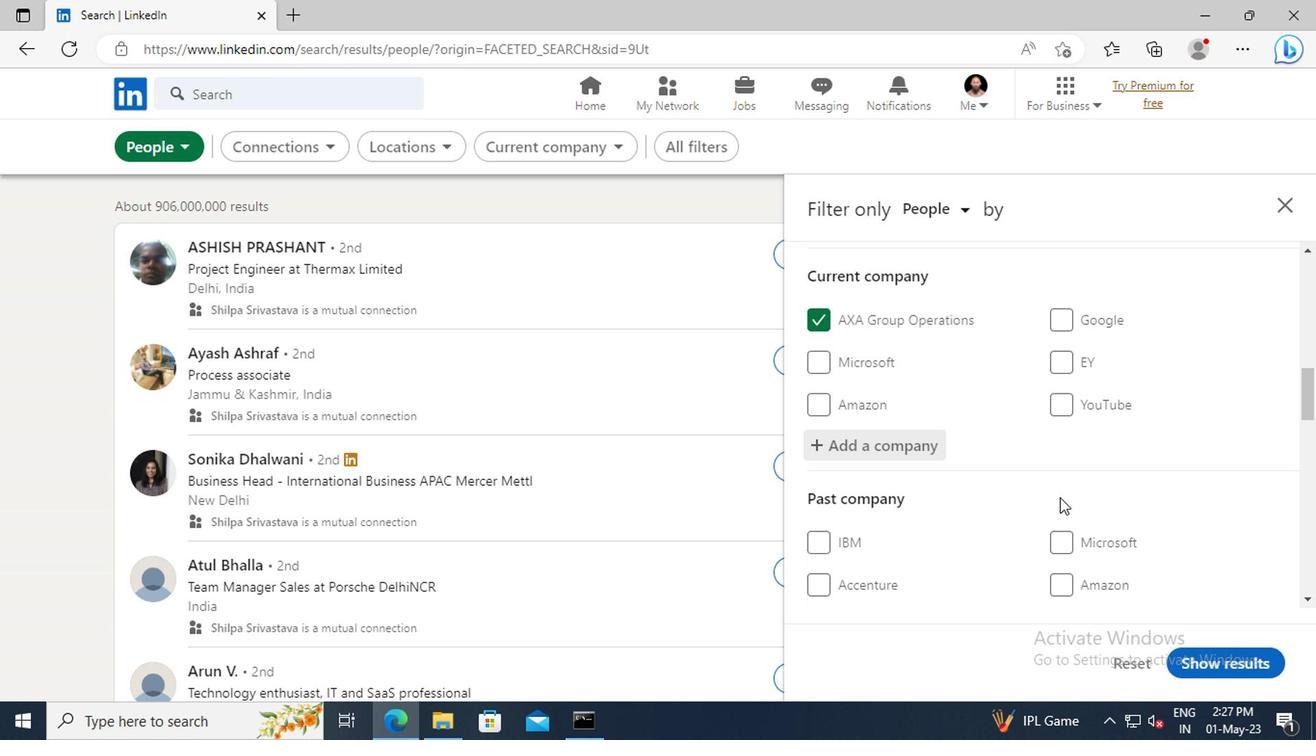 
Action: Mouse moved to (1058, 467)
Screenshot: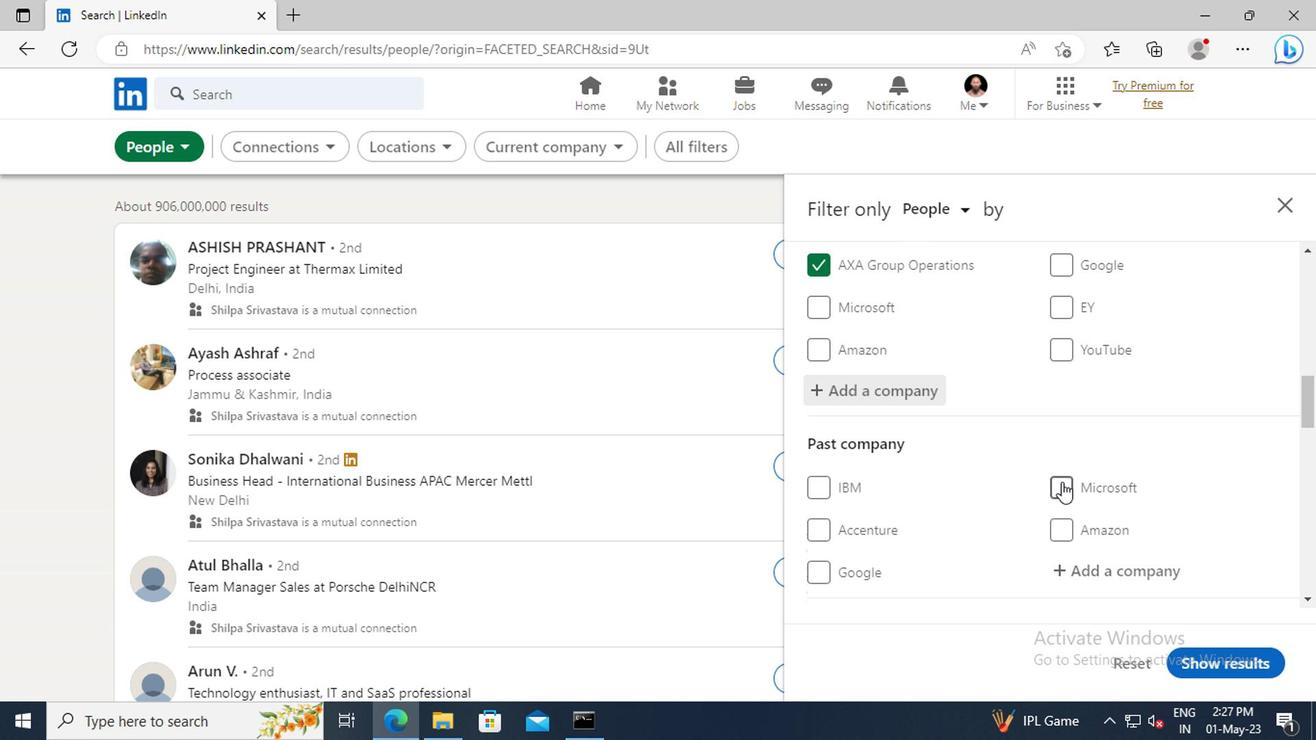 
Action: Mouse scrolled (1058, 466) with delta (0, 0)
Screenshot: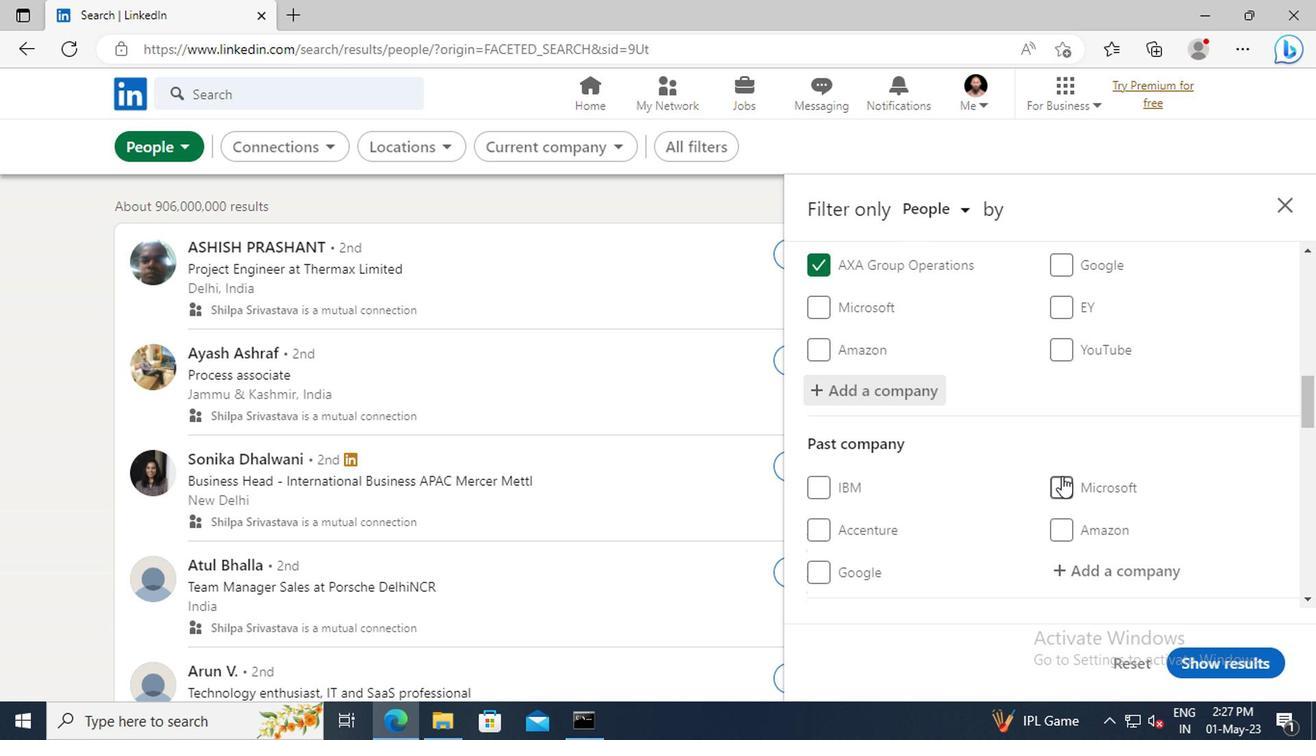 
Action: Mouse scrolled (1058, 466) with delta (0, 0)
Screenshot: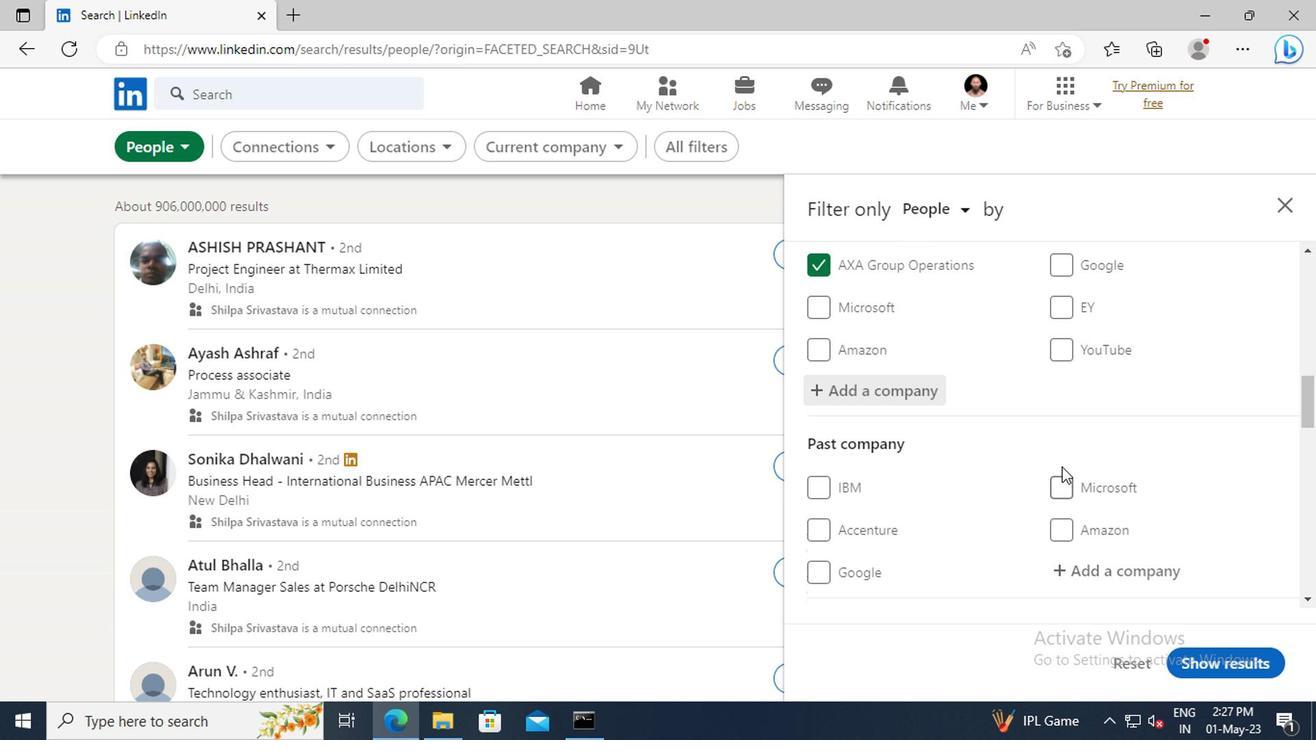 
Action: Mouse moved to (1058, 437)
Screenshot: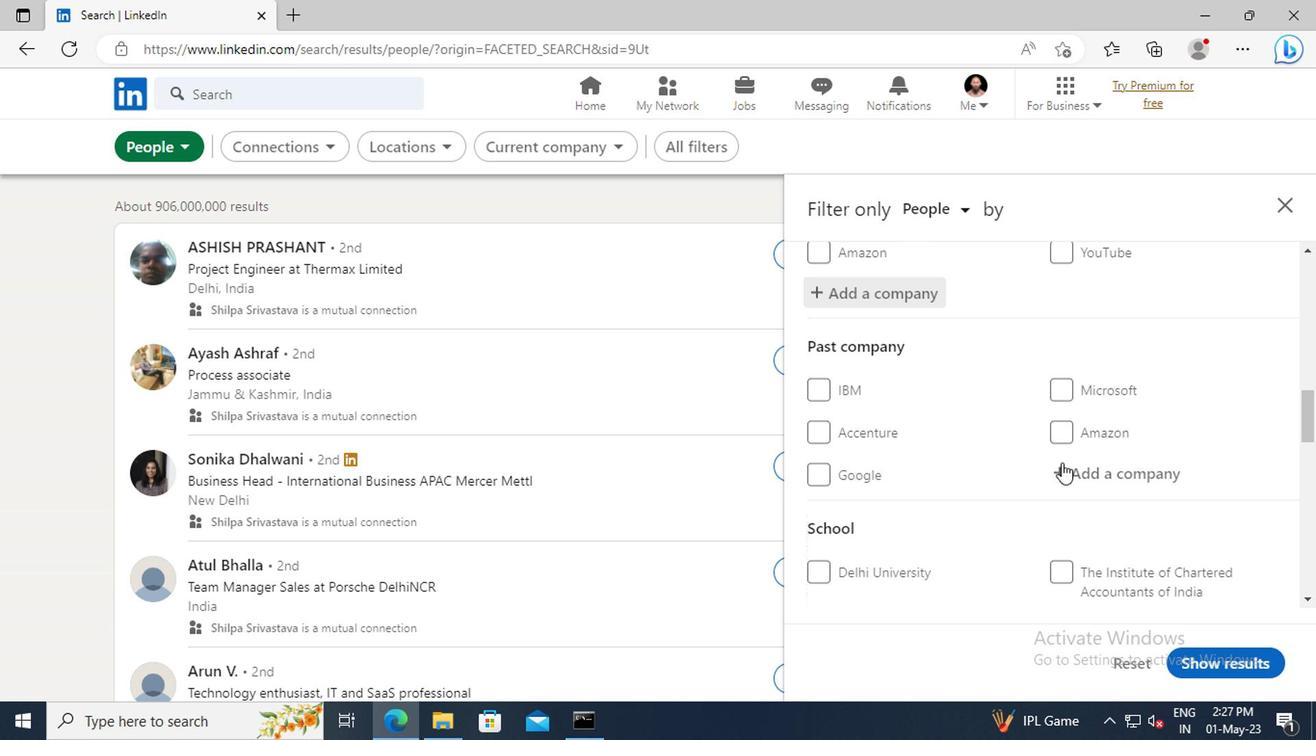 
Action: Mouse scrolled (1058, 436) with delta (0, -1)
Screenshot: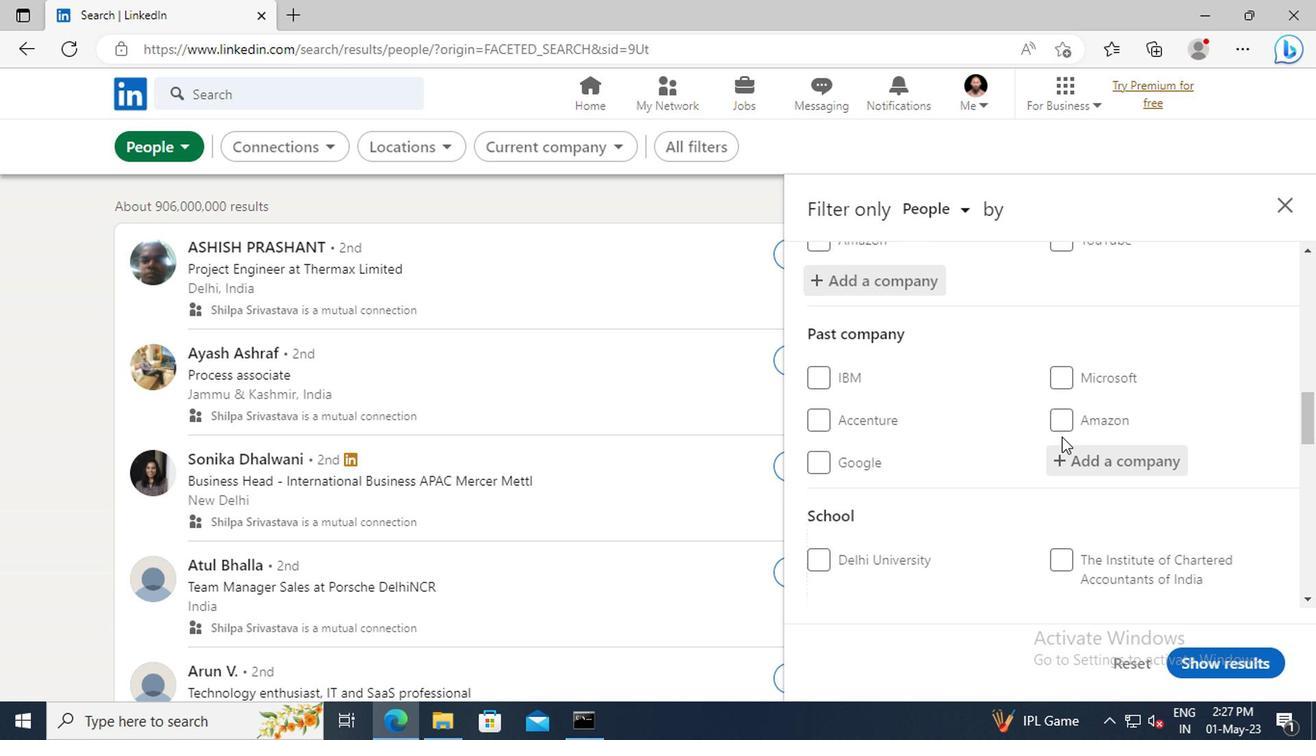 
Action: Mouse scrolled (1058, 436) with delta (0, -1)
Screenshot: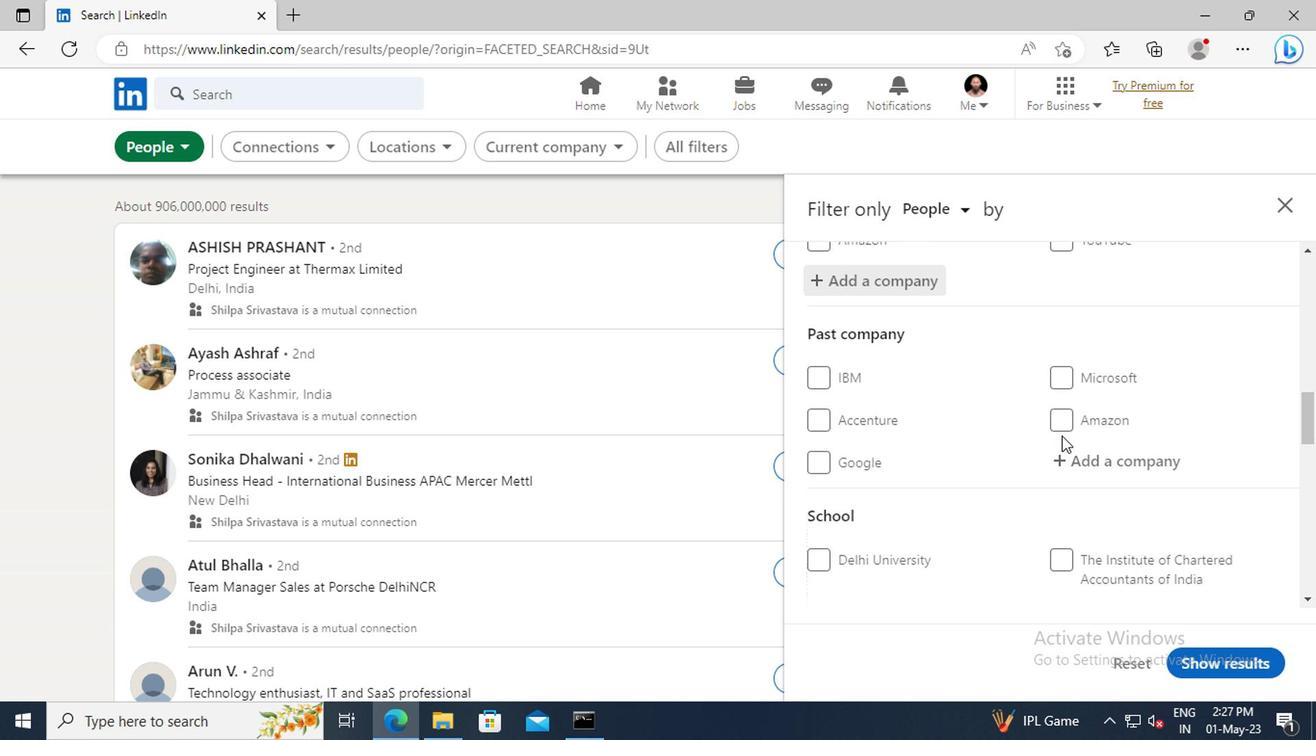 
Action: Mouse scrolled (1058, 436) with delta (0, -1)
Screenshot: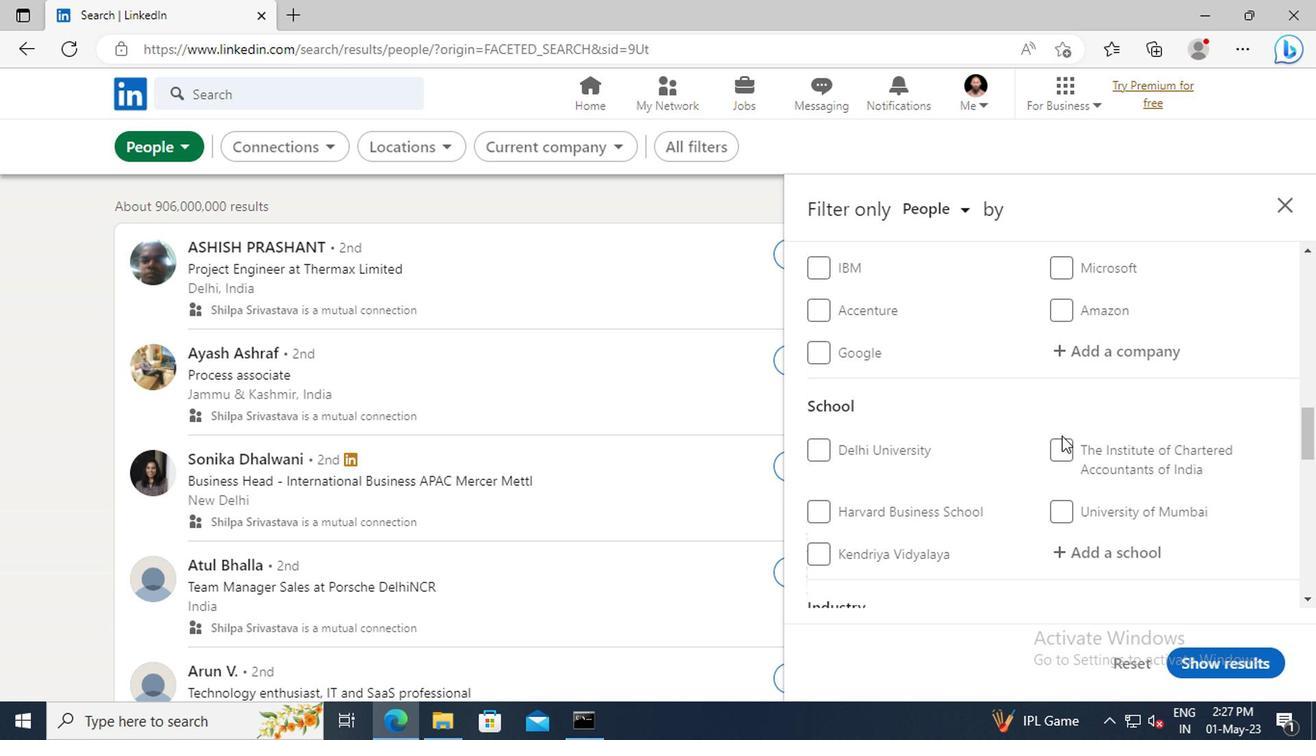 
Action: Mouse scrolled (1058, 436) with delta (0, -1)
Screenshot: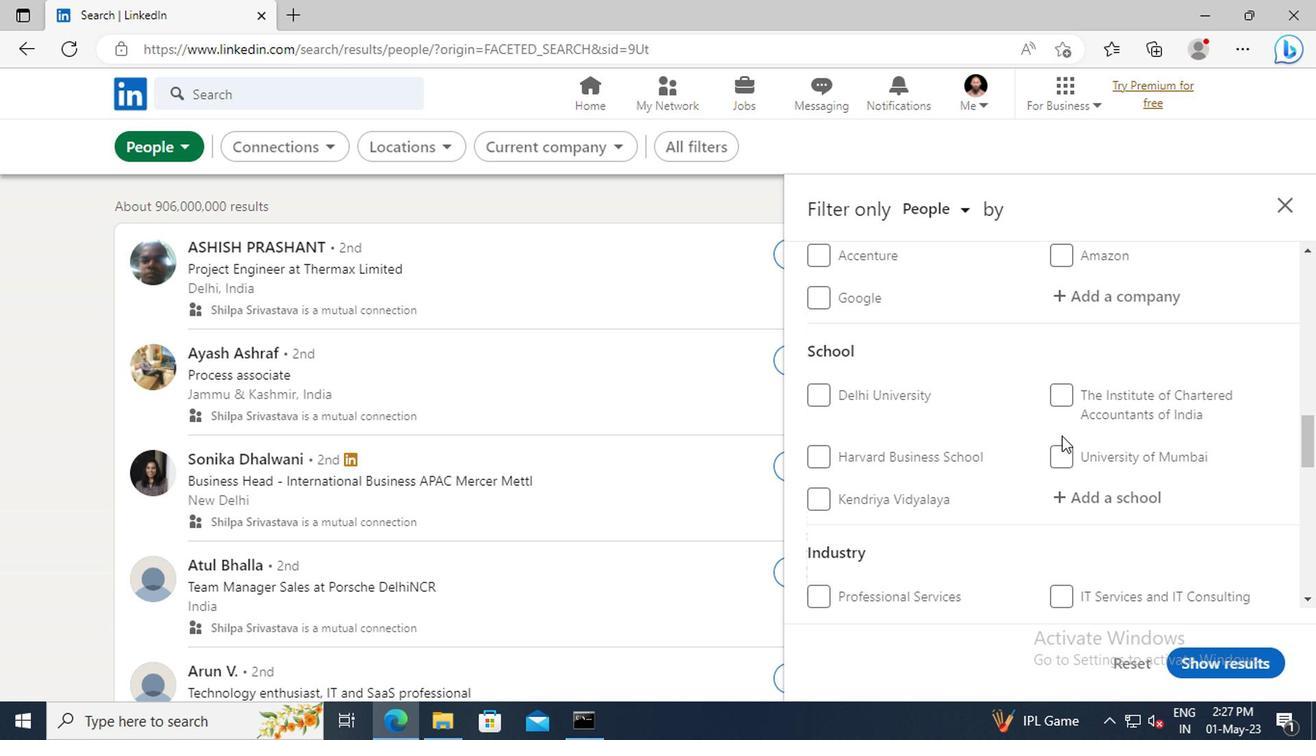 
Action: Mouse moved to (1061, 443)
Screenshot: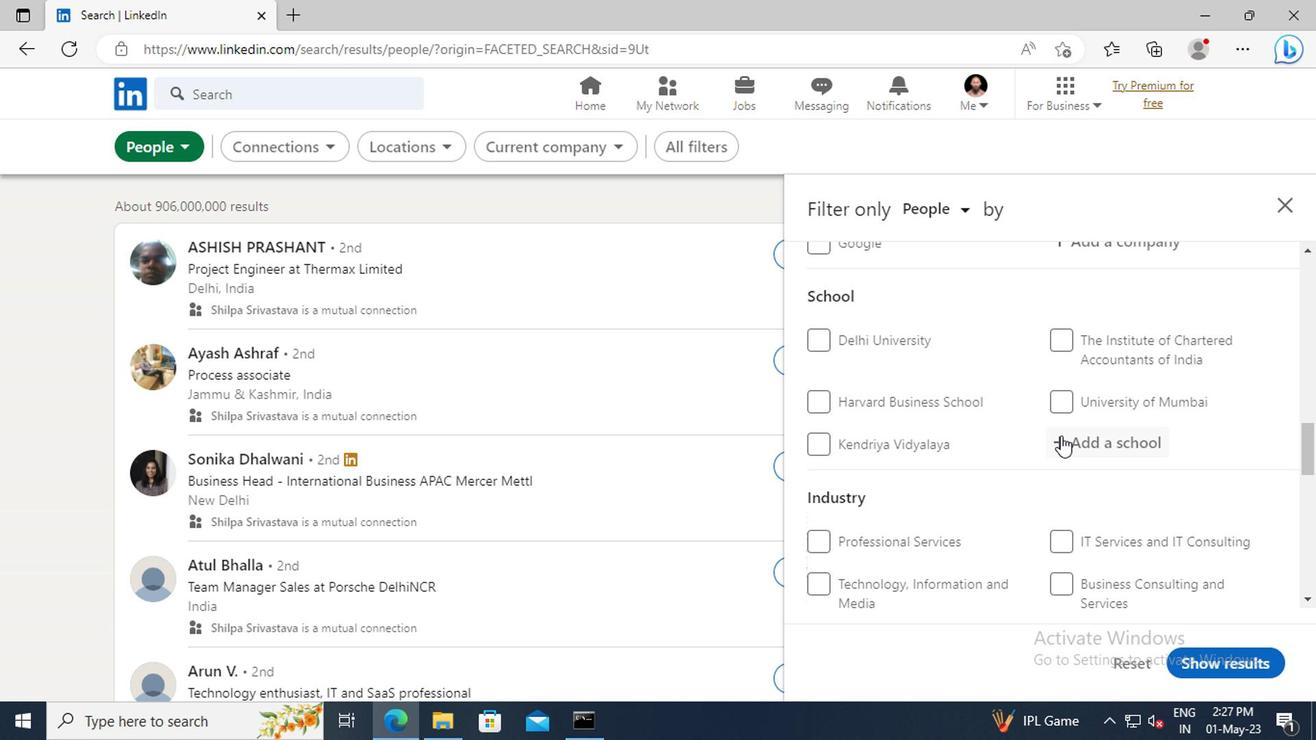 
Action: Mouse pressed left at (1061, 443)
Screenshot: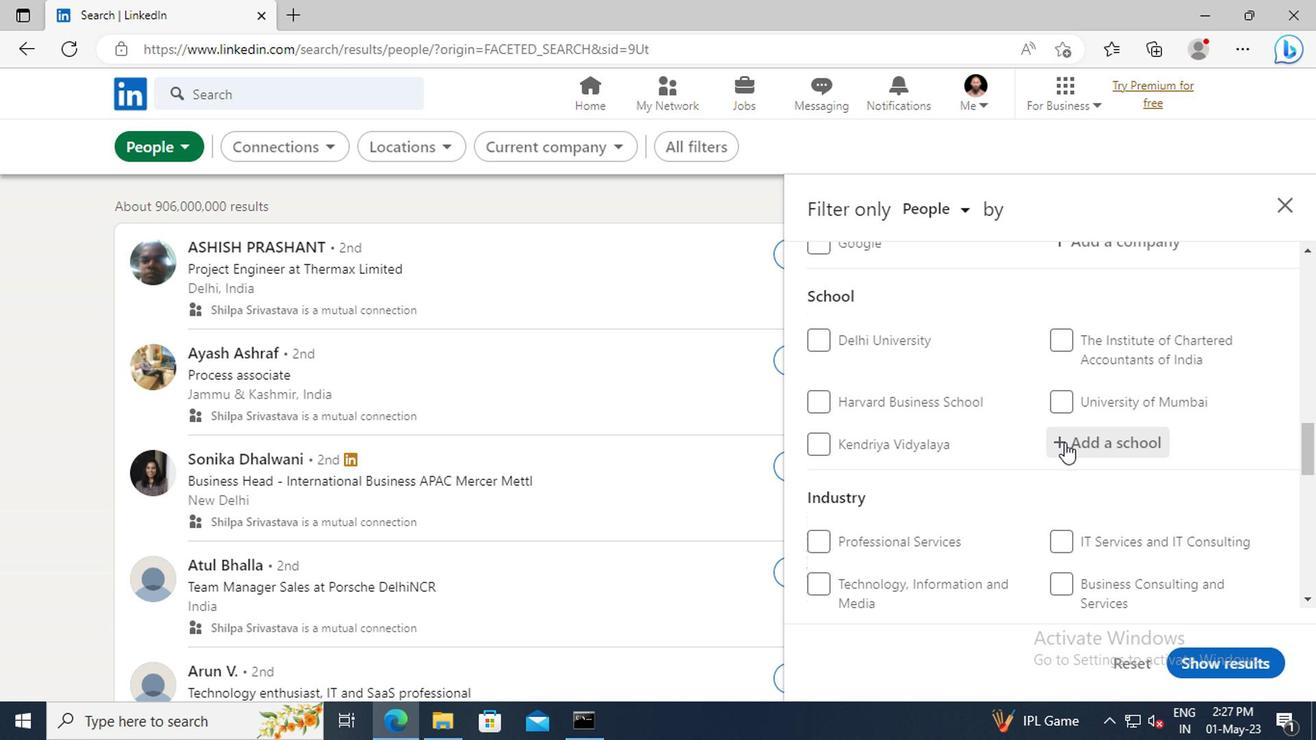 
Action: Key pressed <Key.shift>TERNA<Key.space><Key.shift>EN
Screenshot: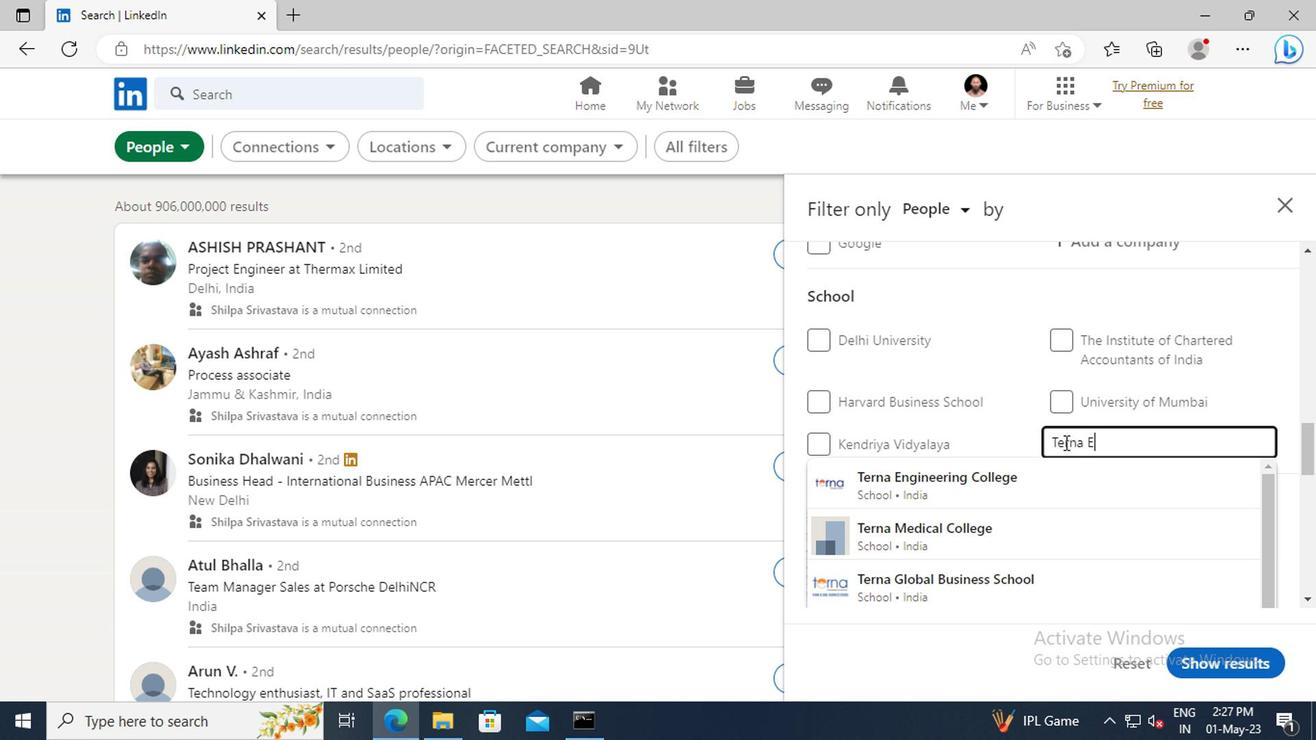 
Action: Mouse moved to (1023, 474)
Screenshot: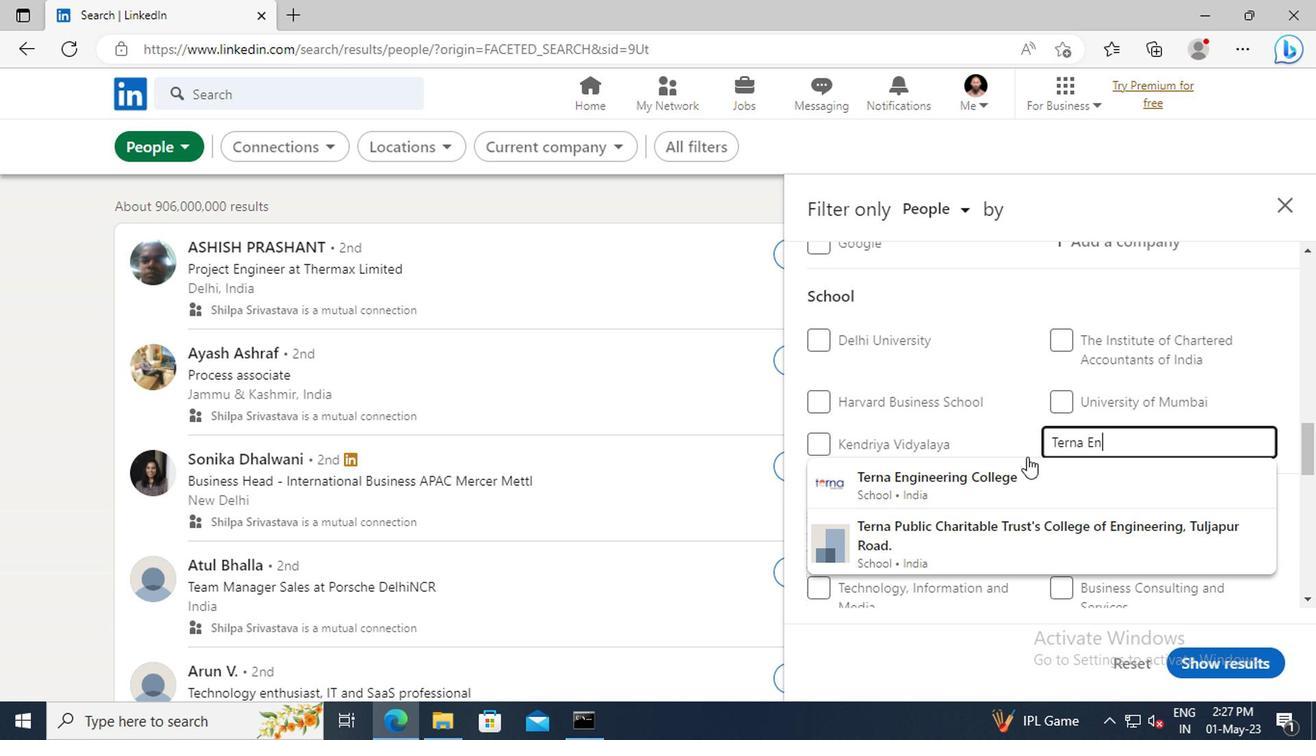 
Action: Mouse pressed left at (1023, 474)
Screenshot: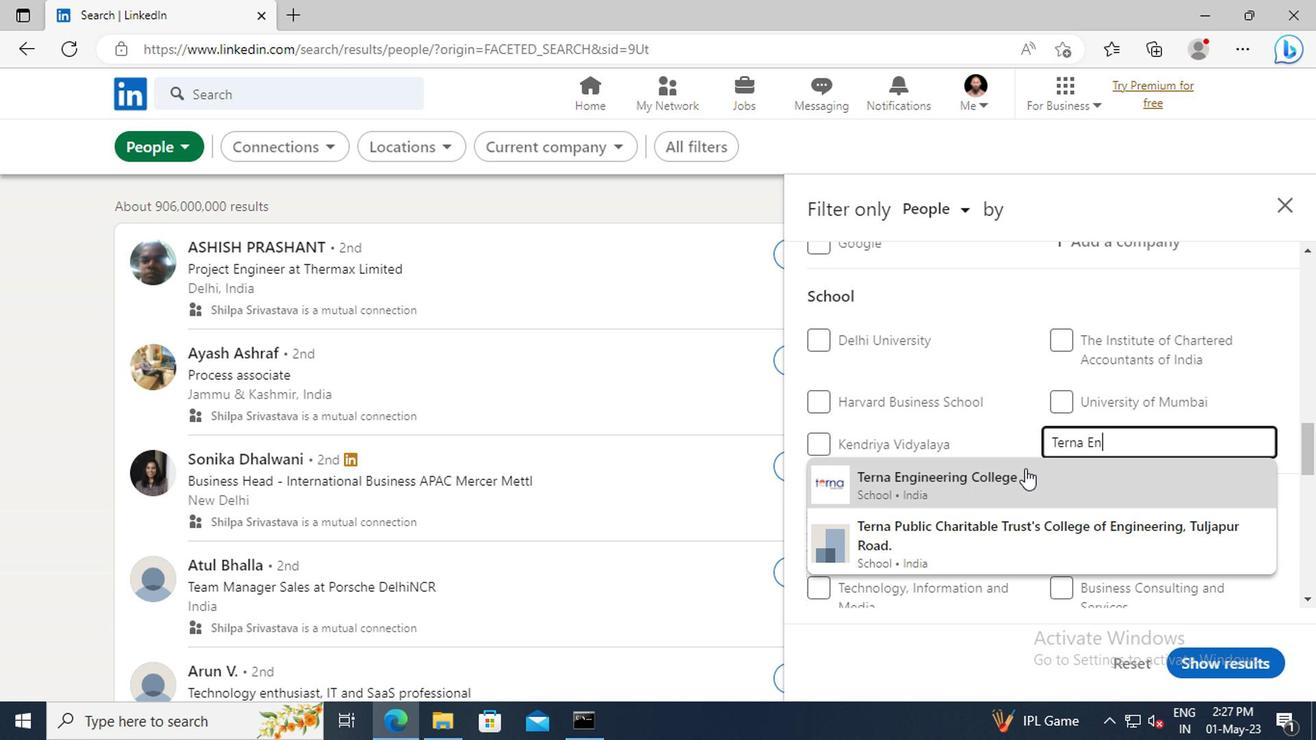 
Action: Mouse moved to (1020, 474)
Screenshot: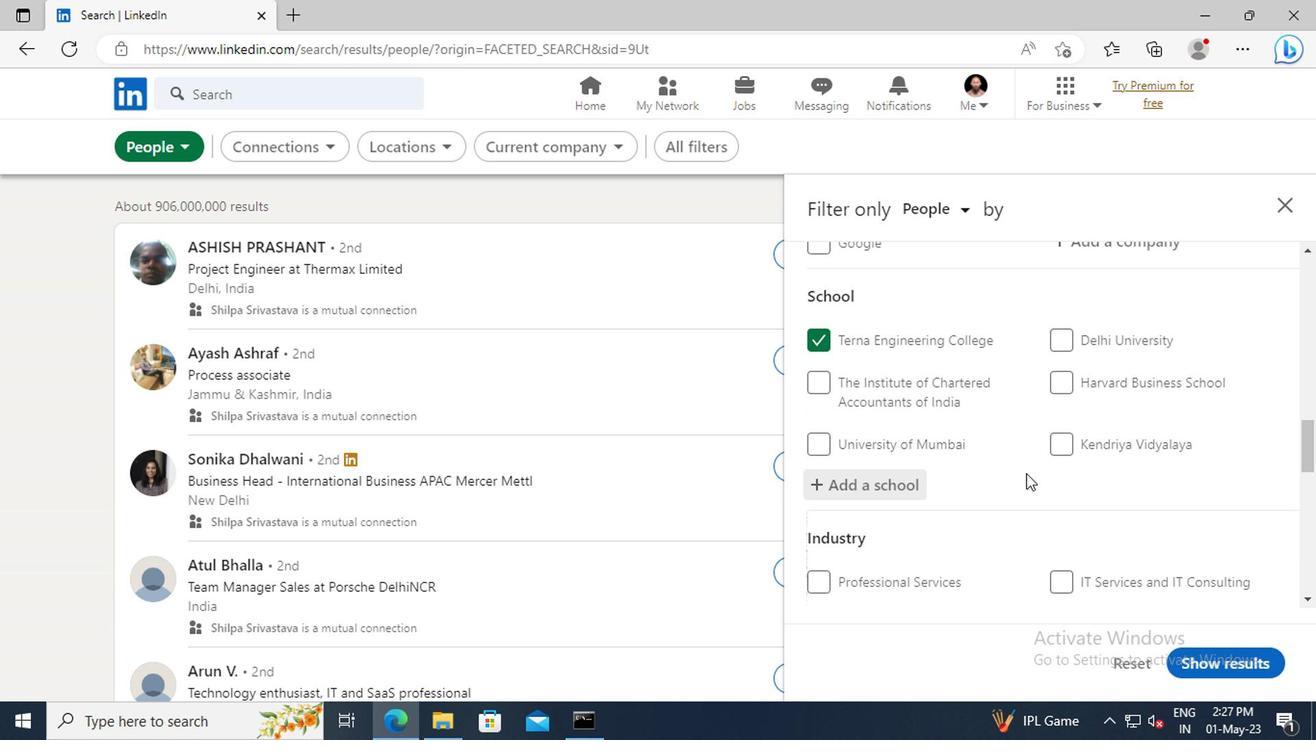 
Action: Mouse scrolled (1020, 473) with delta (0, 0)
Screenshot: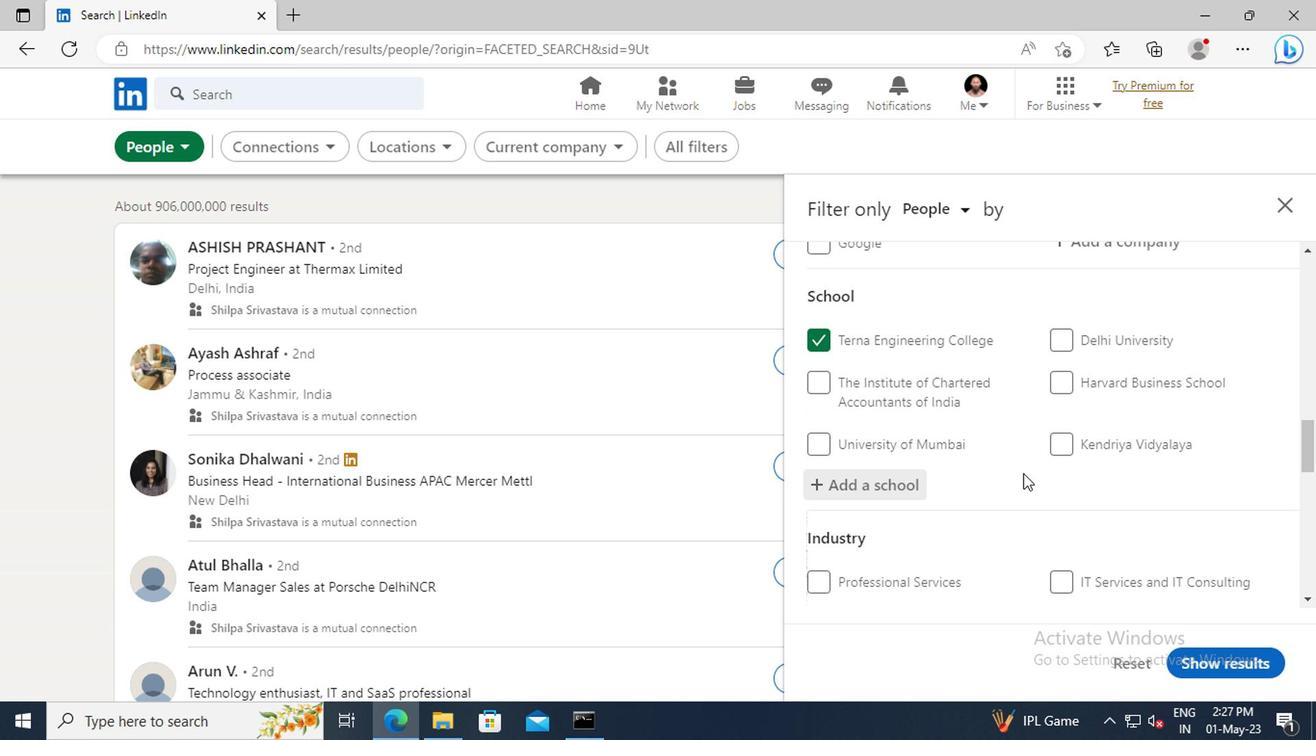
Action: Mouse scrolled (1020, 473) with delta (0, 0)
Screenshot: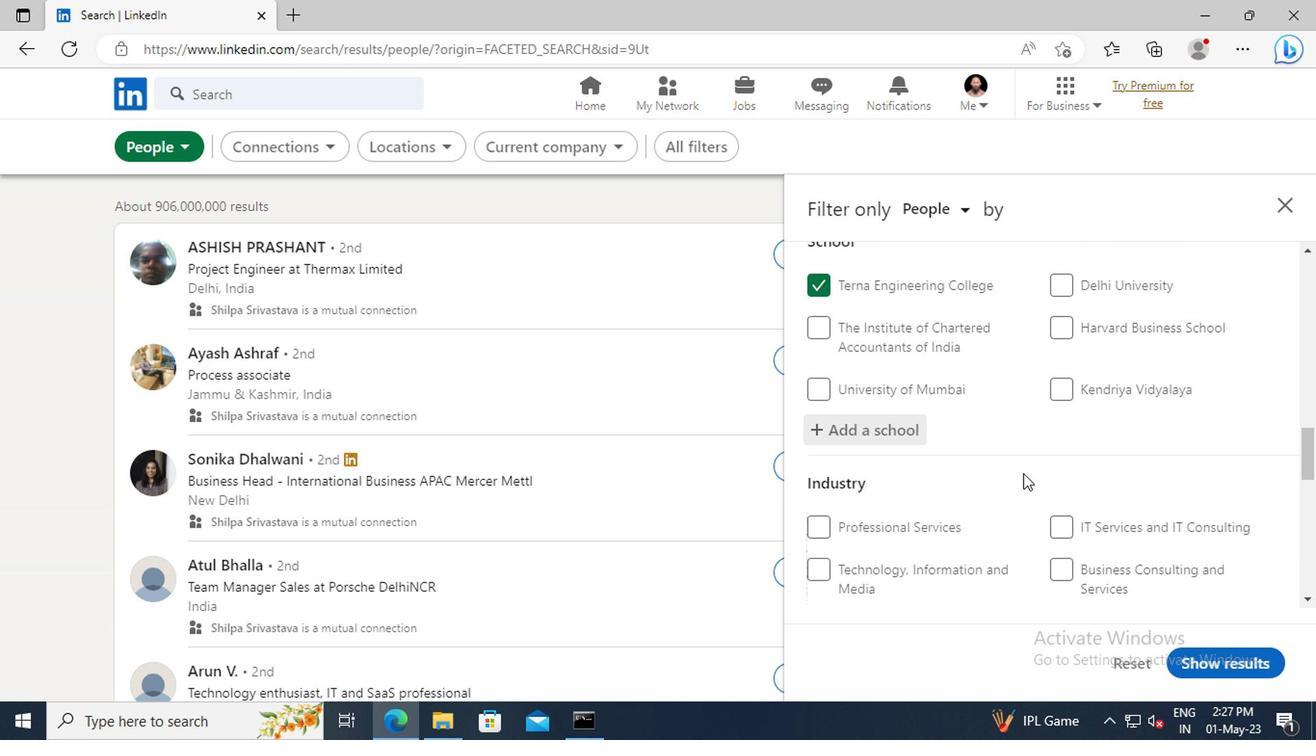 
Action: Mouse scrolled (1020, 473) with delta (0, 0)
Screenshot: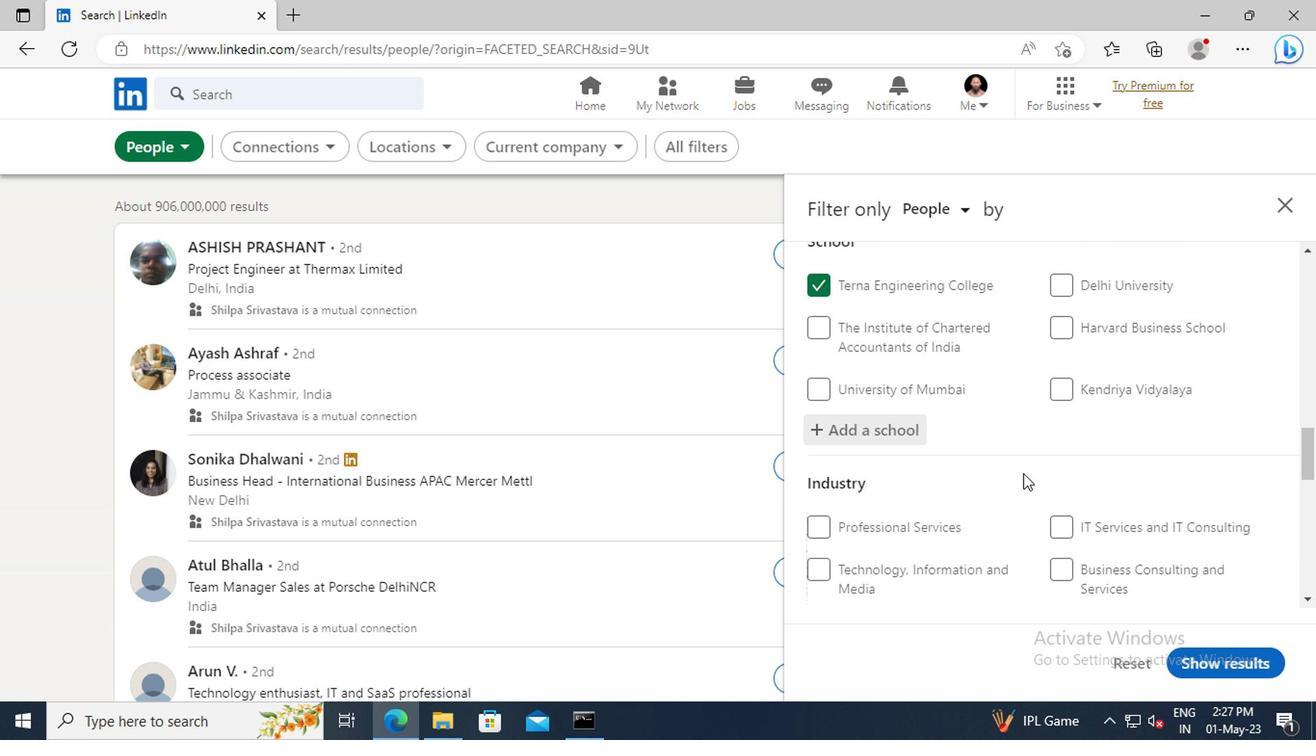 
Action: Mouse scrolled (1020, 473) with delta (0, 0)
Screenshot: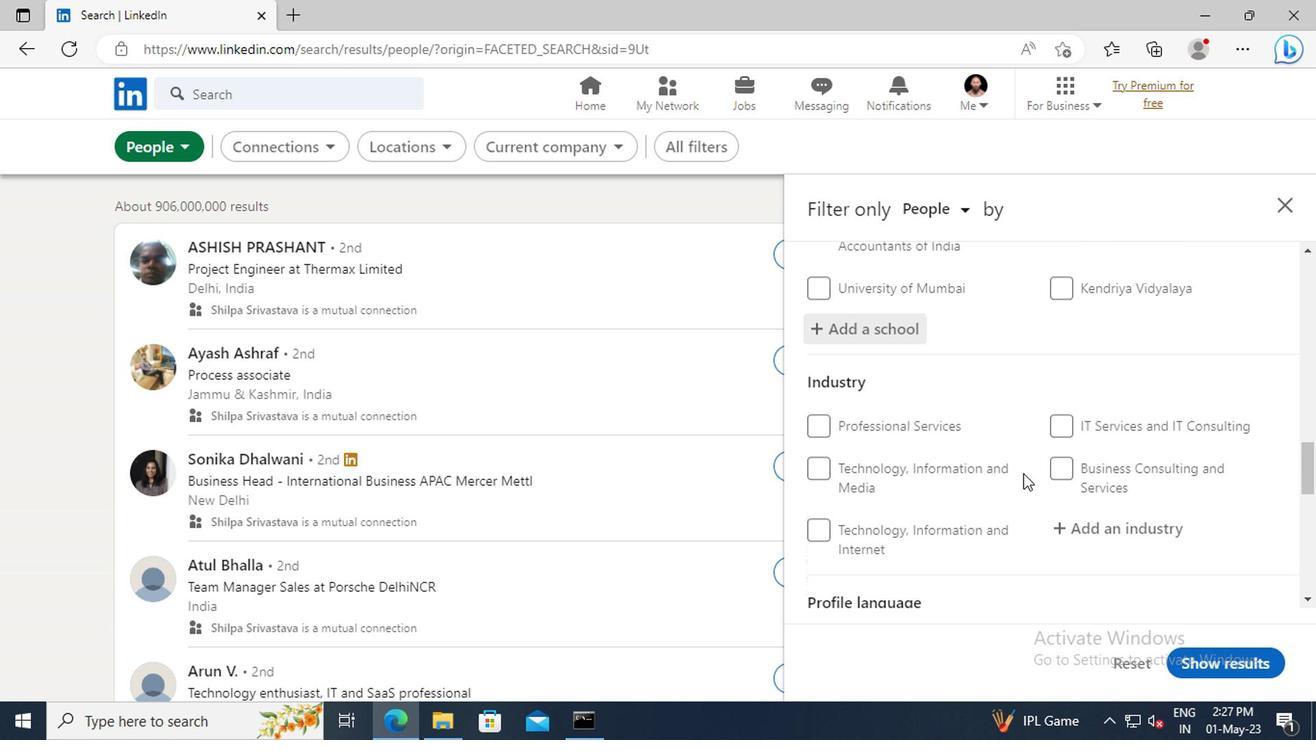 
Action: Mouse moved to (1070, 464)
Screenshot: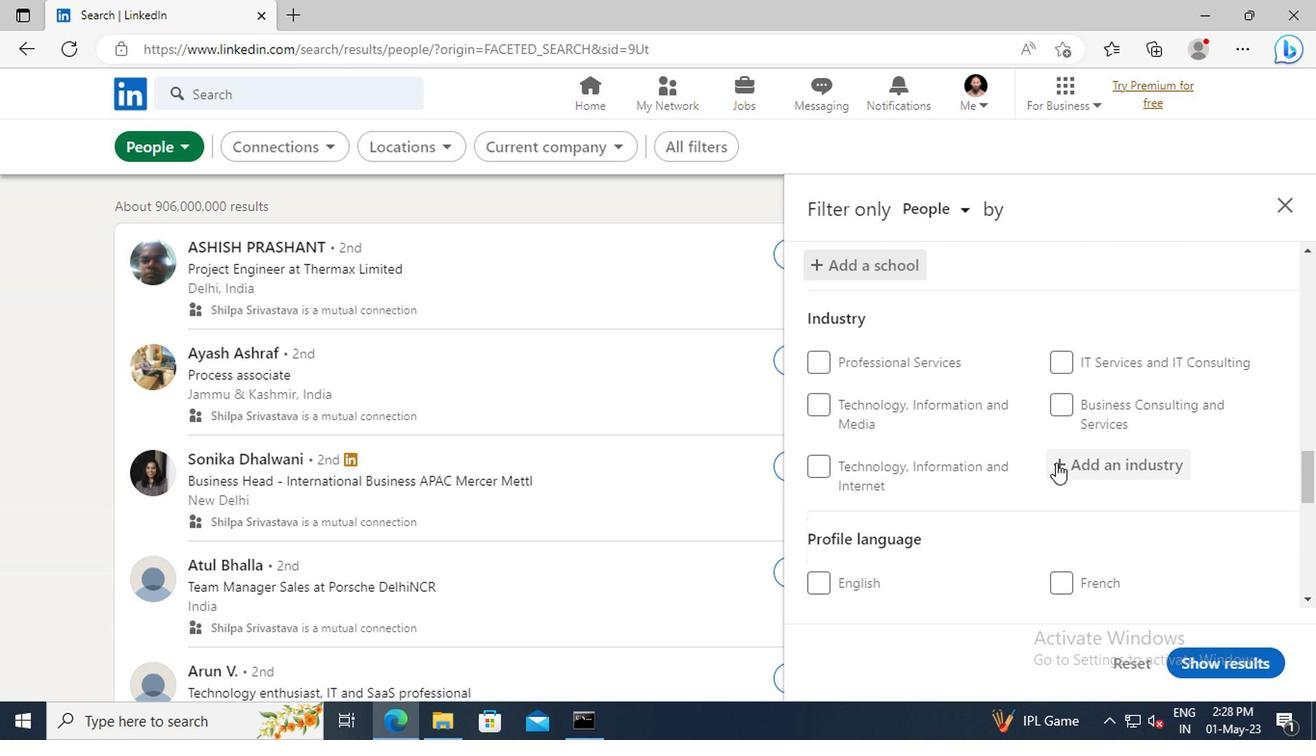 
Action: Mouse pressed left at (1070, 464)
Screenshot: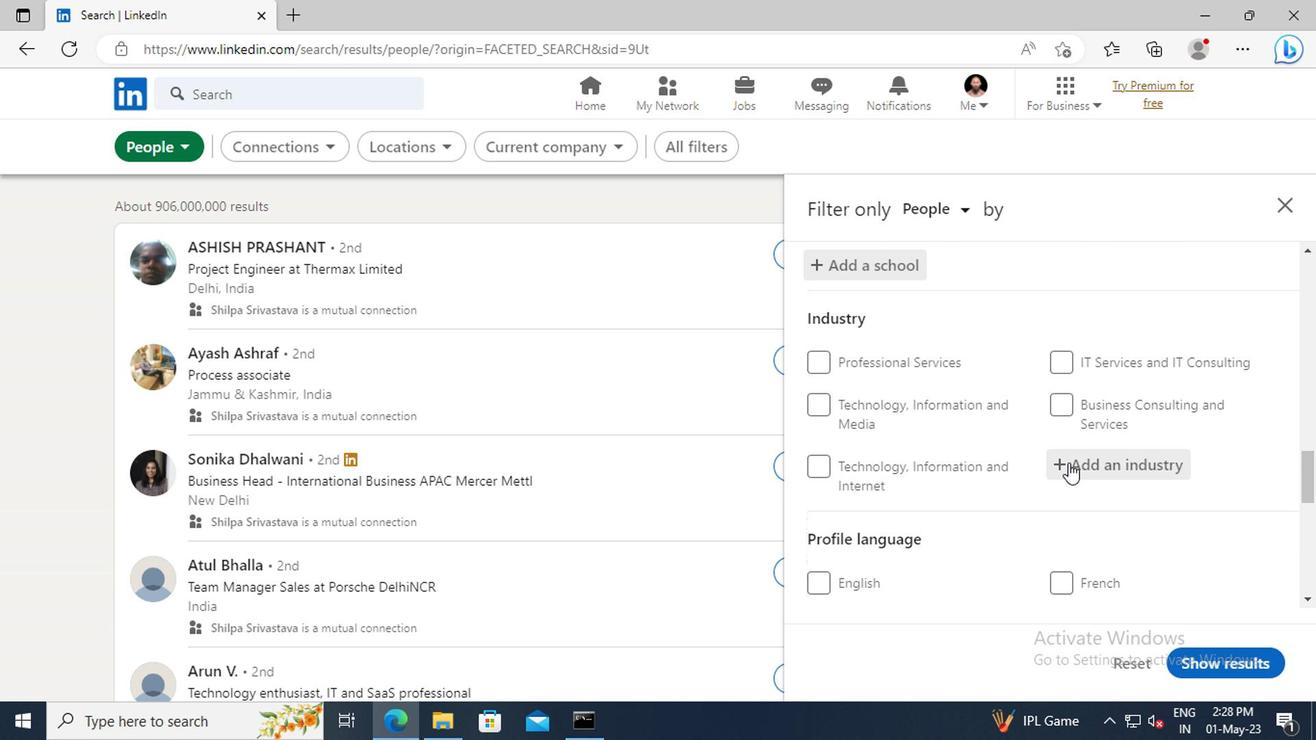 
Action: Key pressed <Key.shift>LANGUAGE
Screenshot: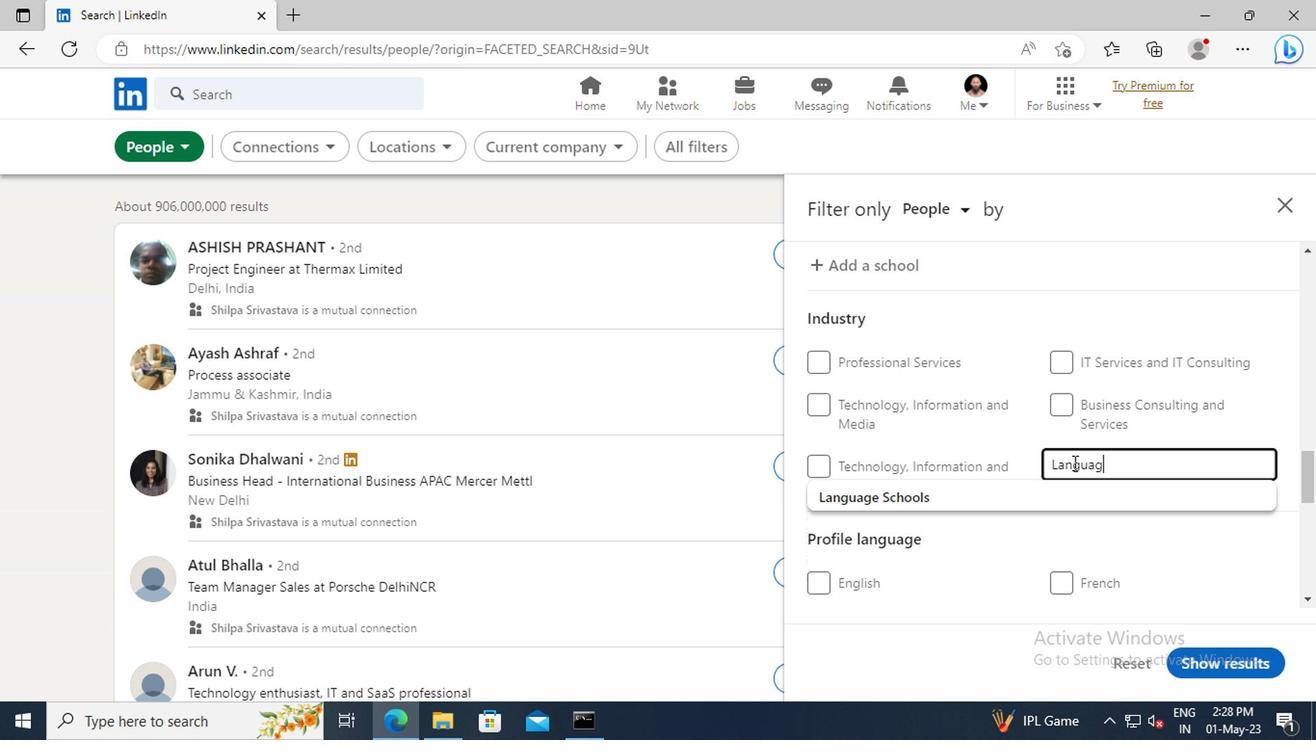 
Action: Mouse moved to (1011, 486)
Screenshot: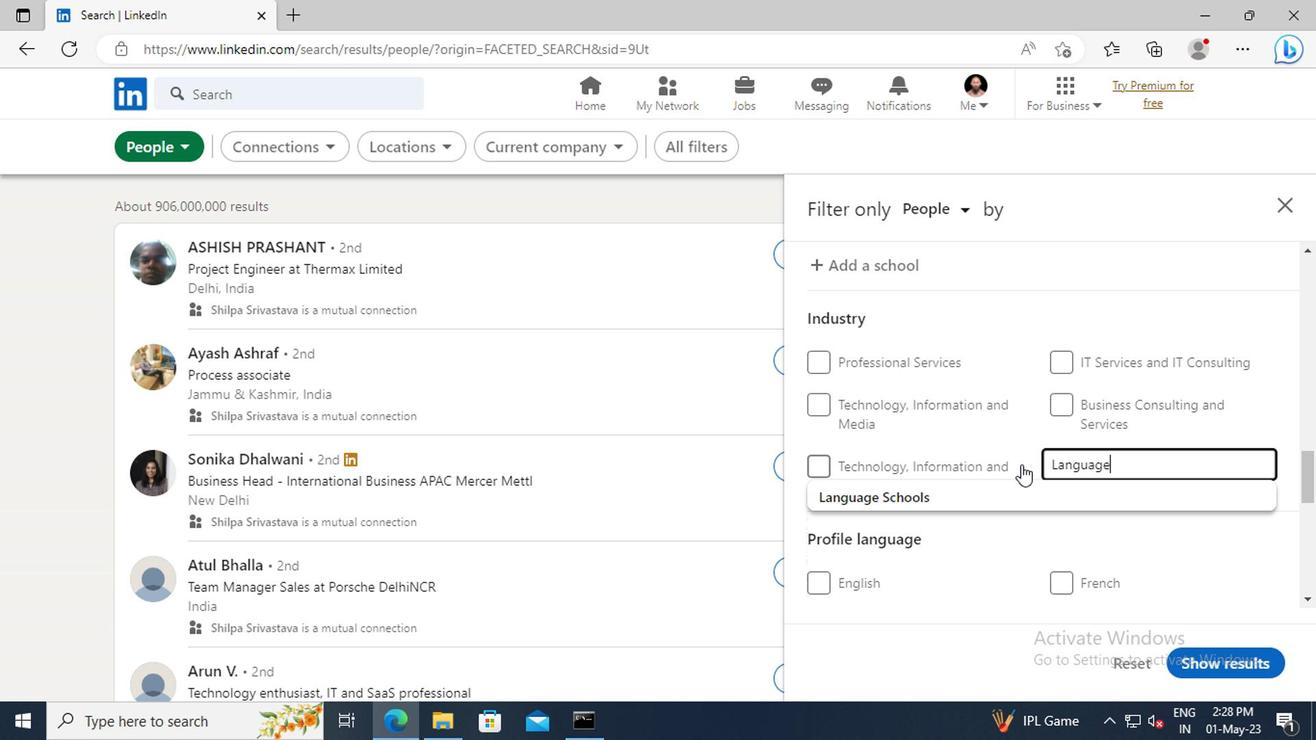 
Action: Mouse pressed left at (1011, 486)
Screenshot: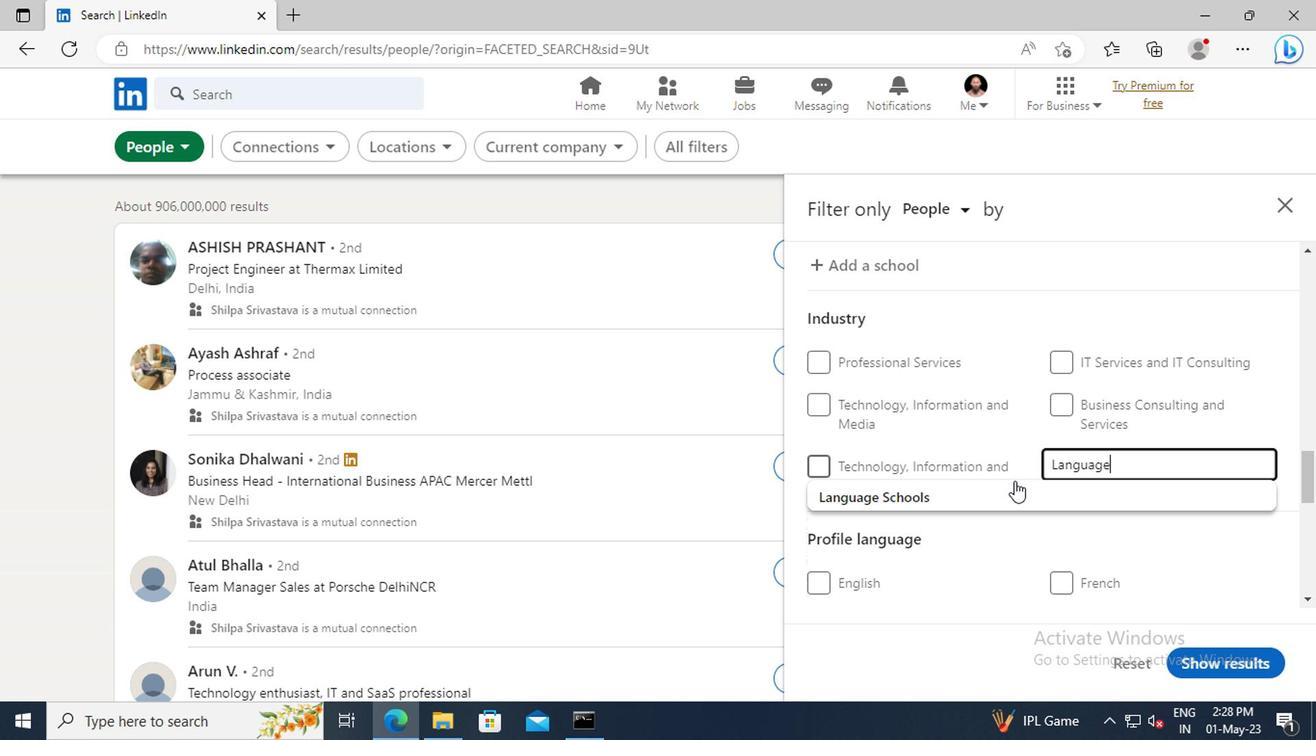 
Action: Mouse scrolled (1011, 486) with delta (0, 0)
Screenshot: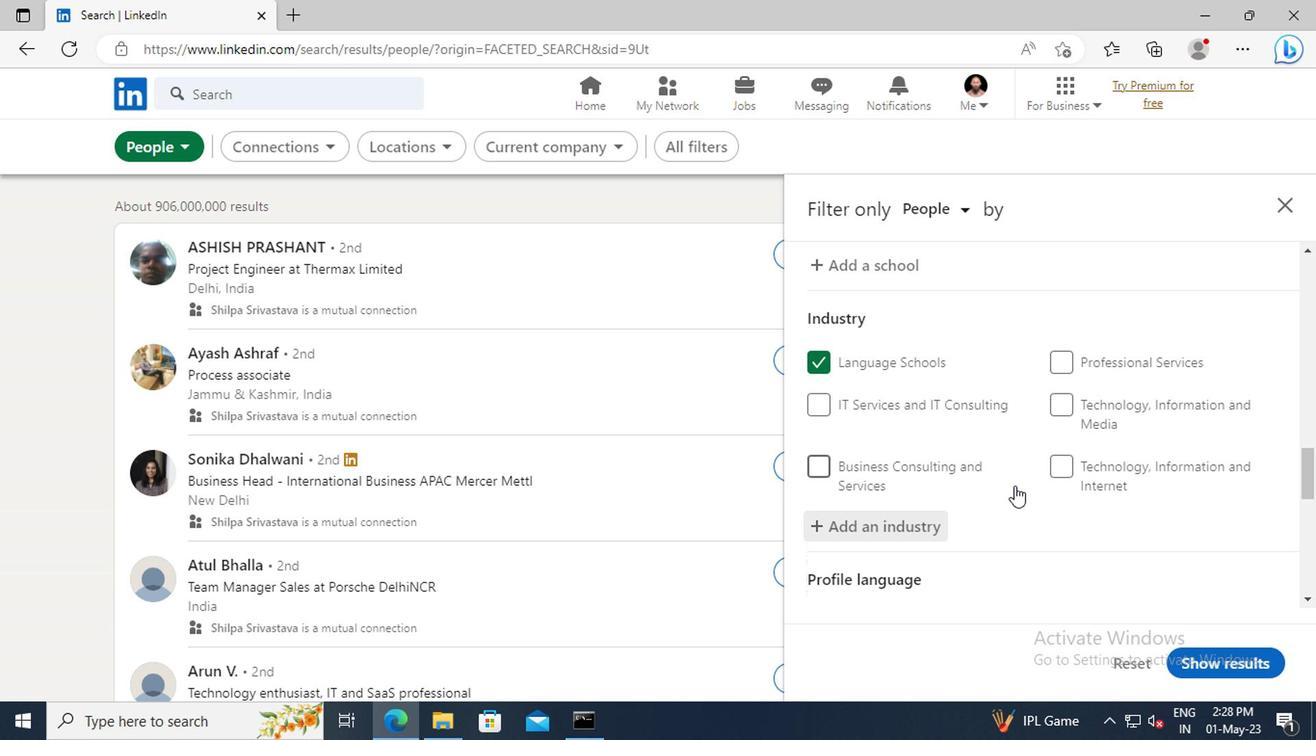 
Action: Mouse scrolled (1011, 486) with delta (0, 0)
Screenshot: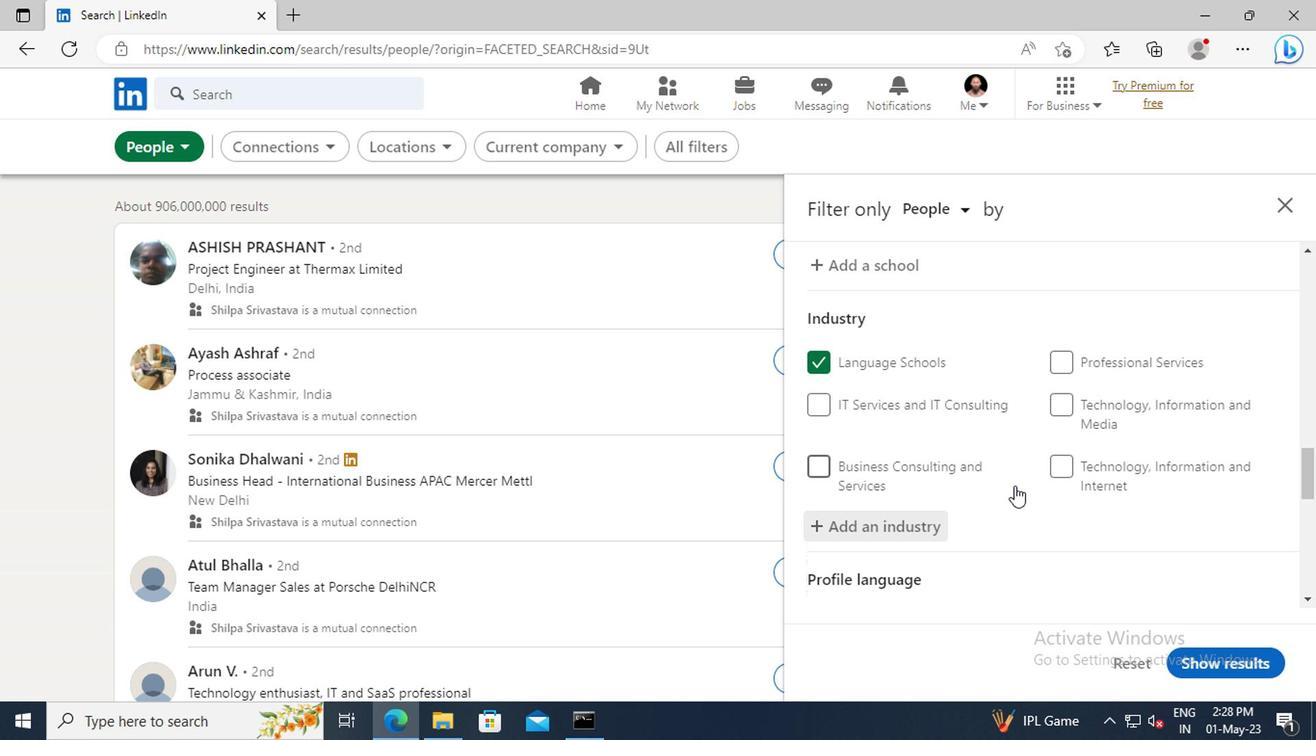 
Action: Mouse scrolled (1011, 486) with delta (0, 0)
Screenshot: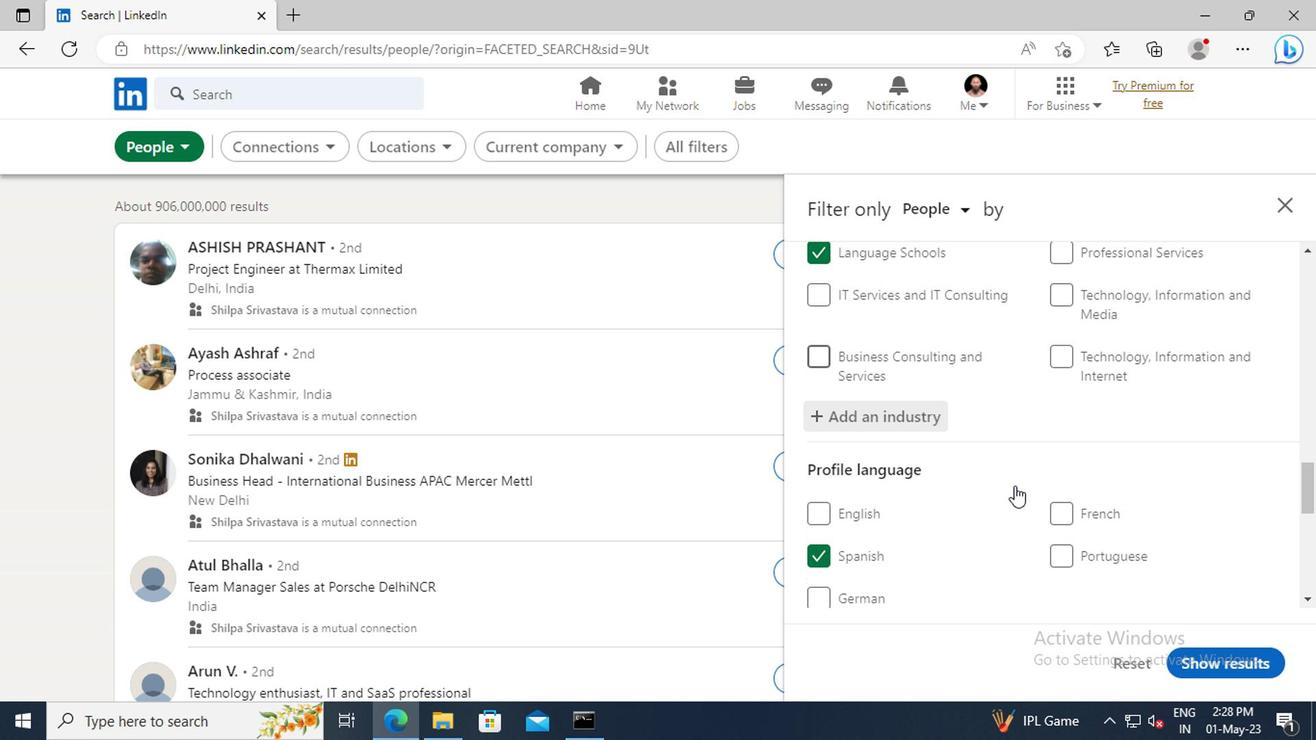 
Action: Mouse scrolled (1011, 486) with delta (0, 0)
Screenshot: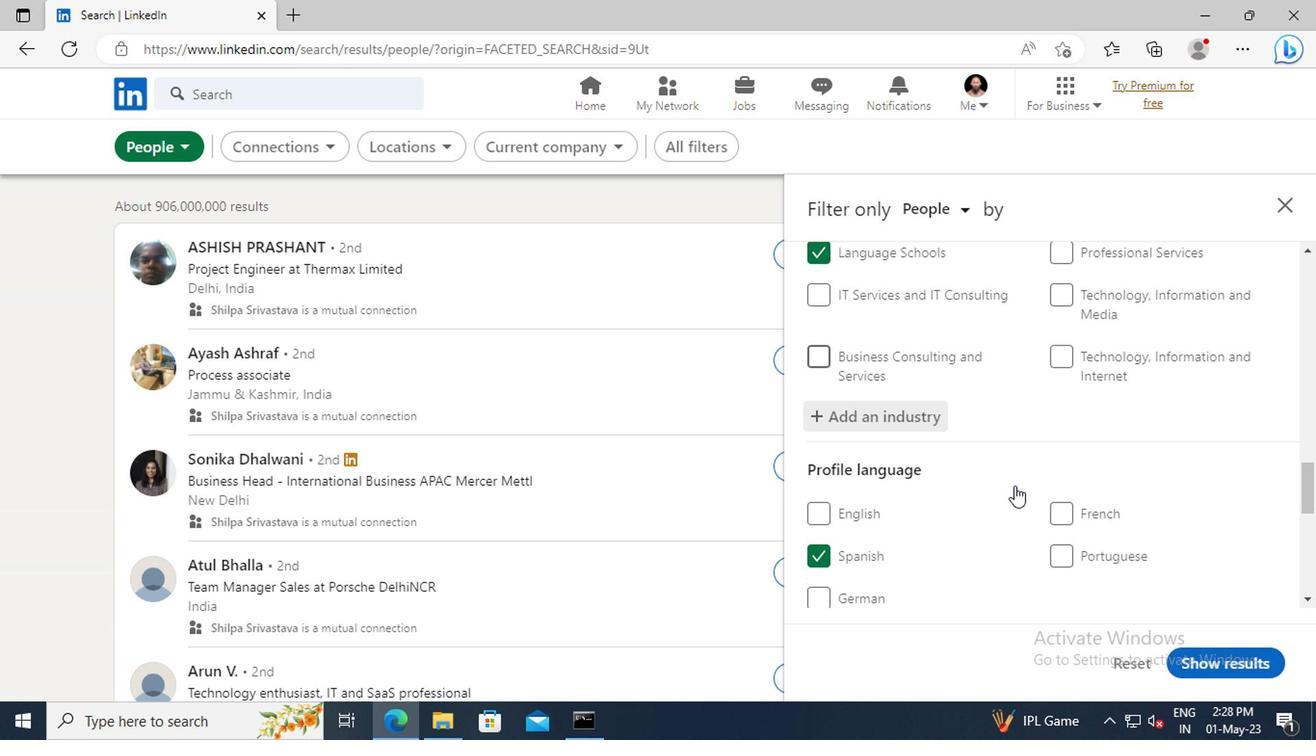 
Action: Mouse scrolled (1011, 486) with delta (0, 0)
Screenshot: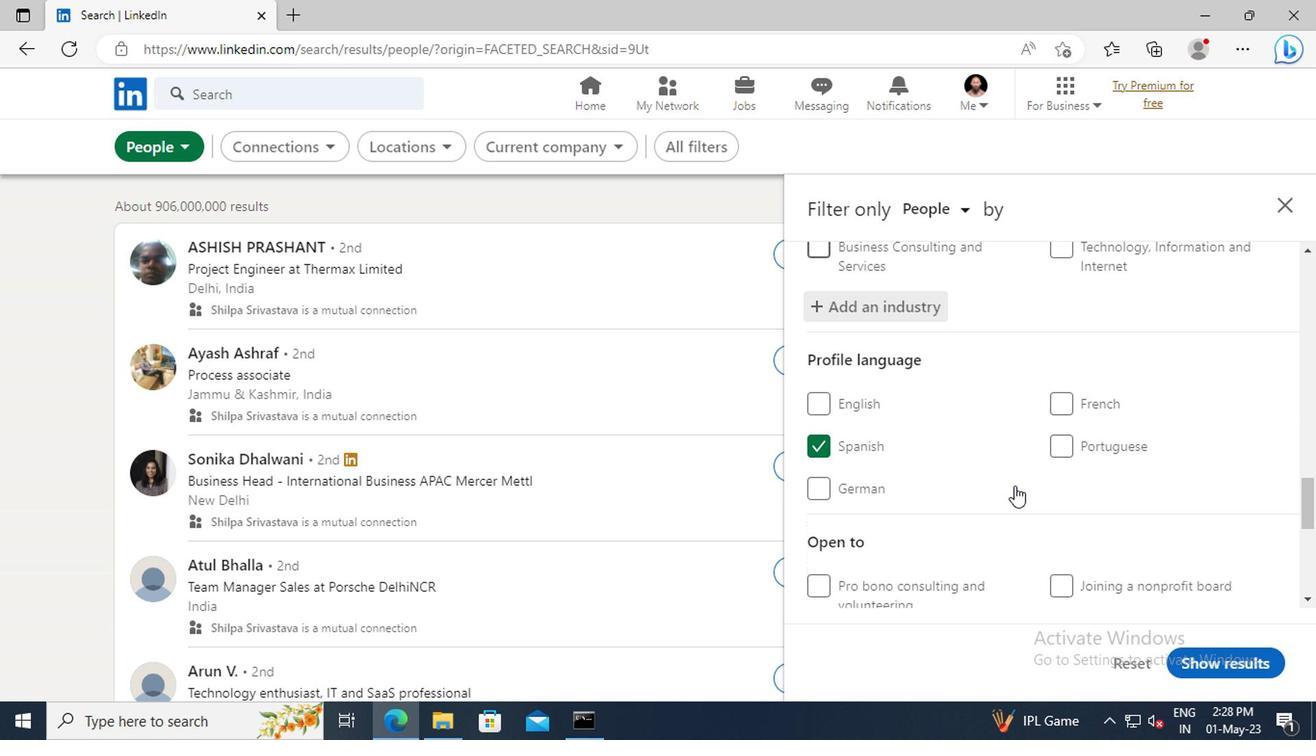 
Action: Mouse scrolled (1011, 486) with delta (0, 0)
Screenshot: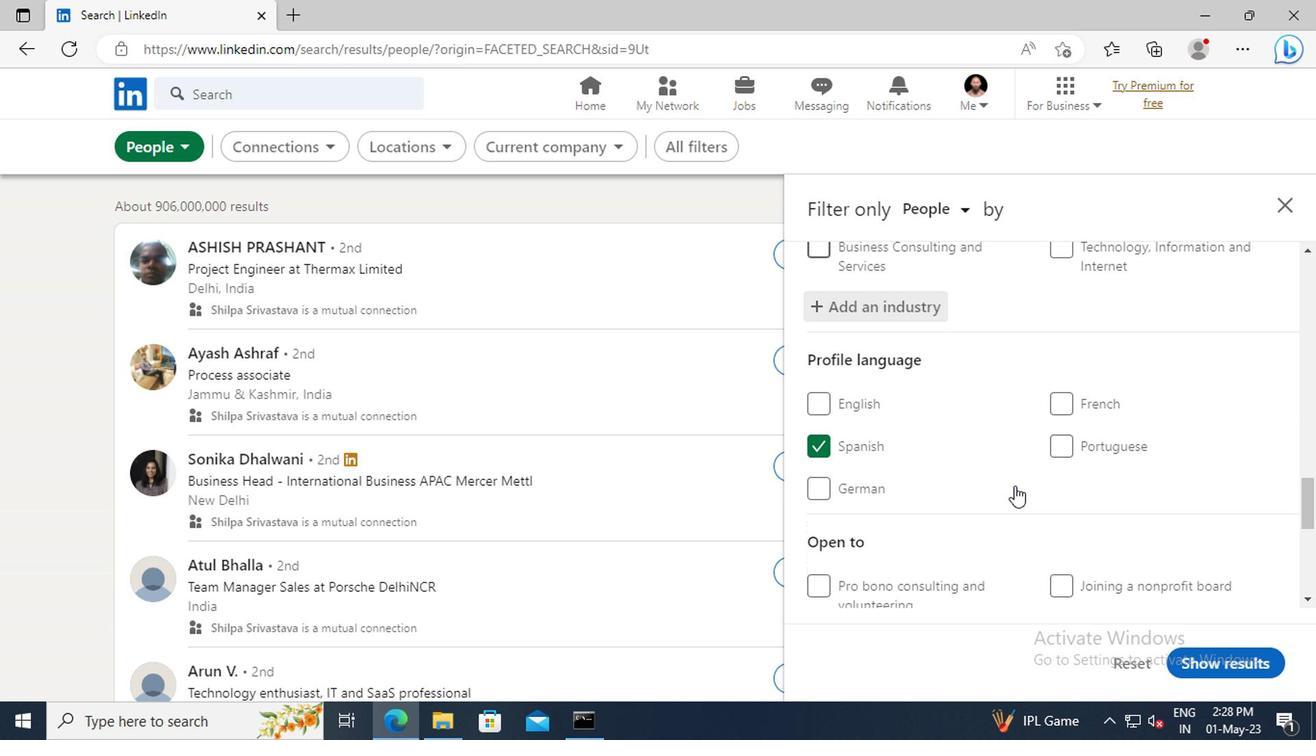 
Action: Mouse scrolled (1011, 486) with delta (0, 0)
Screenshot: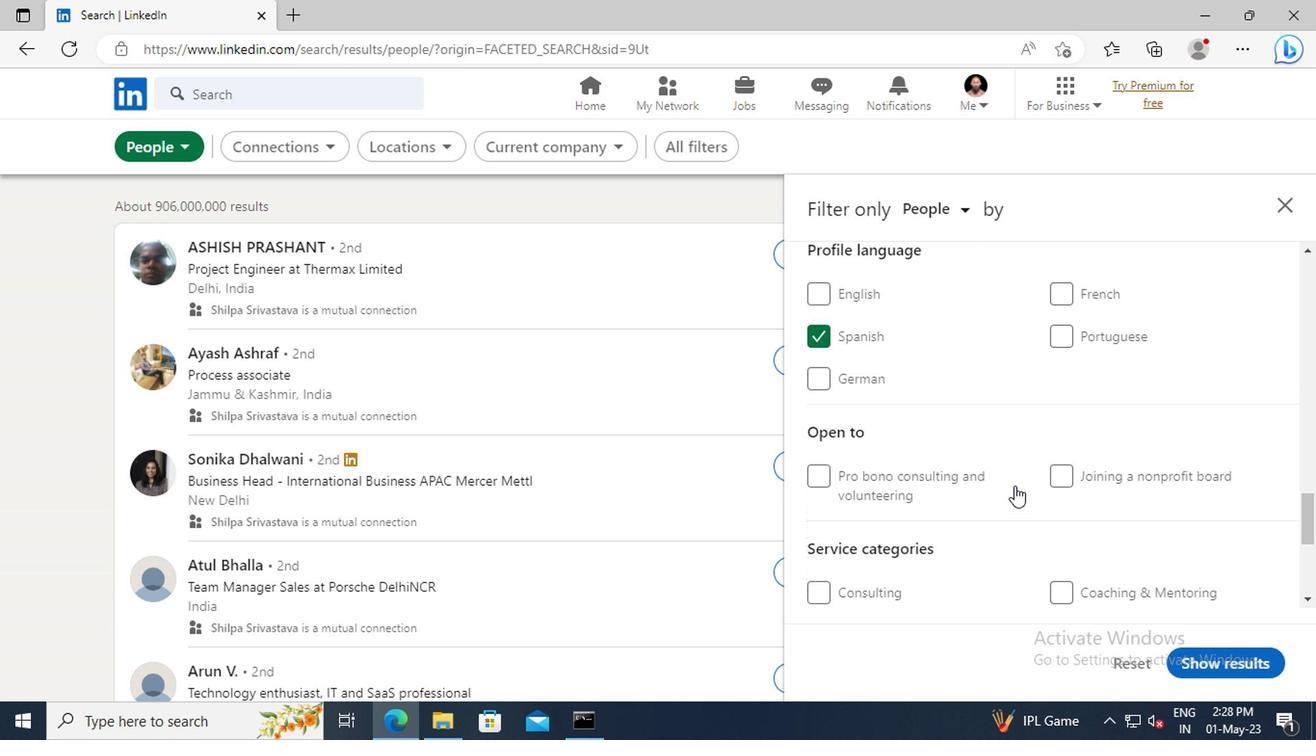 
Action: Mouse scrolled (1011, 486) with delta (0, 0)
Screenshot: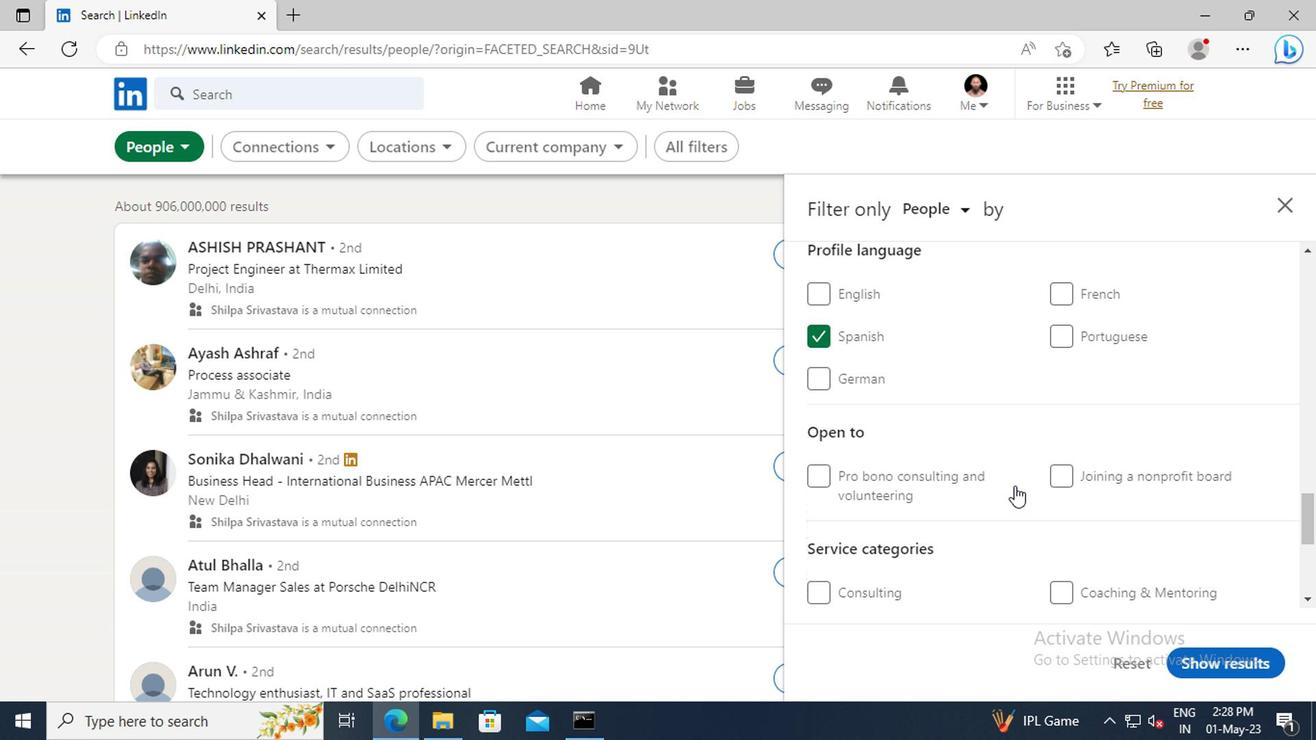 
Action: Mouse scrolled (1011, 486) with delta (0, 0)
Screenshot: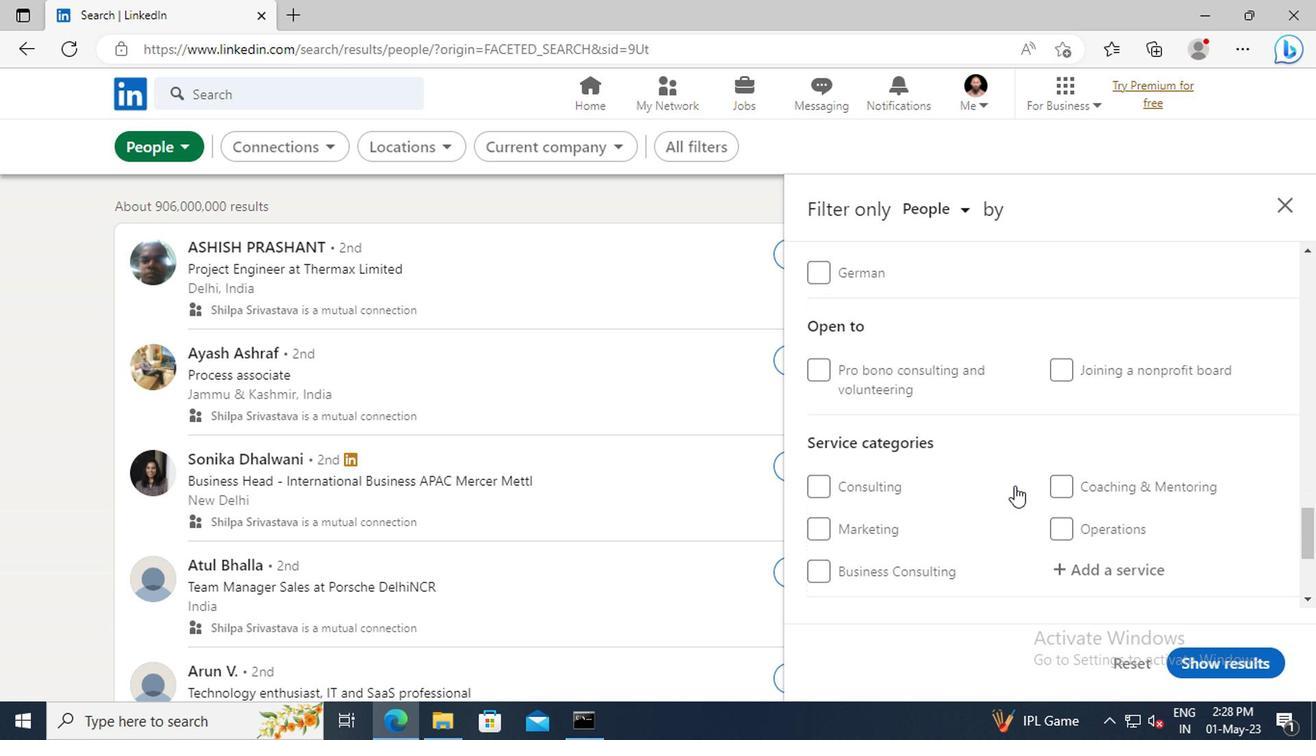 
Action: Mouse moved to (1073, 509)
Screenshot: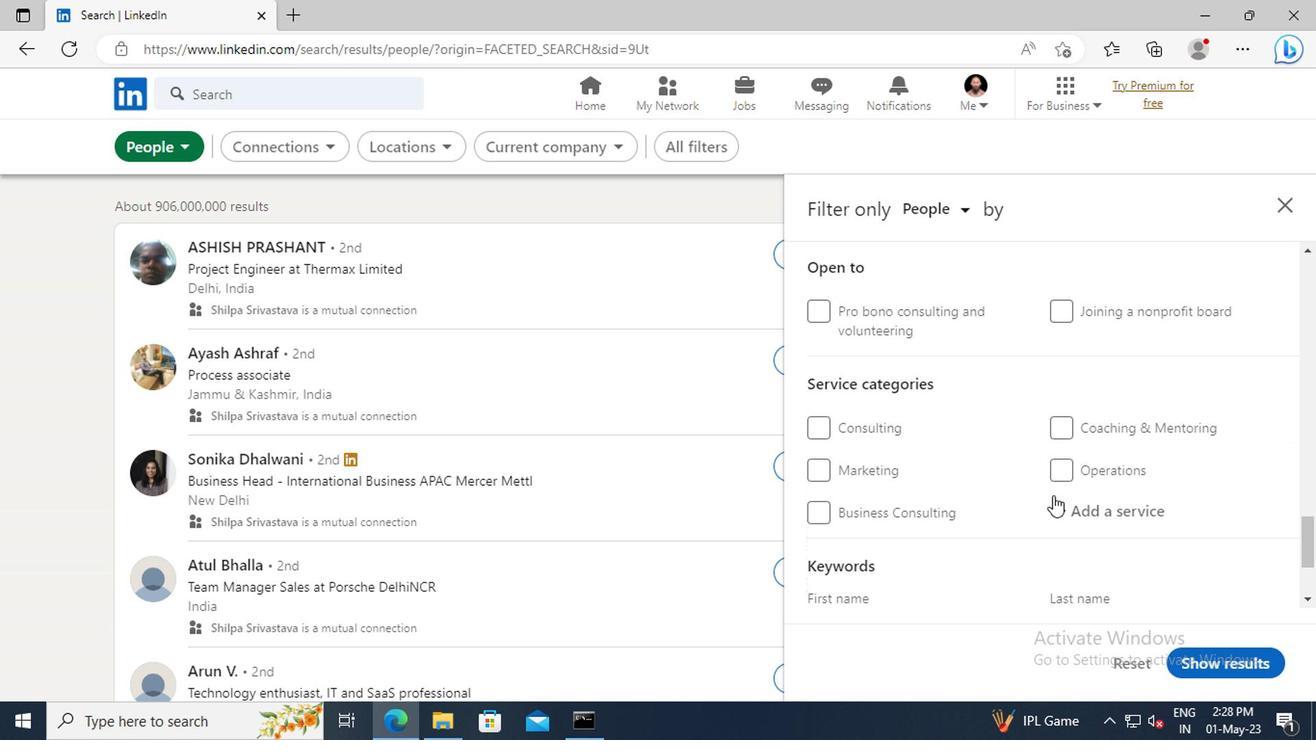 
Action: Mouse pressed left at (1073, 509)
Screenshot: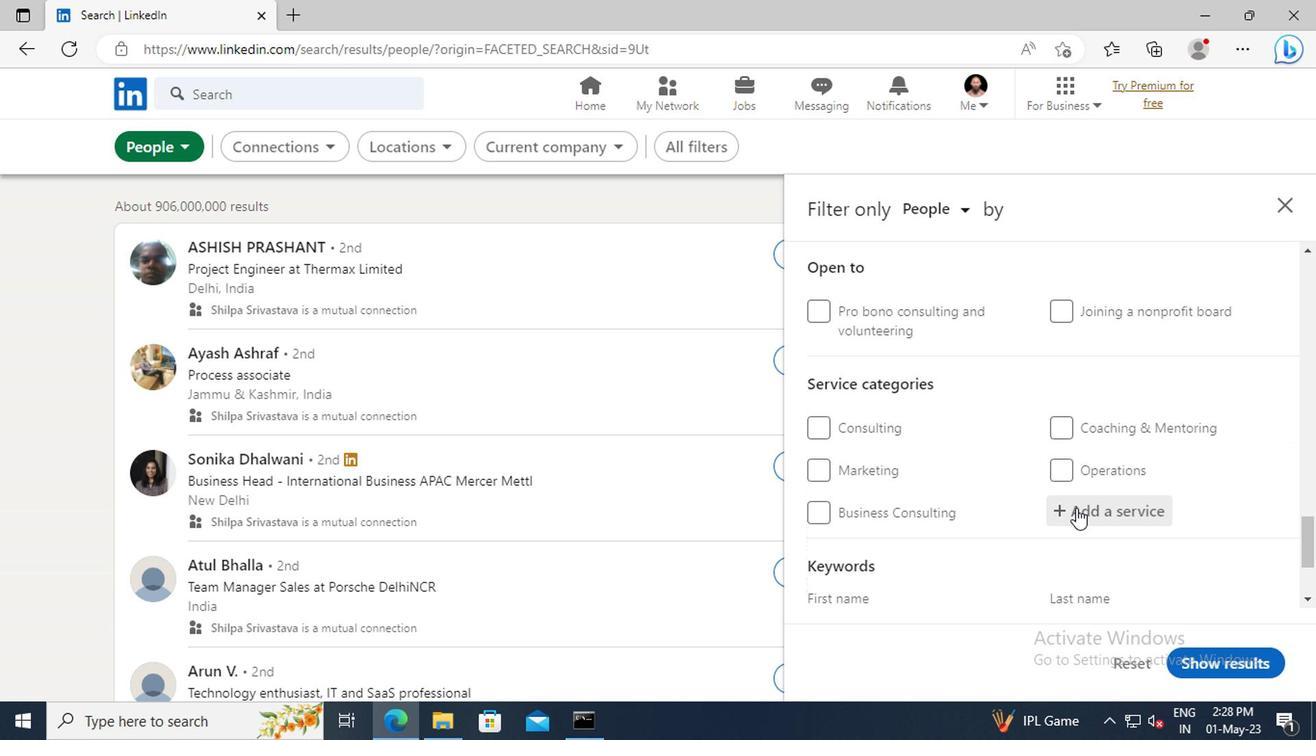 
Action: Key pressed <Key.shift>NEGOTIATION
Screenshot: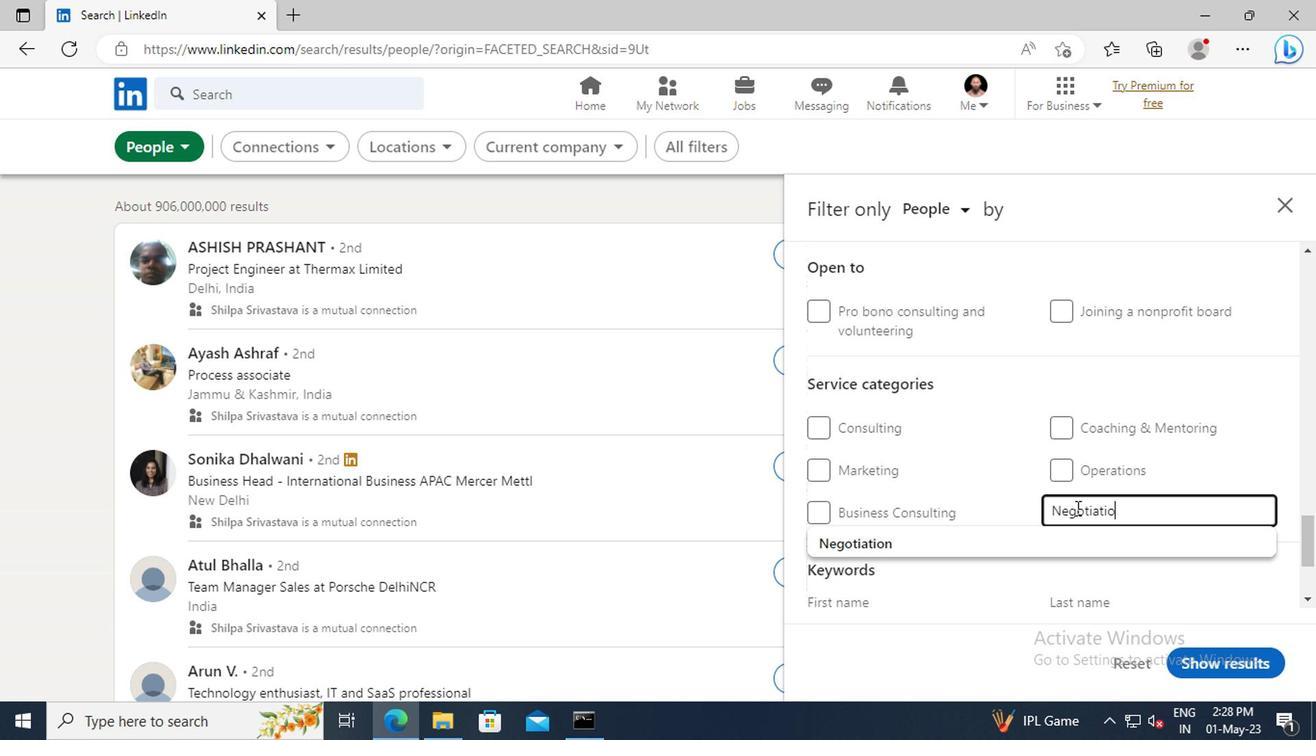 
Action: Mouse moved to (1051, 545)
Screenshot: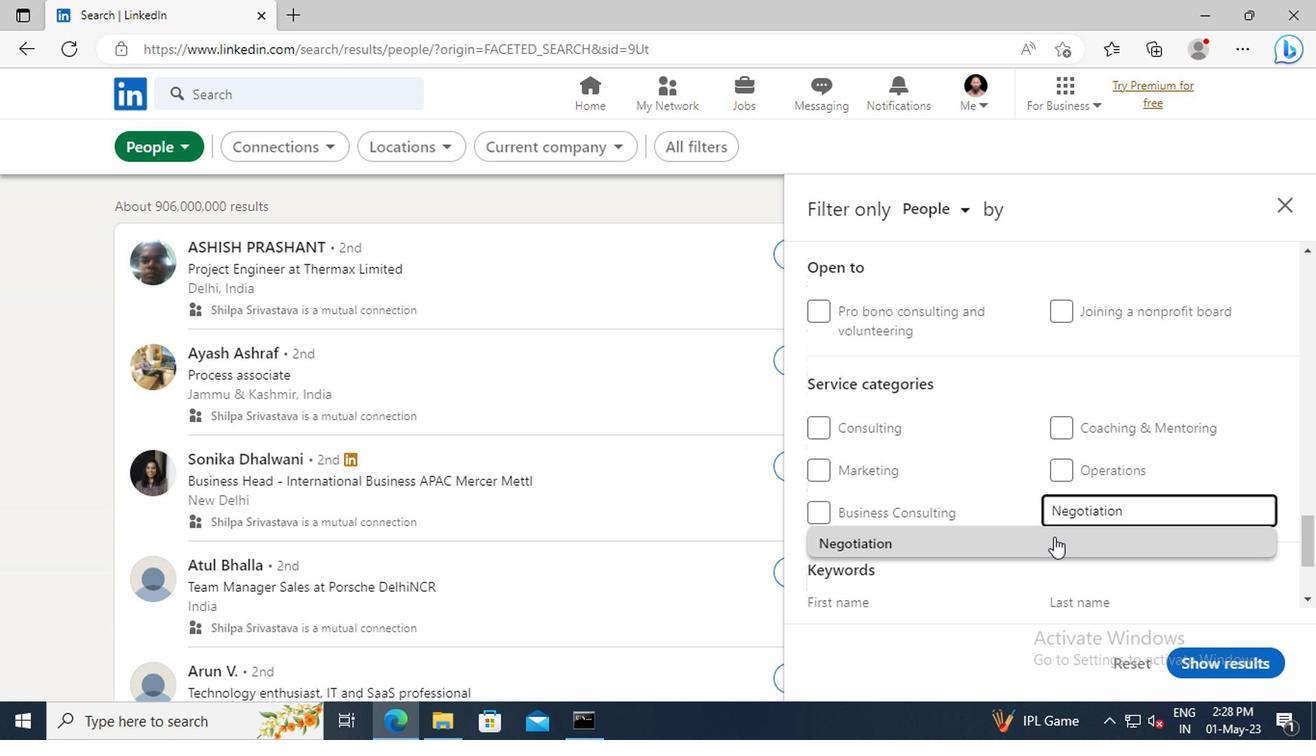 
Action: Mouse pressed left at (1051, 545)
Screenshot: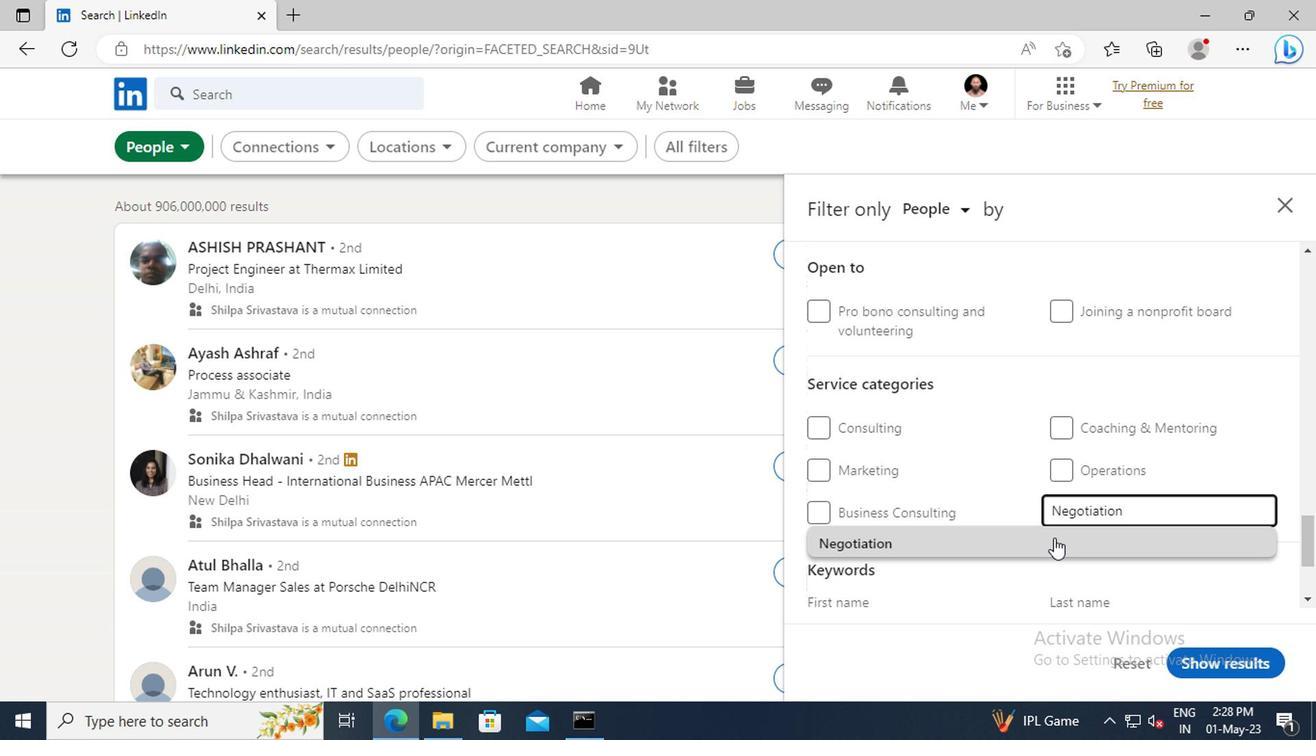 
Action: Mouse scrolled (1051, 543) with delta (0, -1)
Screenshot: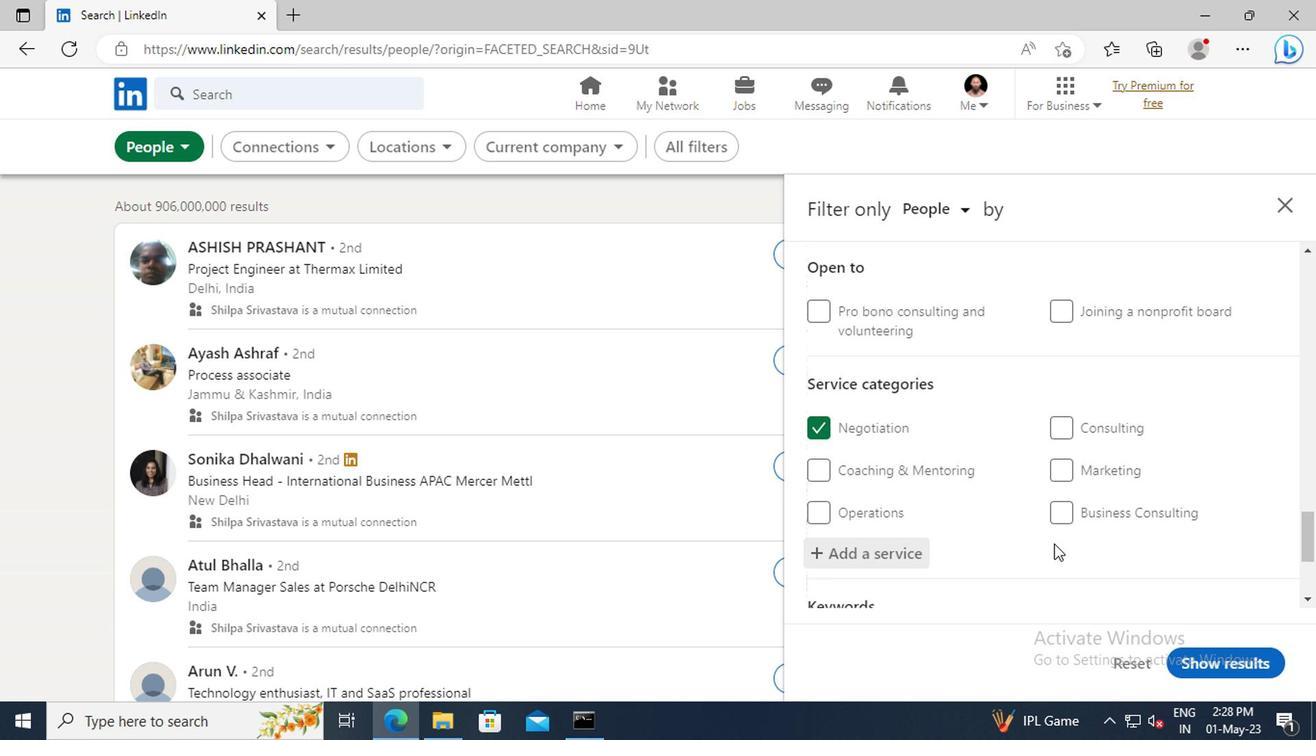 
Action: Mouse scrolled (1051, 543) with delta (0, -1)
Screenshot: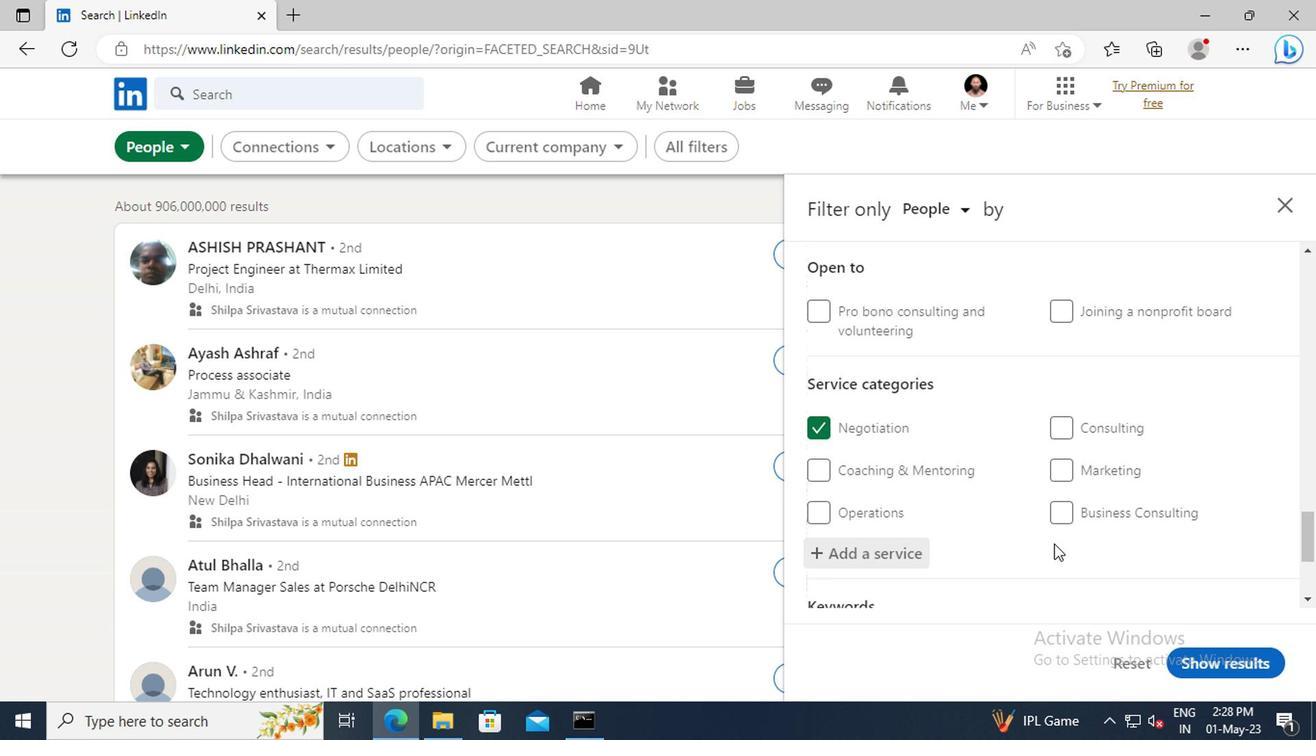 
Action: Mouse scrolled (1051, 543) with delta (0, -1)
Screenshot: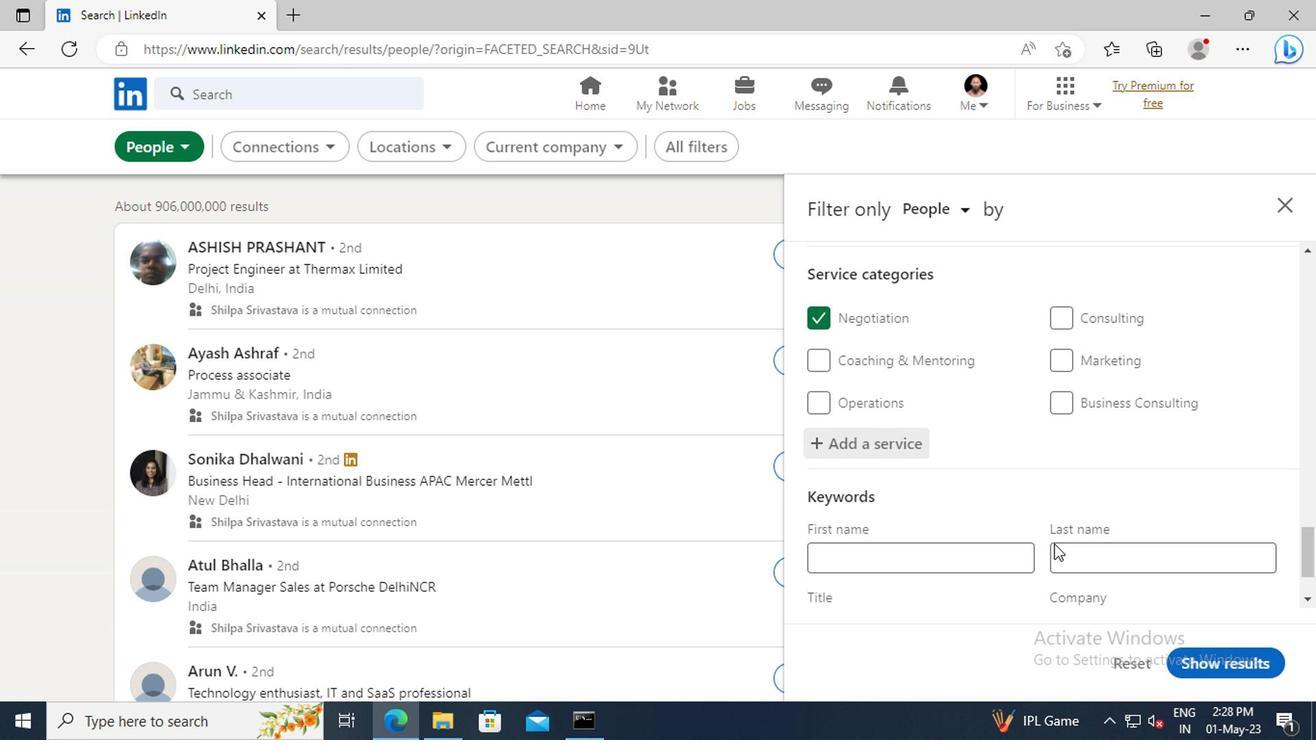 
Action: Mouse scrolled (1051, 543) with delta (0, -1)
Screenshot: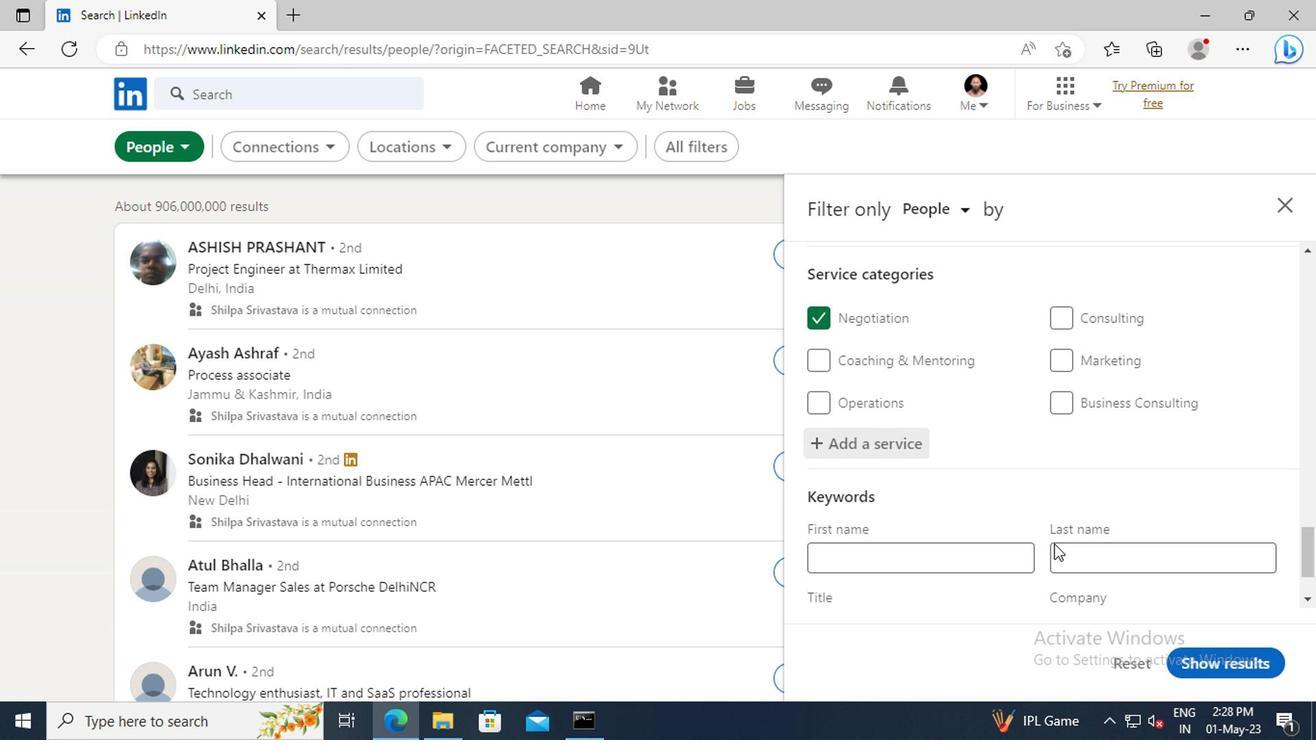 
Action: Mouse scrolled (1051, 543) with delta (0, -1)
Screenshot: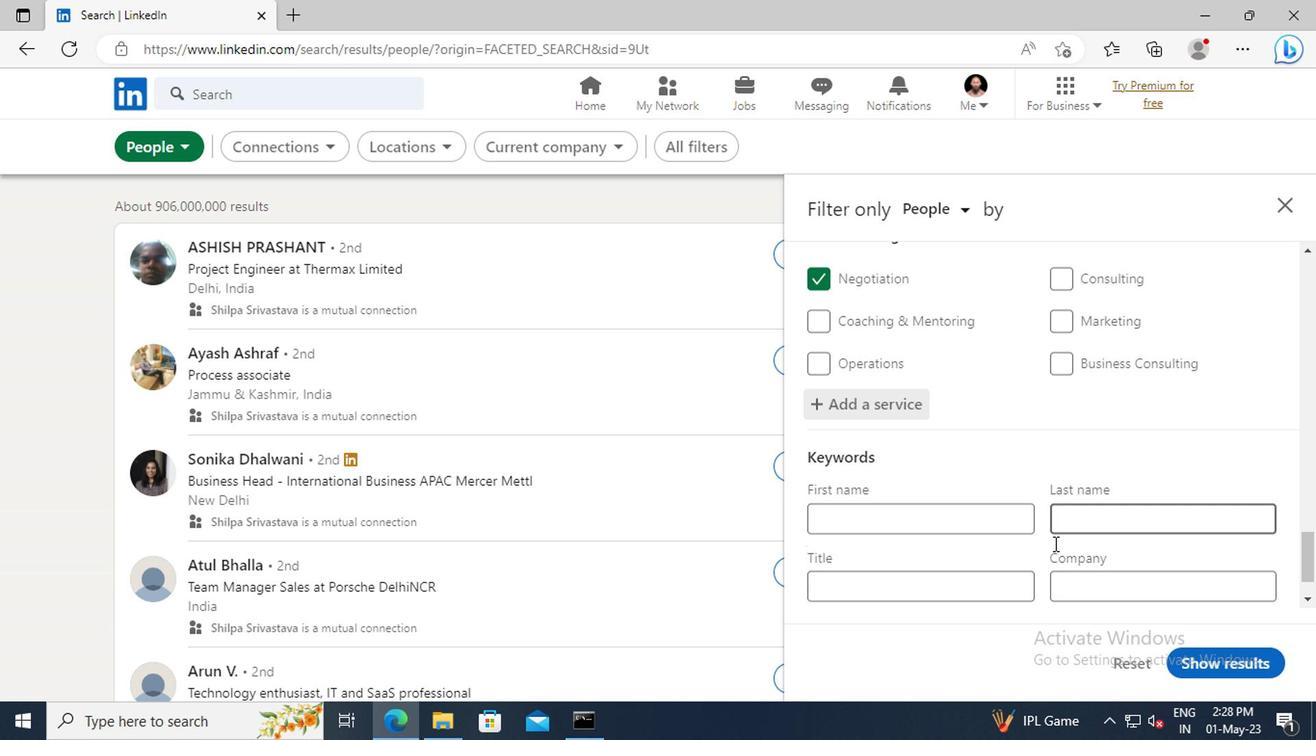 
Action: Mouse moved to (877, 520)
Screenshot: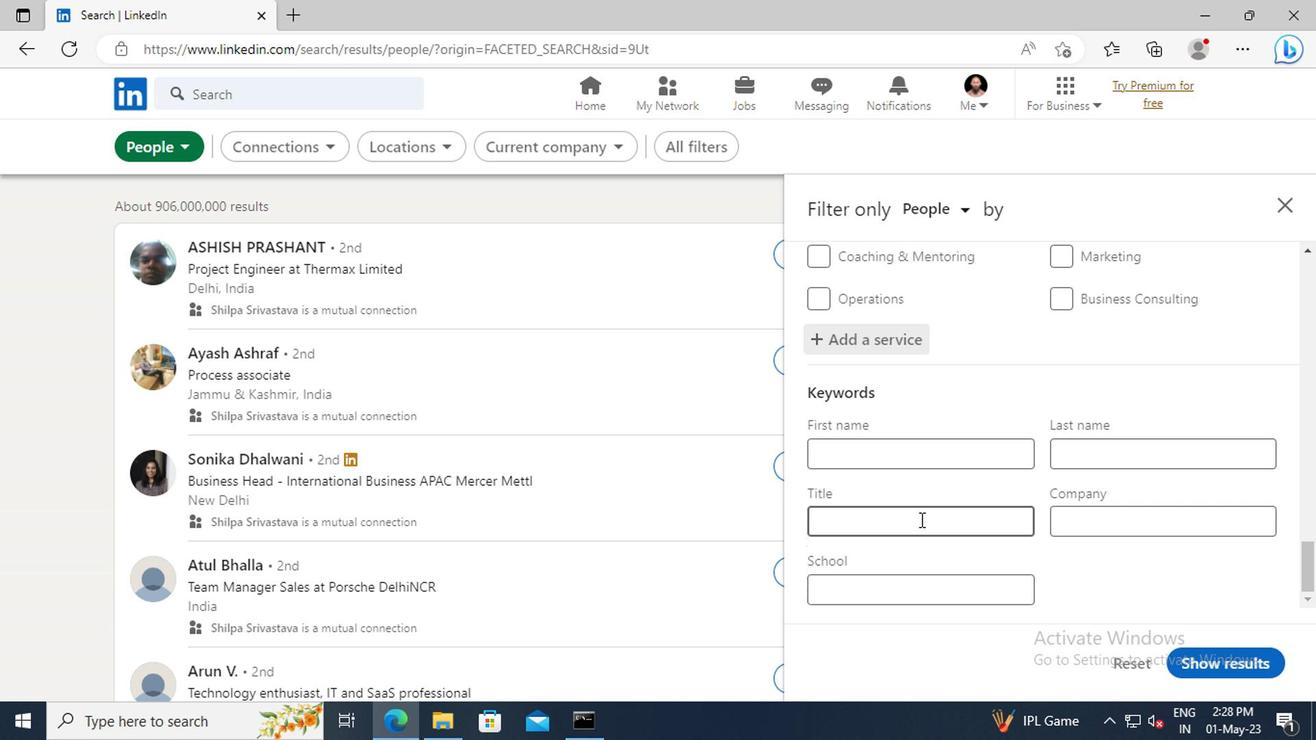 
Action: Mouse pressed left at (877, 520)
Screenshot: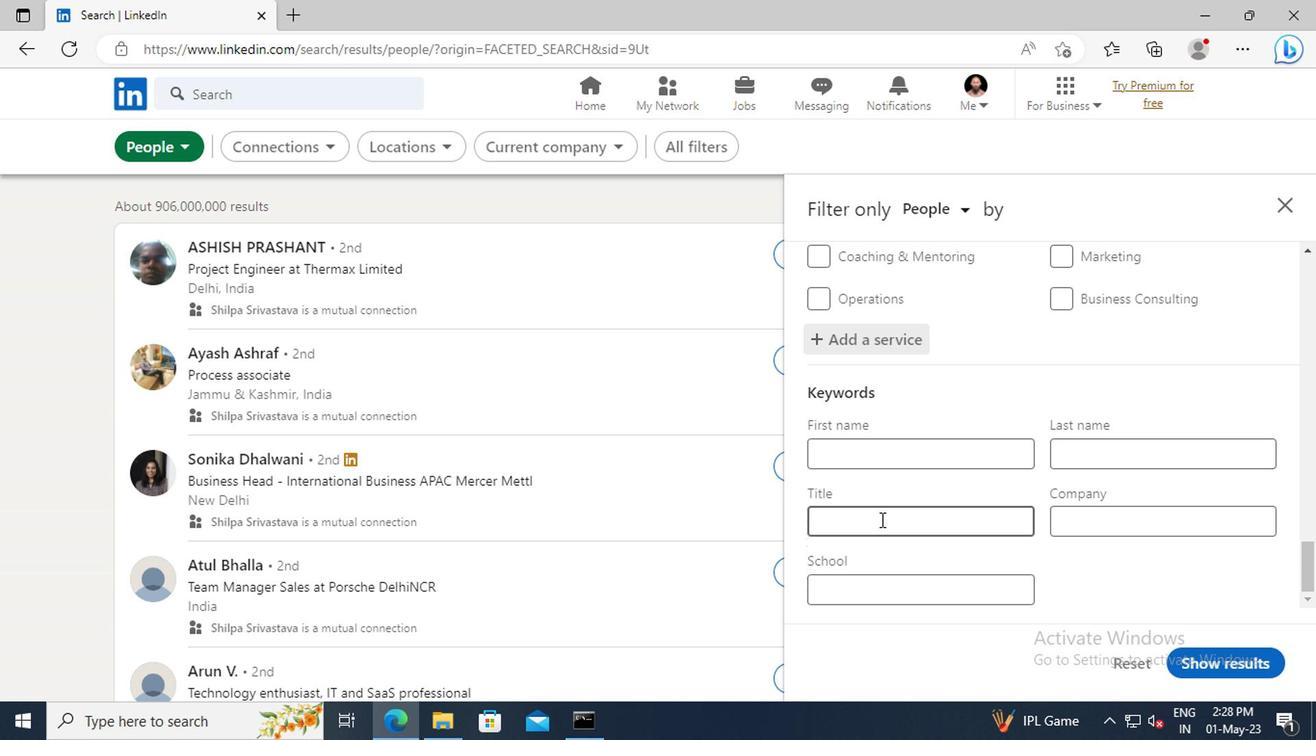 
Action: Key pressed <Key.shift>PHONE<Key.space><Key.shift>SURVEY<Key.space><Key.shift>CONDUCTOR<Key.enter>
Screenshot: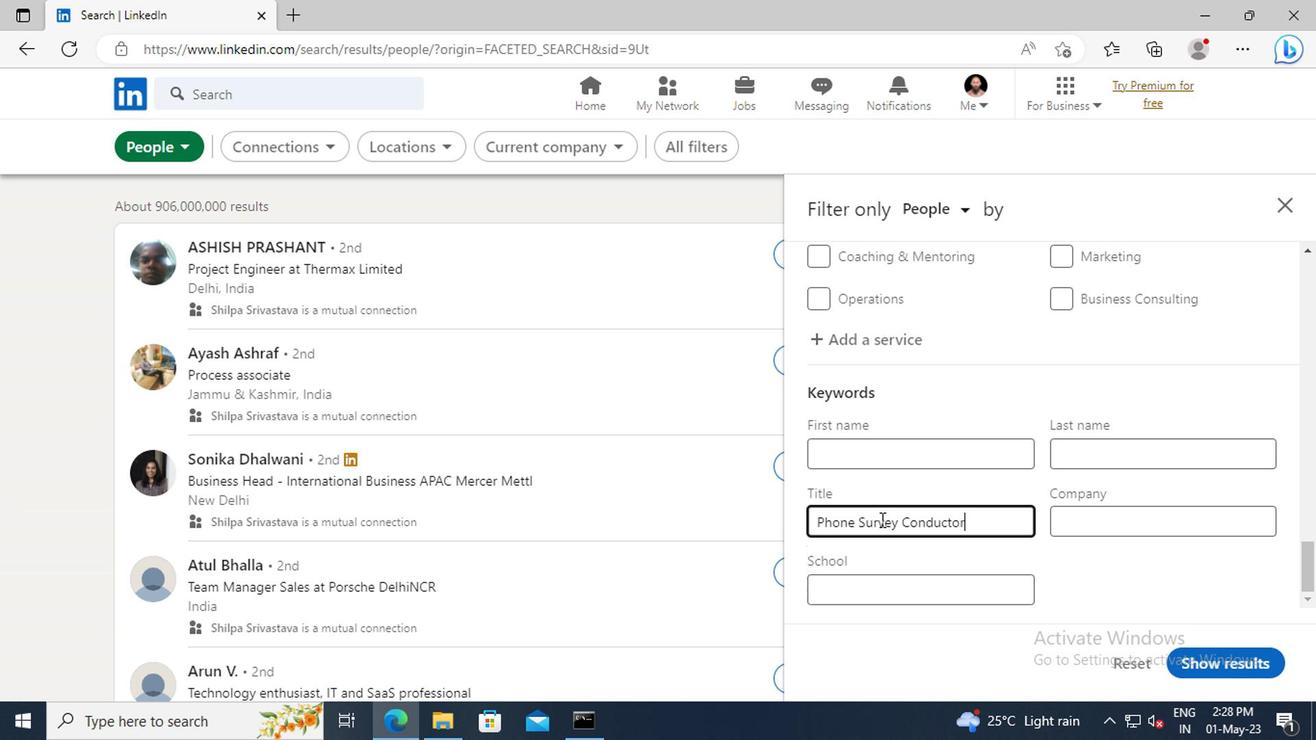 
Action: Mouse moved to (1190, 670)
Screenshot: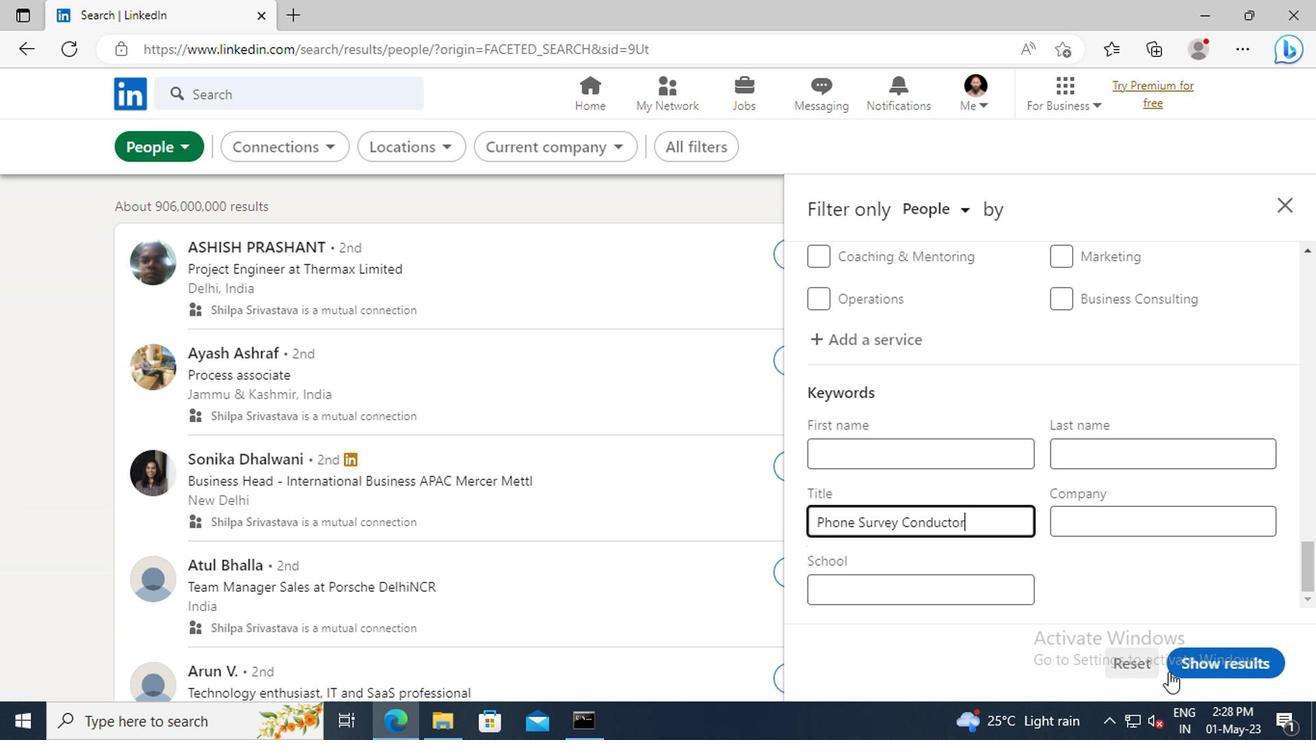 
Action: Mouse pressed left at (1190, 670)
Screenshot: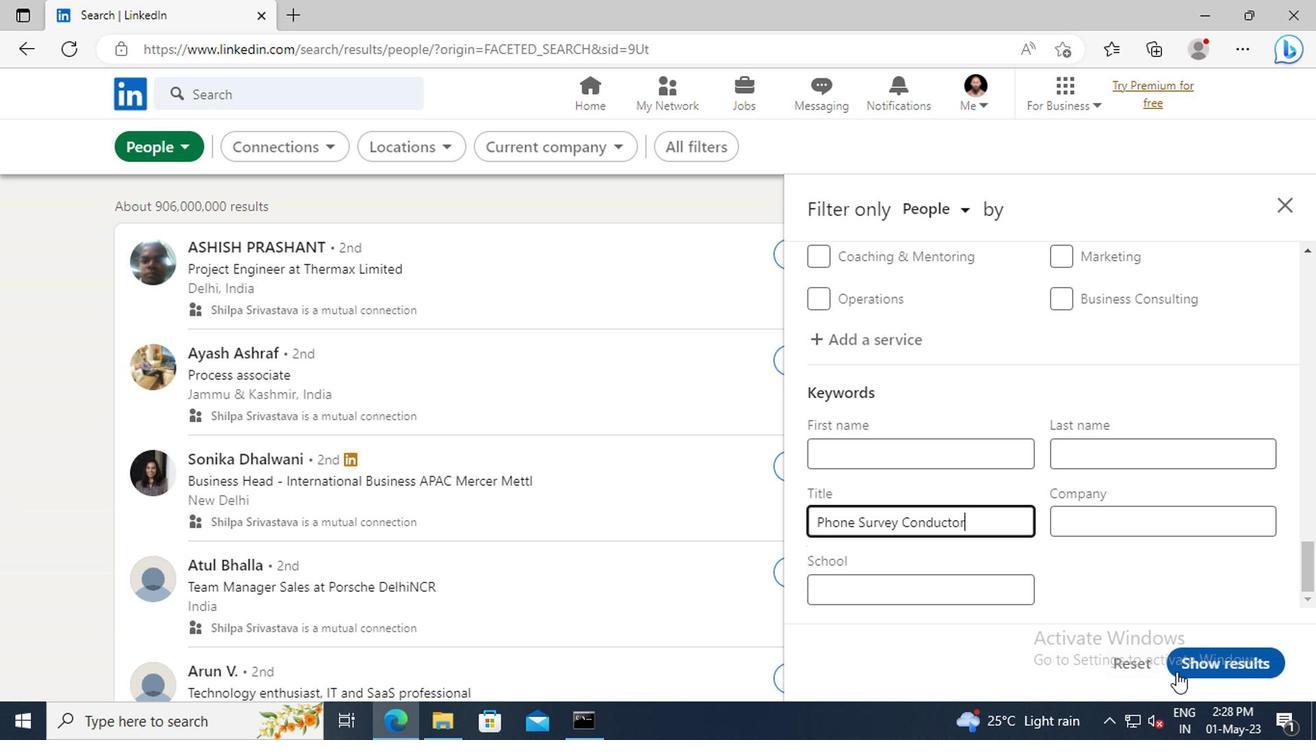 
